 Task: Find connections with filter location Barra Mansa with filter topic #Jobalertwith filter profile language Spanish with filter current company Grab with filter school Uttrakhand Technical University, Dehradun with filter industry Political Organizations with filter service category Interior Design with filter keywords title Animal Shelter Worker
Action: Mouse scrolled (717, 673) with delta (0, 0)
Screenshot: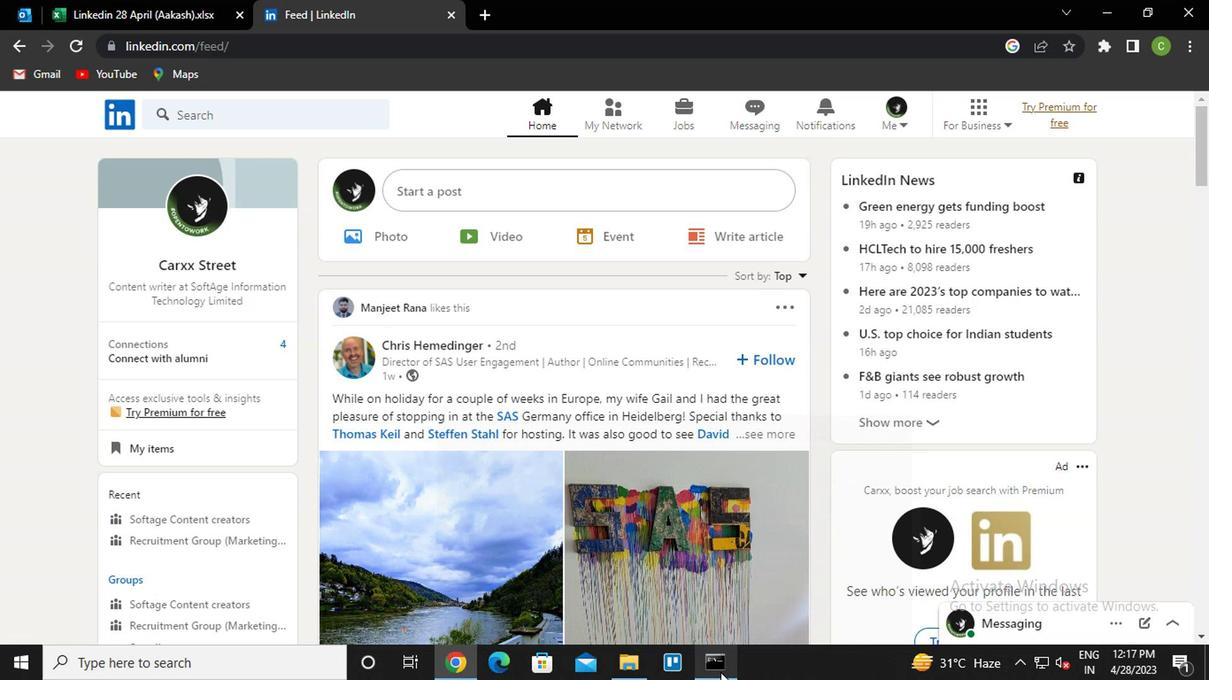 
Action: Mouse moved to (618, 130)
Screenshot: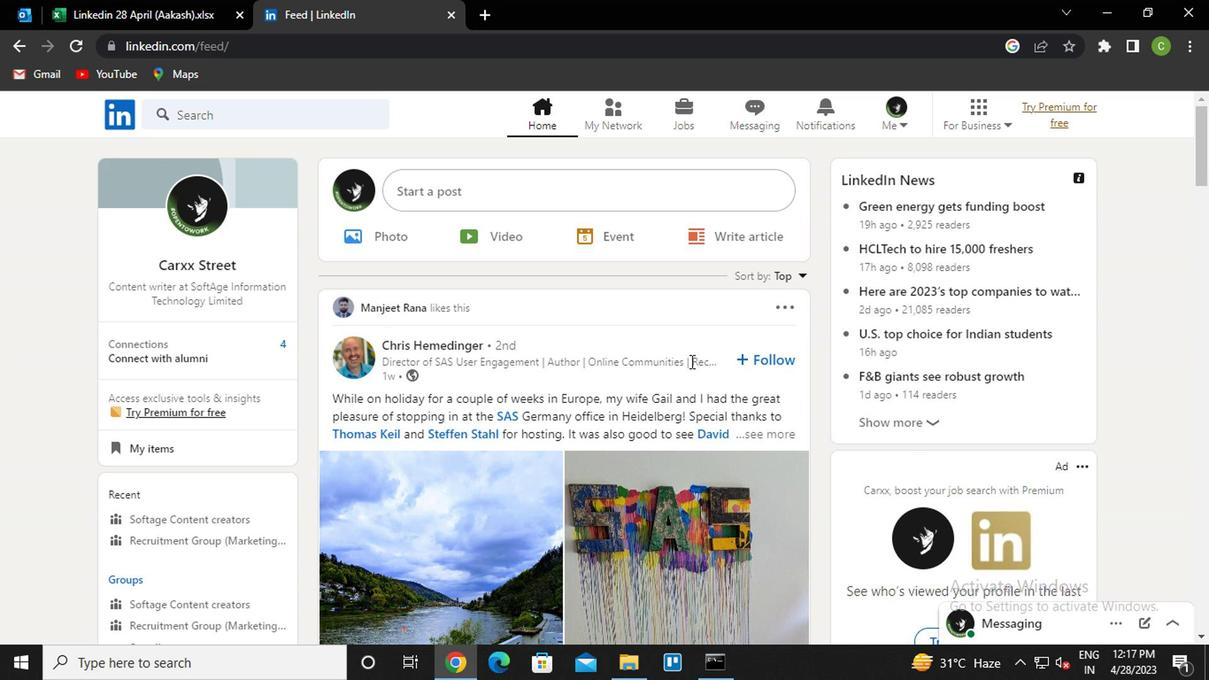 
Action: Mouse pressed left at (618, 130)
Screenshot: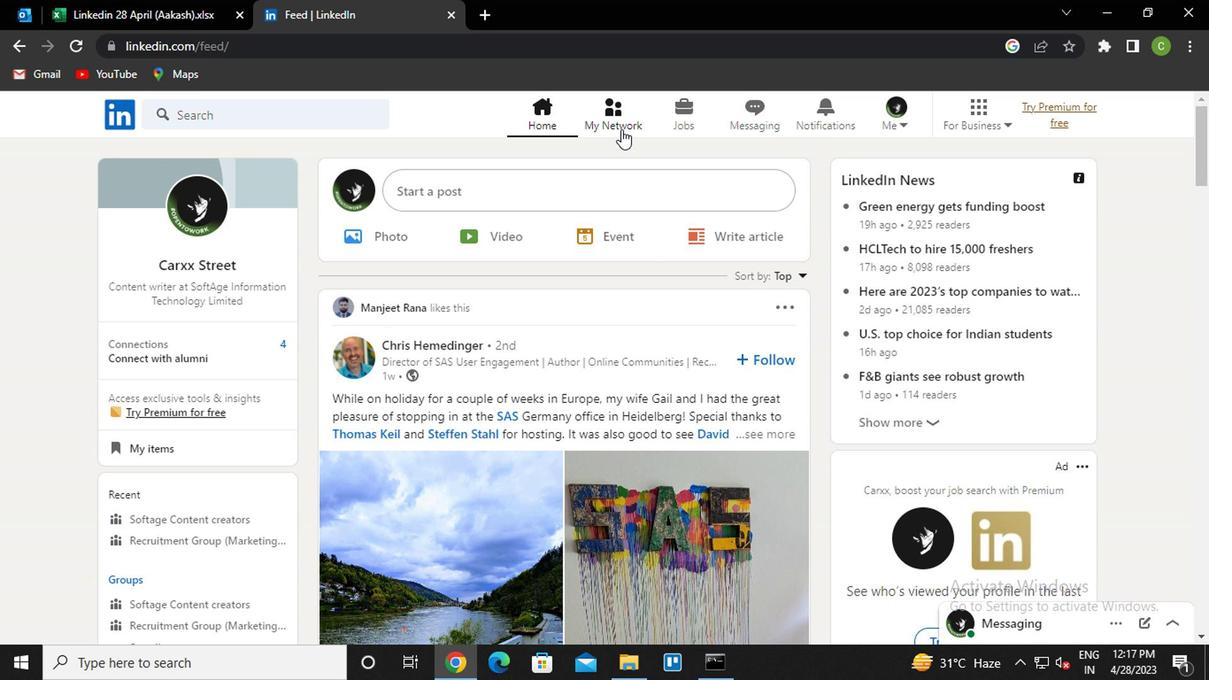 
Action: Mouse moved to (236, 217)
Screenshot: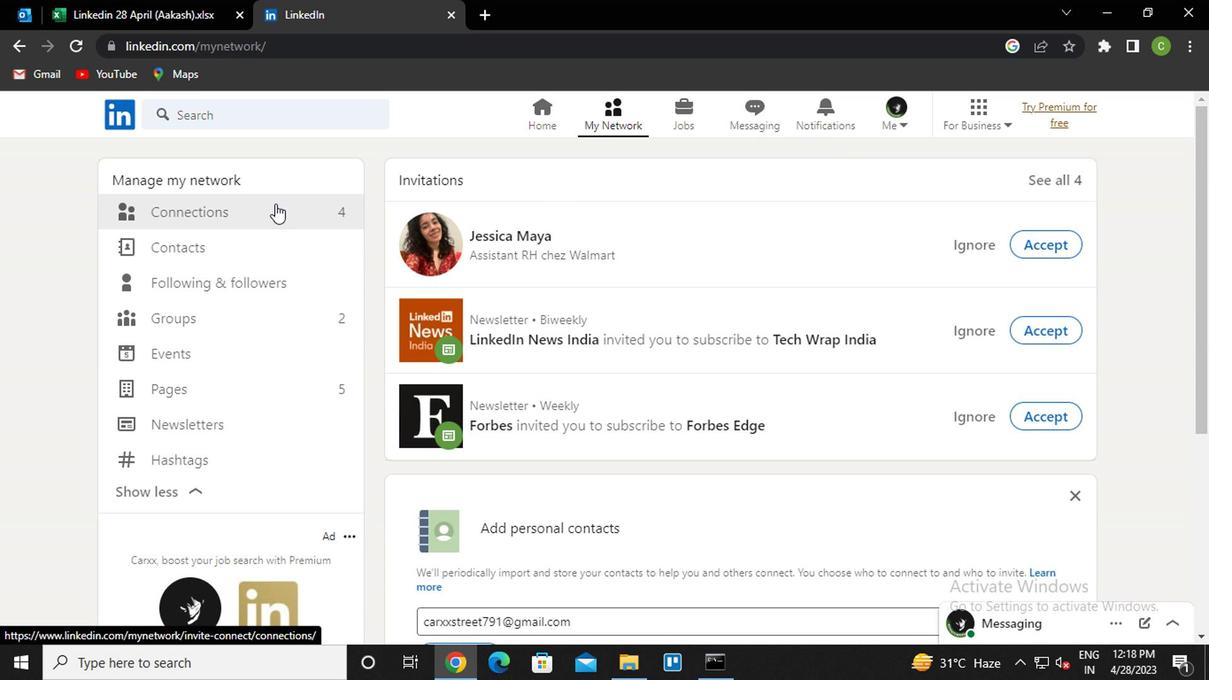 
Action: Mouse pressed left at (236, 217)
Screenshot: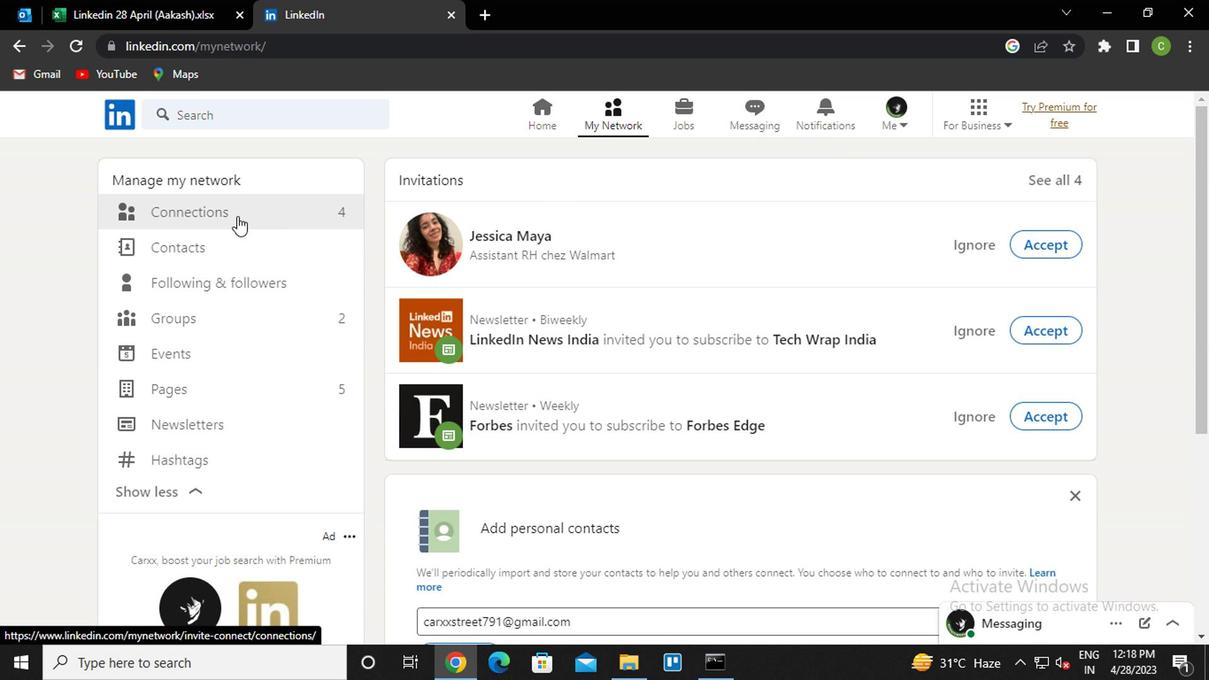 
Action: Mouse moved to (746, 219)
Screenshot: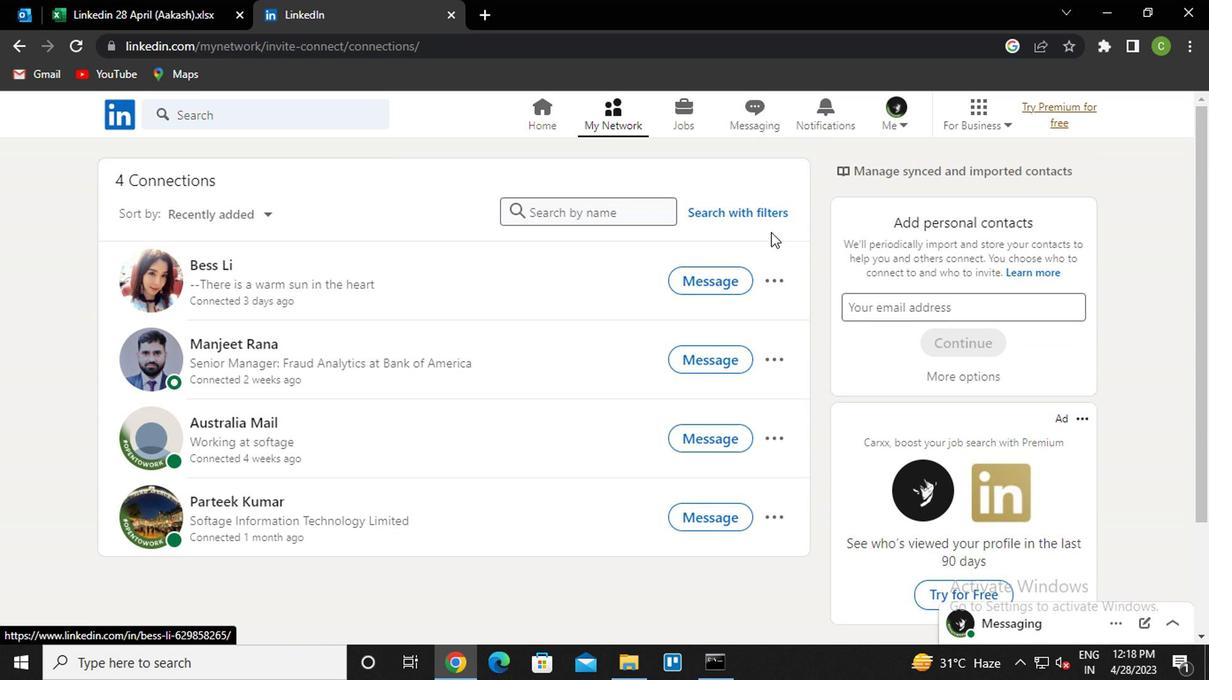
Action: Mouse pressed left at (746, 219)
Screenshot: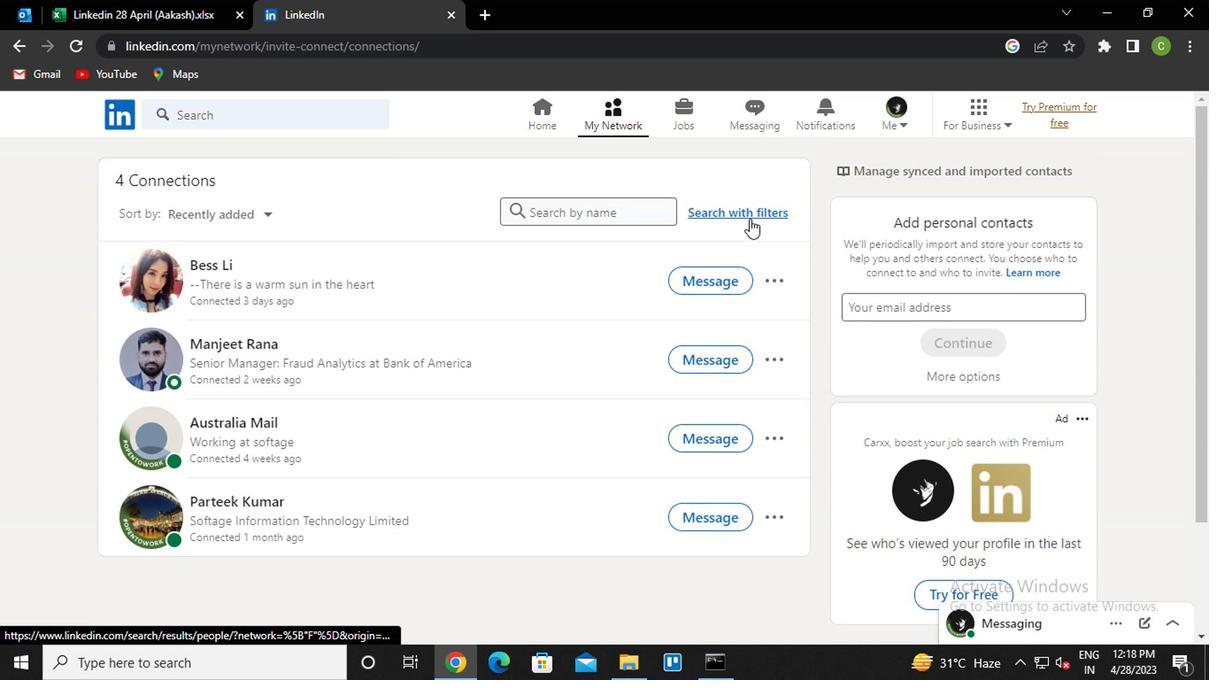 
Action: Mouse moved to (658, 166)
Screenshot: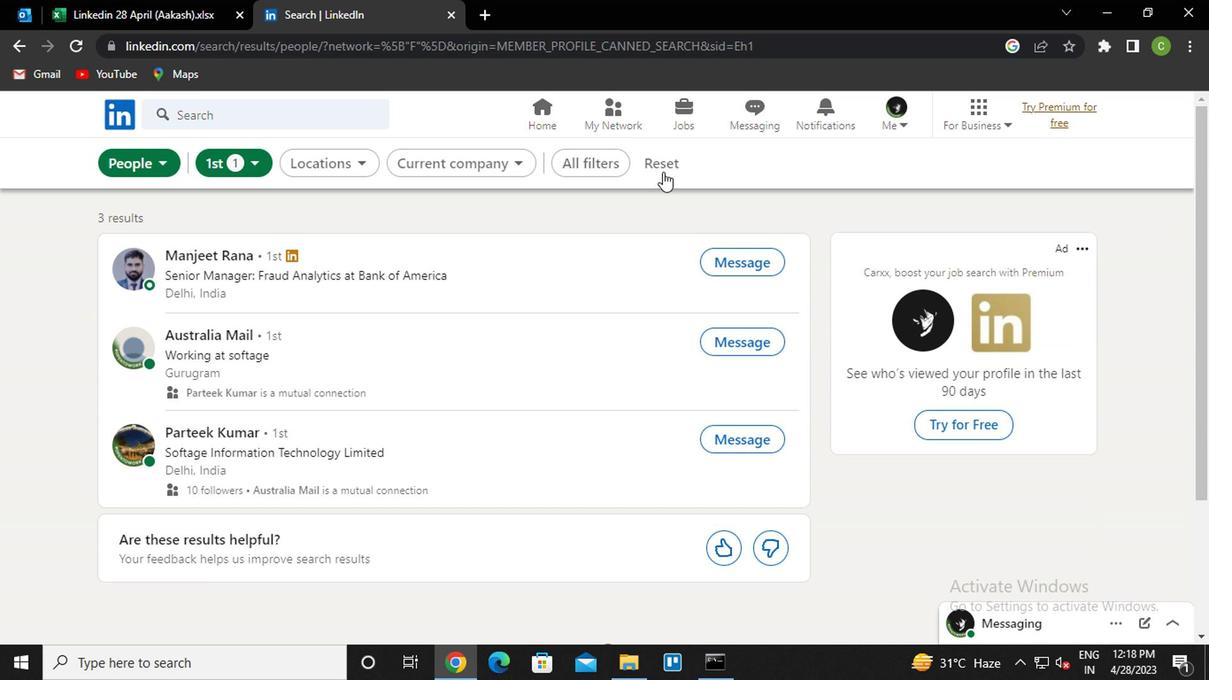
Action: Mouse pressed left at (658, 166)
Screenshot: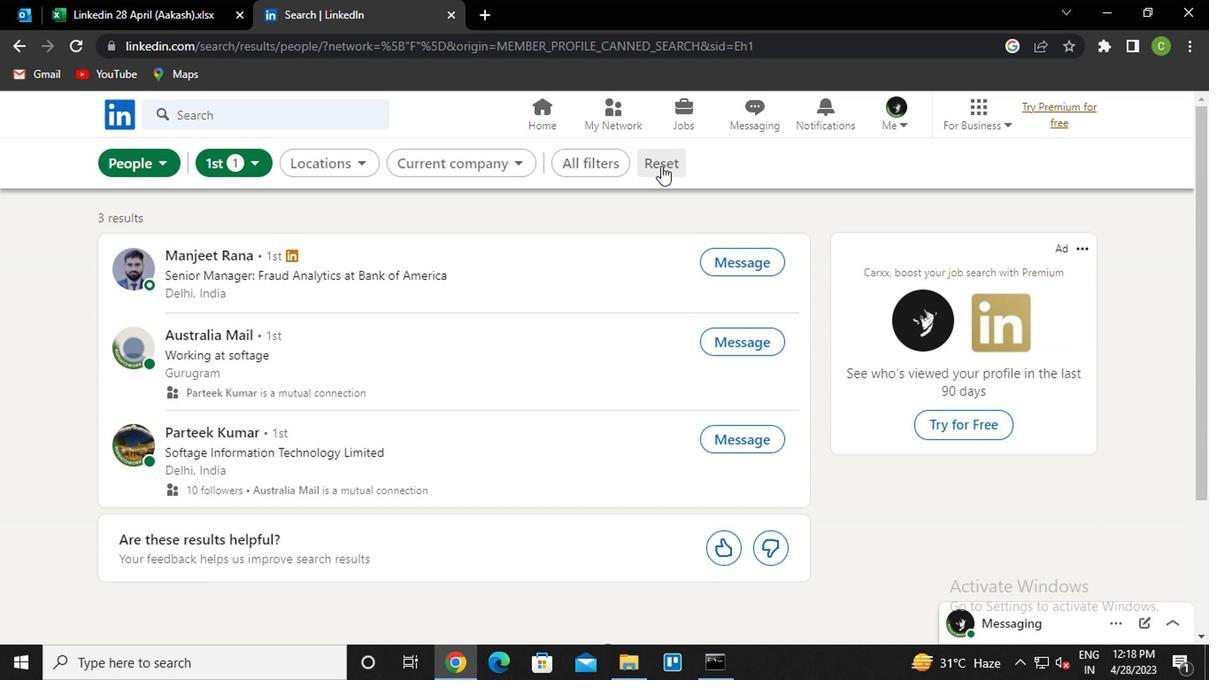 
Action: Mouse moved to (638, 161)
Screenshot: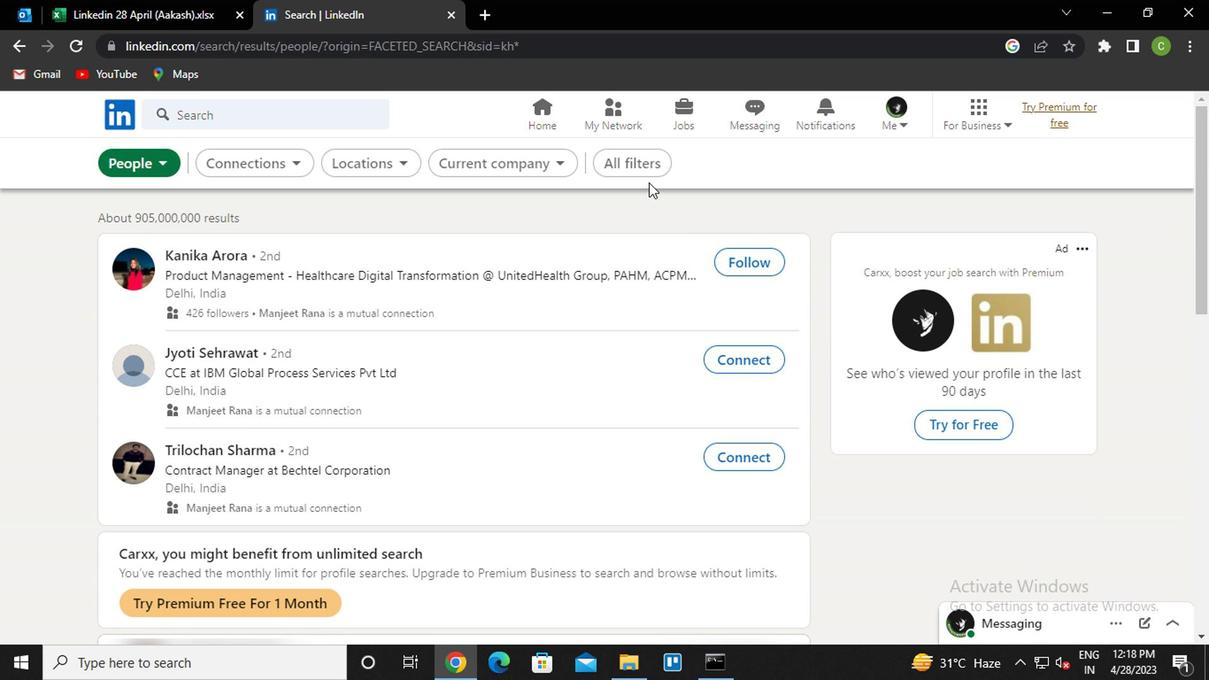 
Action: Mouse pressed left at (638, 161)
Screenshot: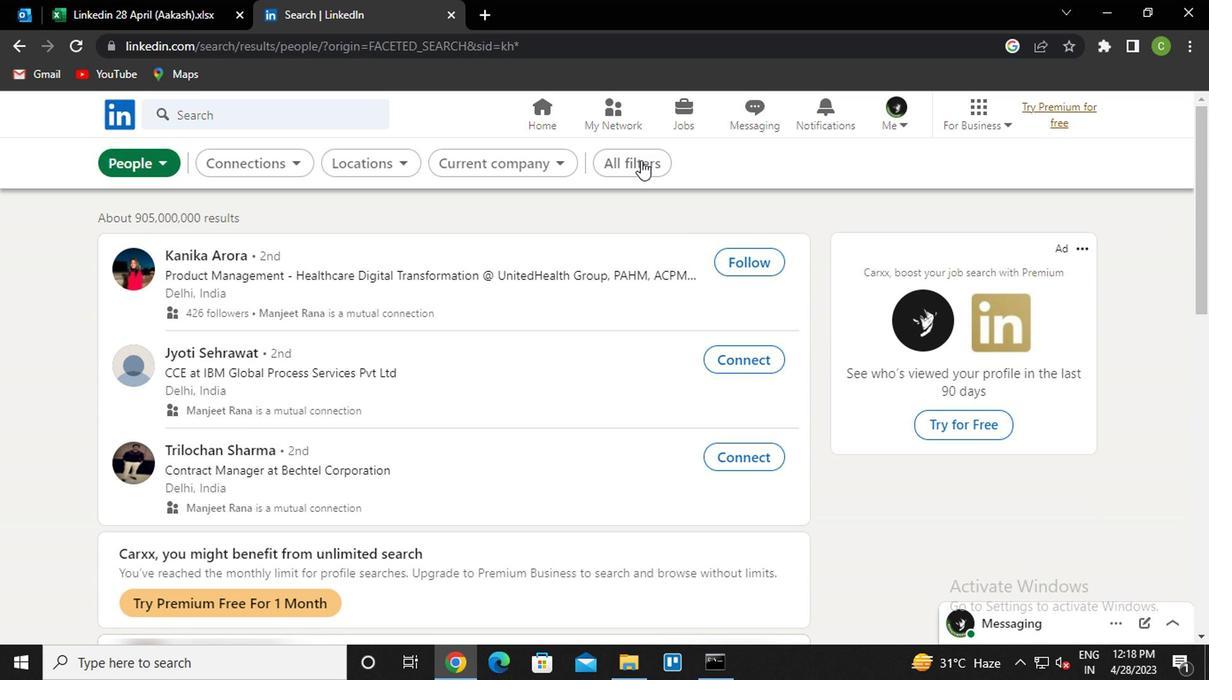 
Action: Mouse moved to (1027, 389)
Screenshot: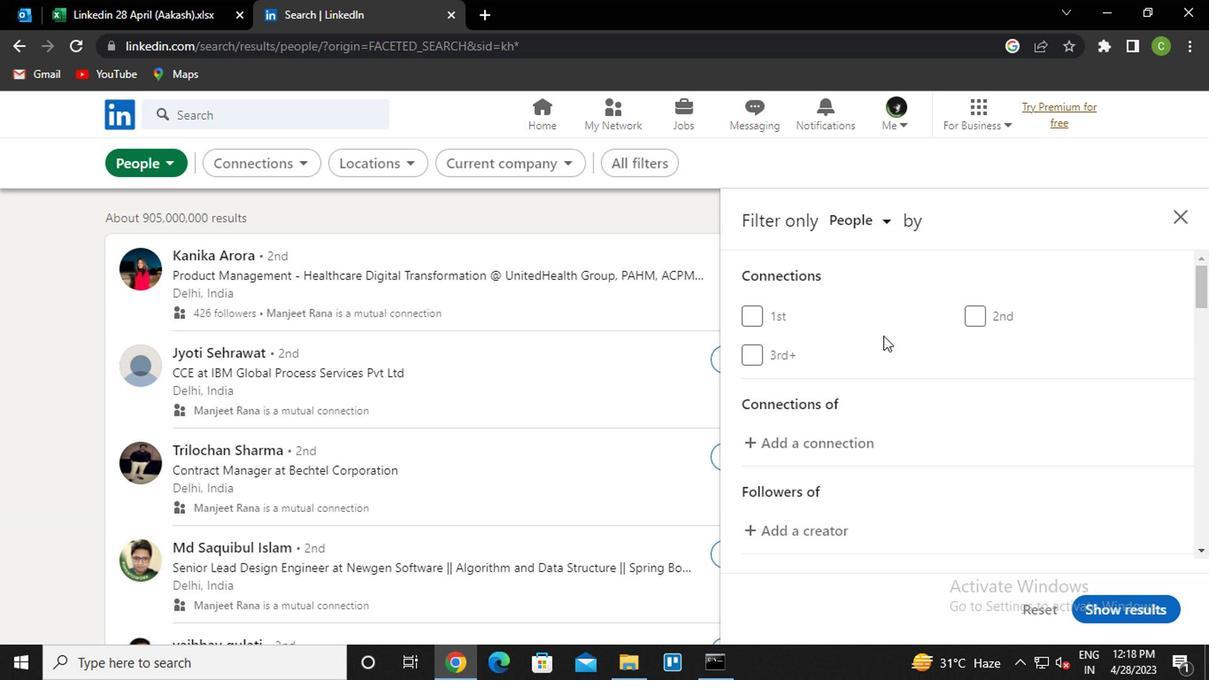 
Action: Mouse scrolled (1027, 388) with delta (0, 0)
Screenshot: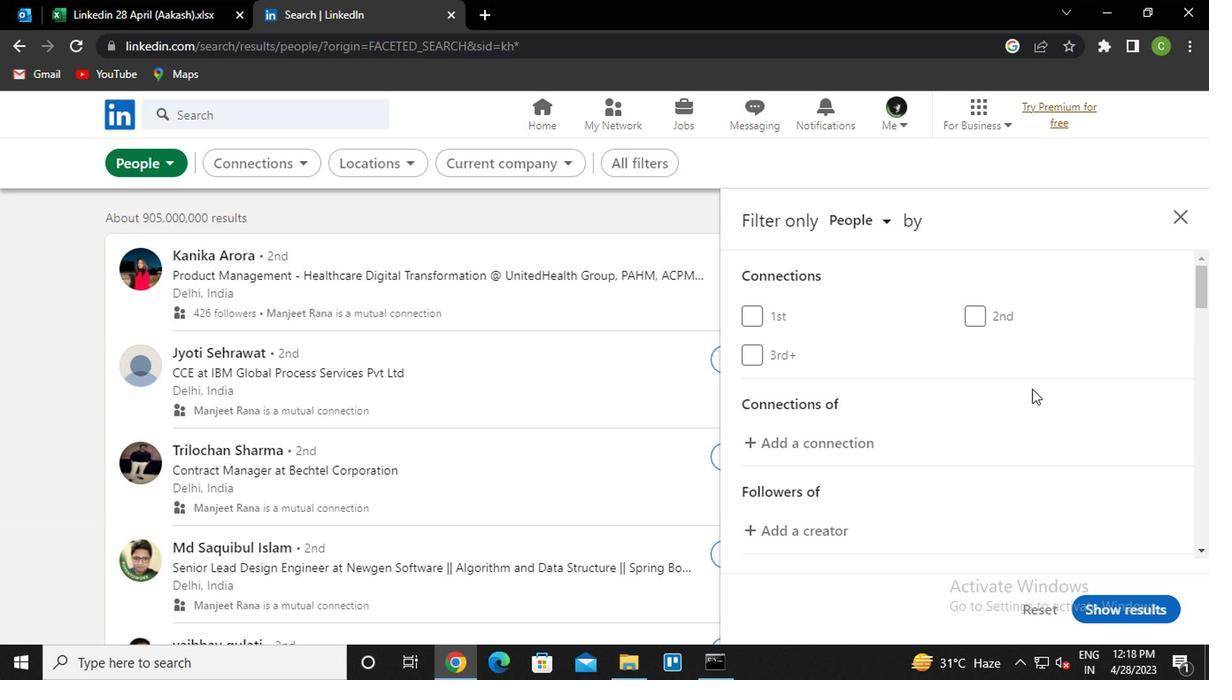 
Action: Mouse moved to (1024, 393)
Screenshot: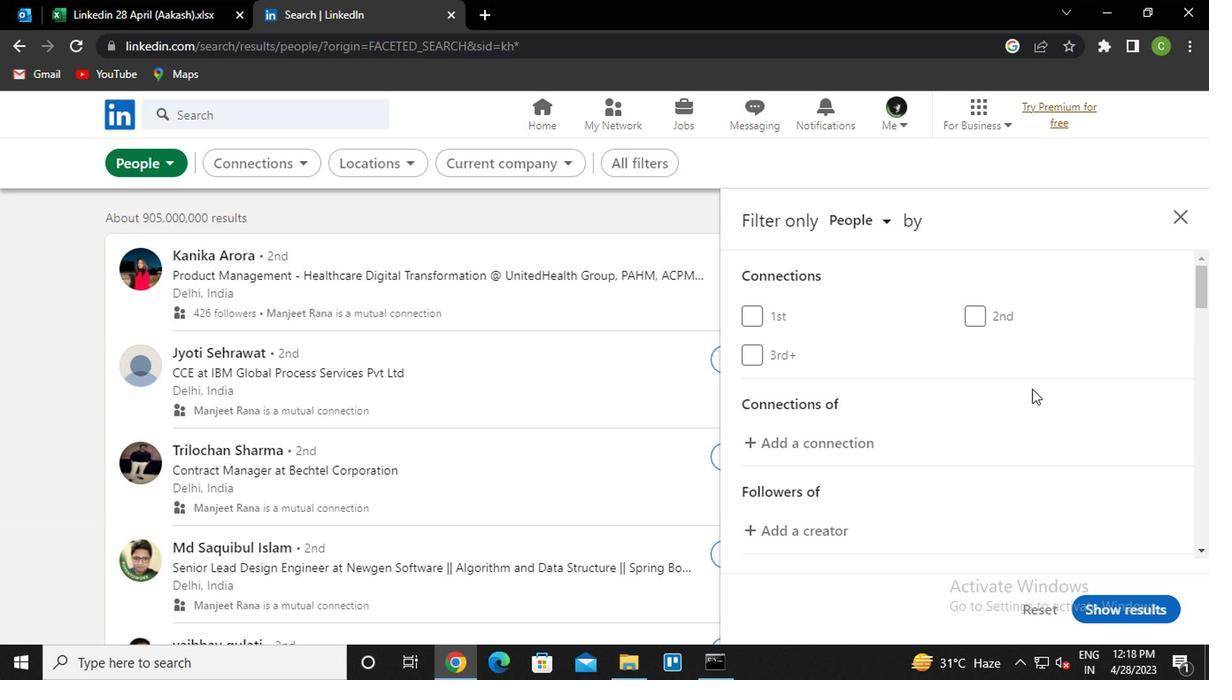 
Action: Mouse scrolled (1024, 392) with delta (0, 0)
Screenshot: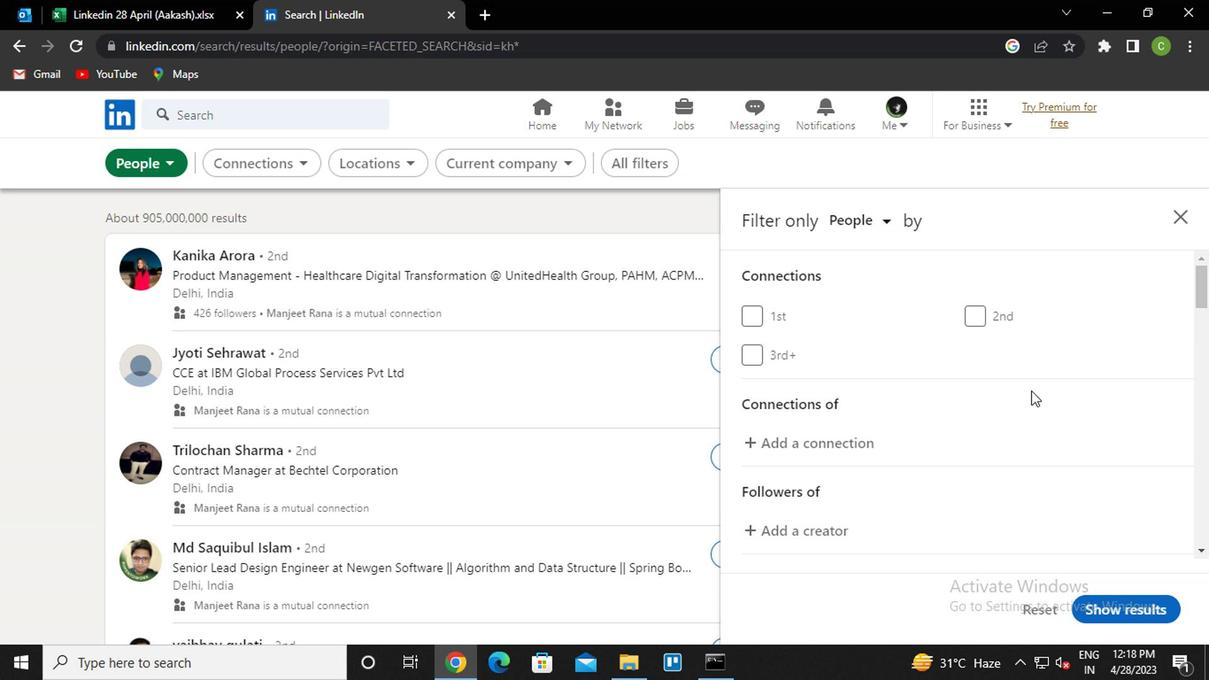 
Action: Mouse moved to (1016, 397)
Screenshot: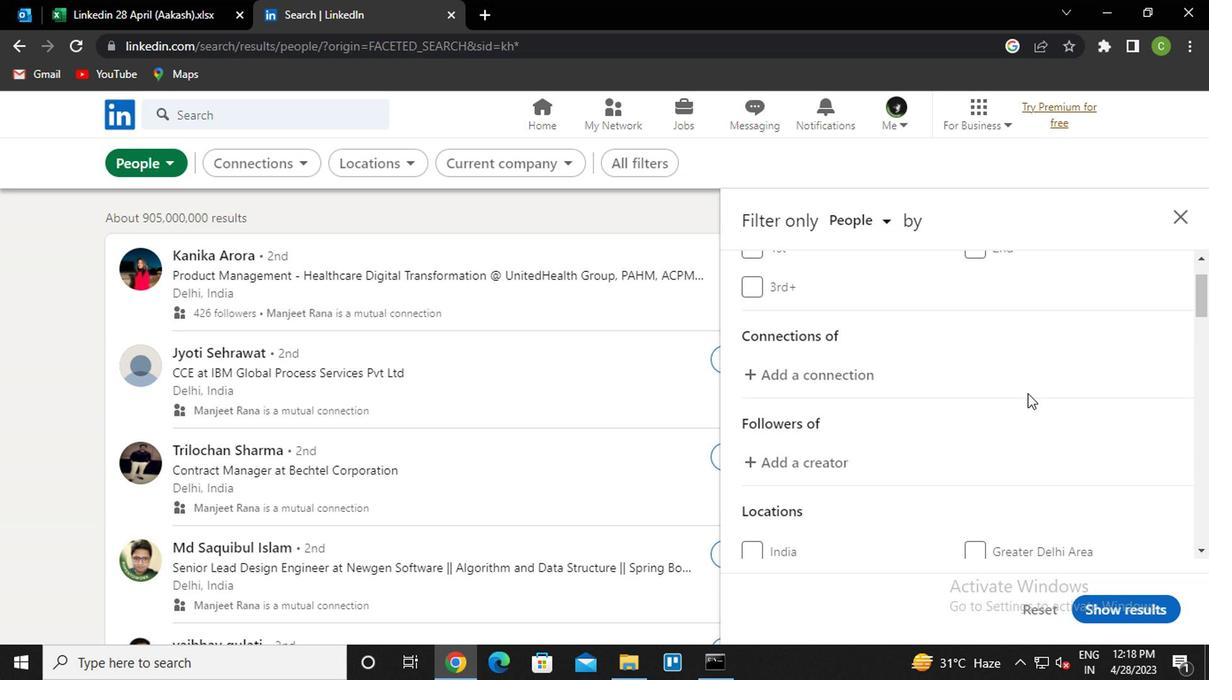 
Action: Mouse scrolled (1016, 396) with delta (0, 0)
Screenshot: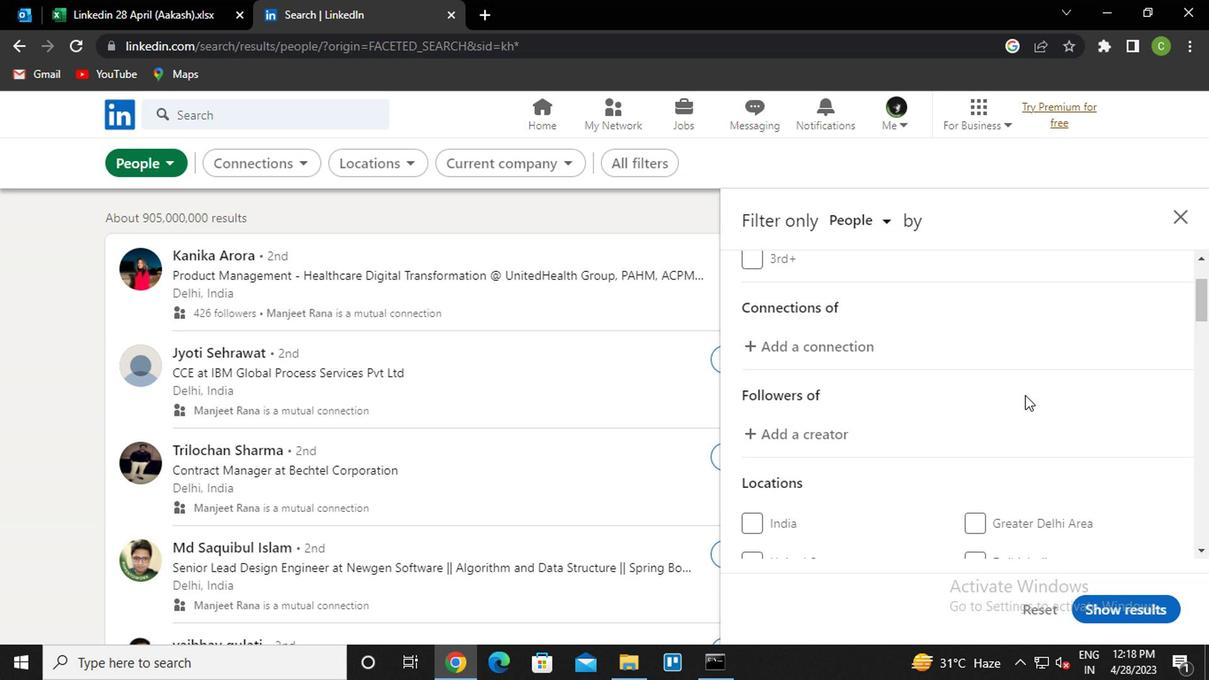 
Action: Mouse moved to (1011, 401)
Screenshot: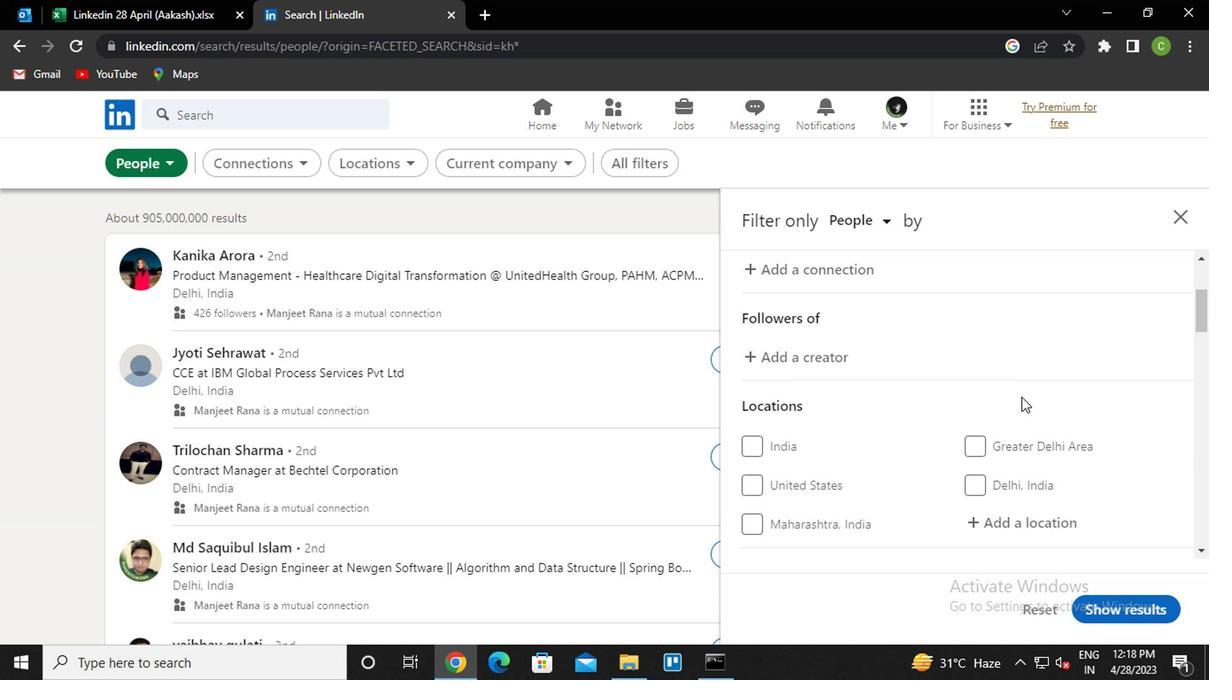 
Action: Mouse scrolled (1011, 401) with delta (0, 0)
Screenshot: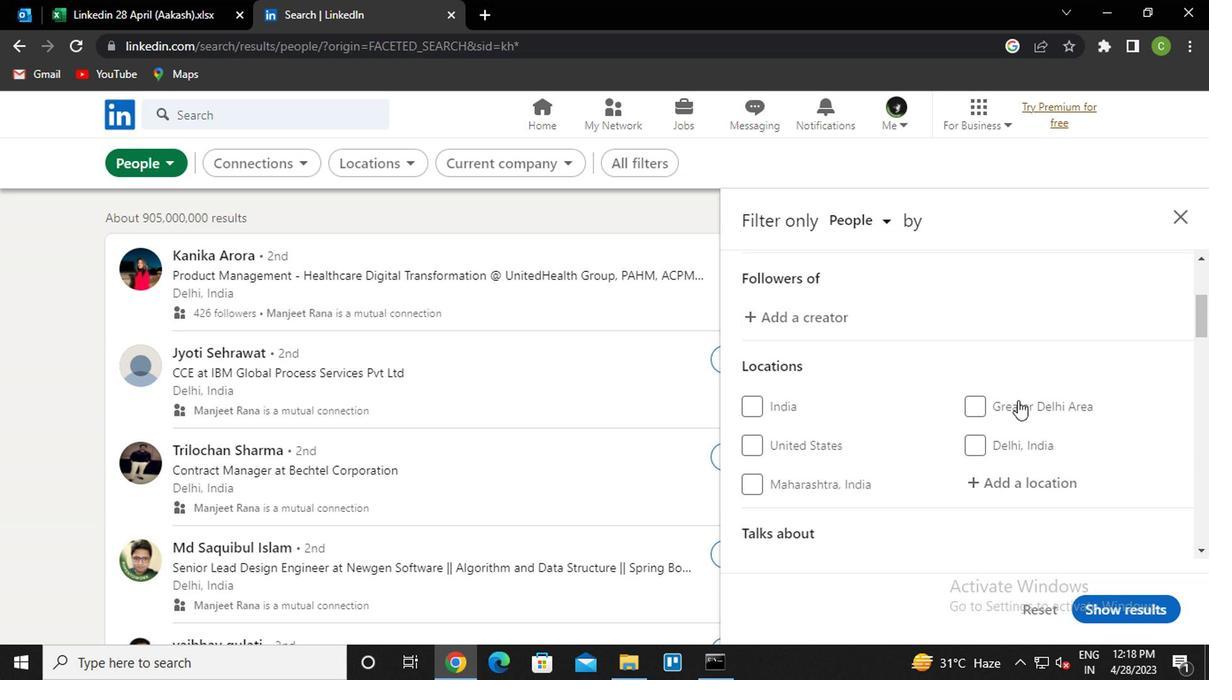
Action: Mouse moved to (1017, 353)
Screenshot: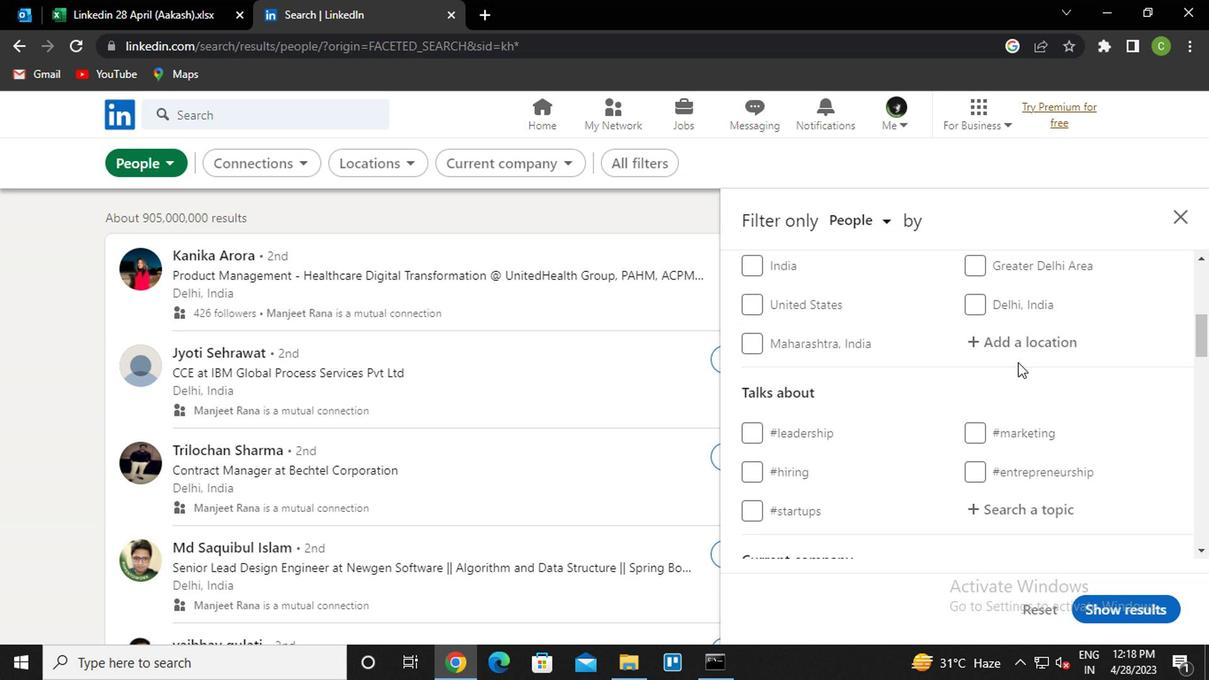
Action: Mouse pressed left at (1017, 353)
Screenshot: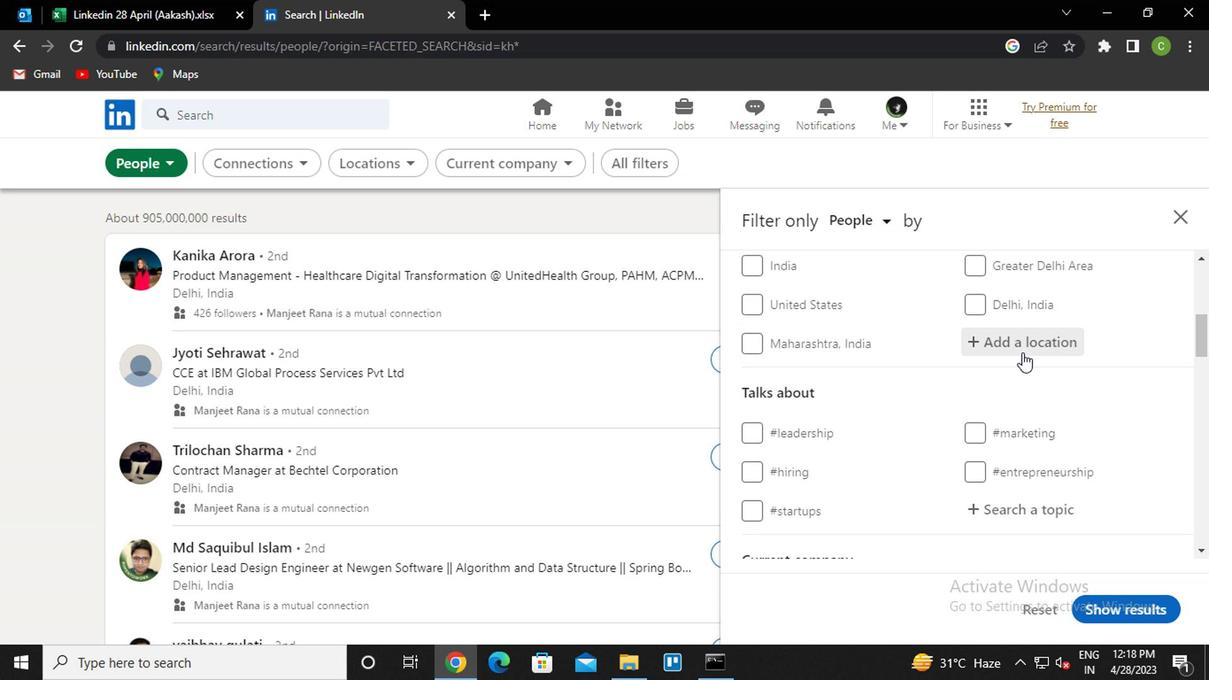 
Action: Key pressed <Key.caps_lock>b<Key.caps_lock>arra<Key.space><Key.caps_lock>m<Key.caps_lock>ansa<Key.down><Key.enter>
Screenshot: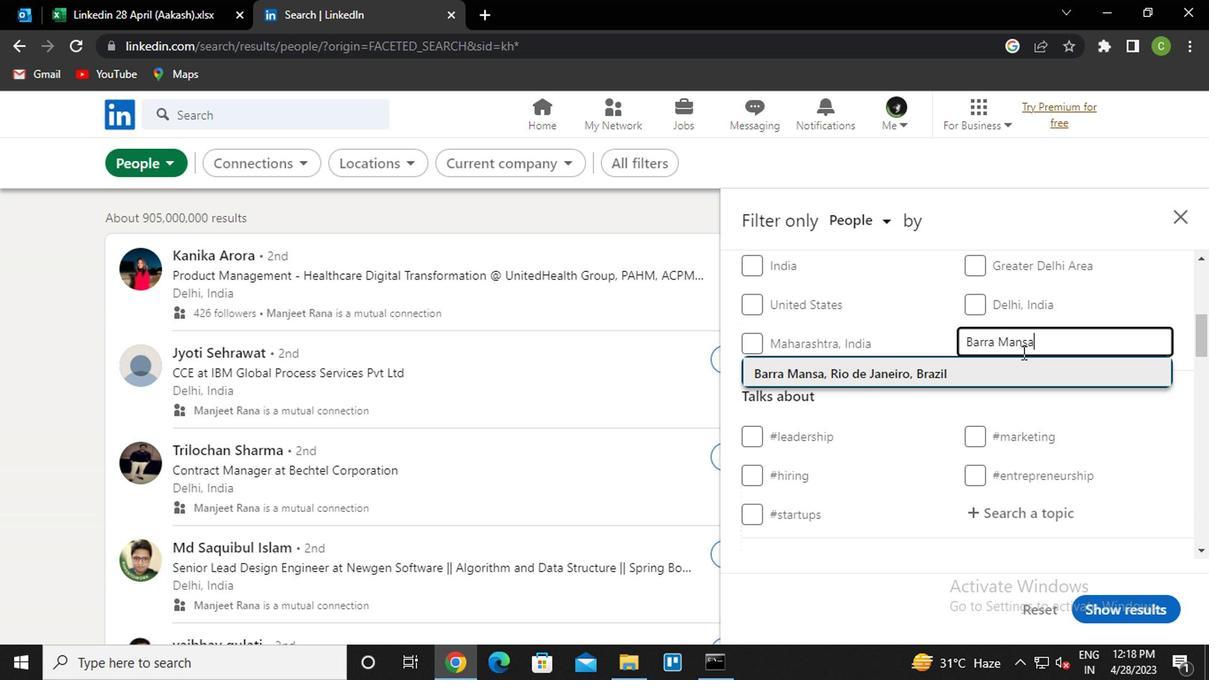 
Action: Mouse moved to (1060, 338)
Screenshot: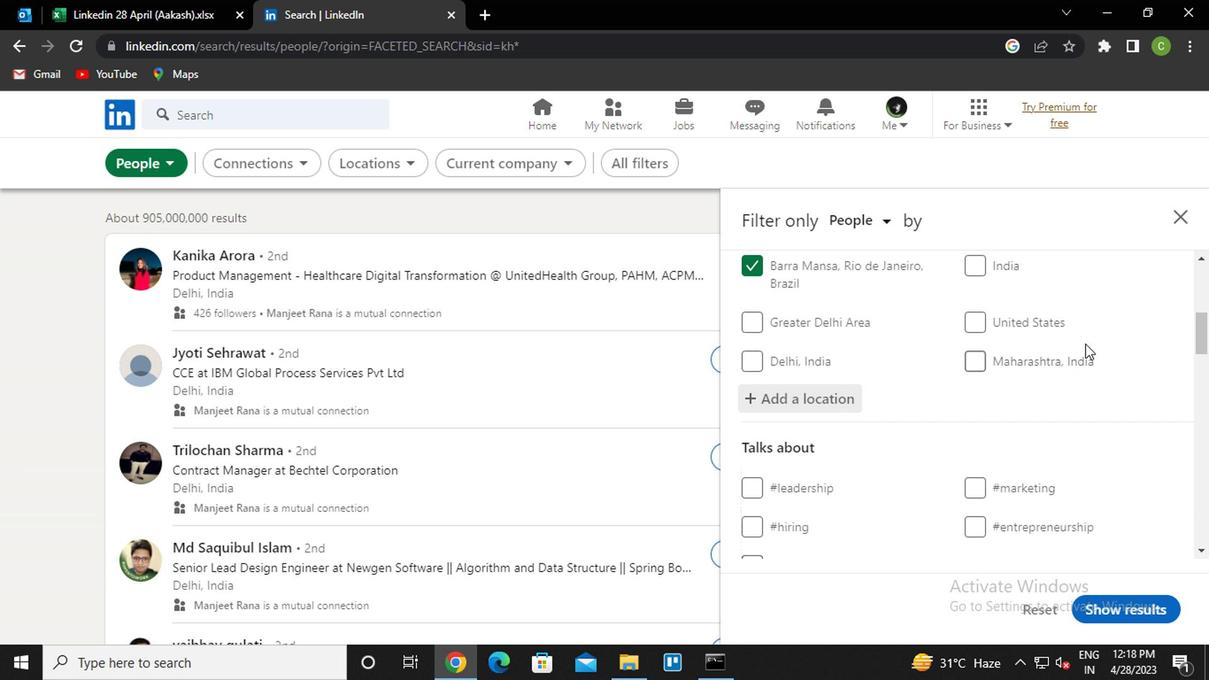 
Action: Mouse scrolled (1060, 338) with delta (0, 0)
Screenshot: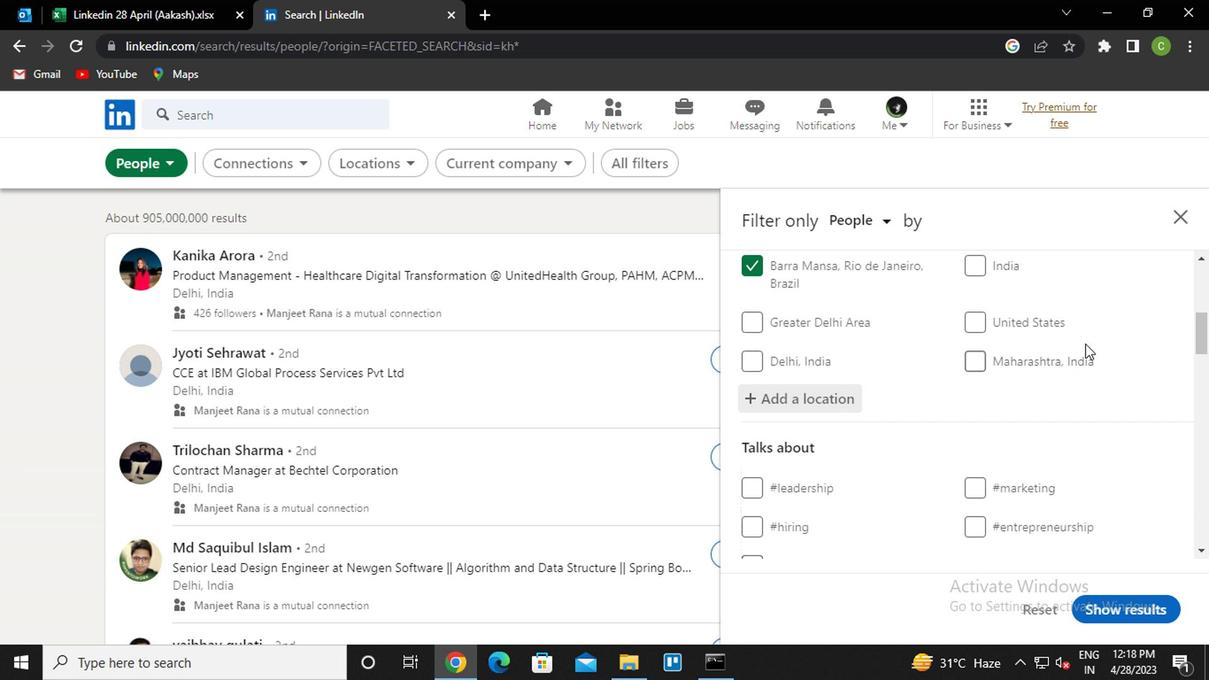 
Action: Mouse moved to (1053, 344)
Screenshot: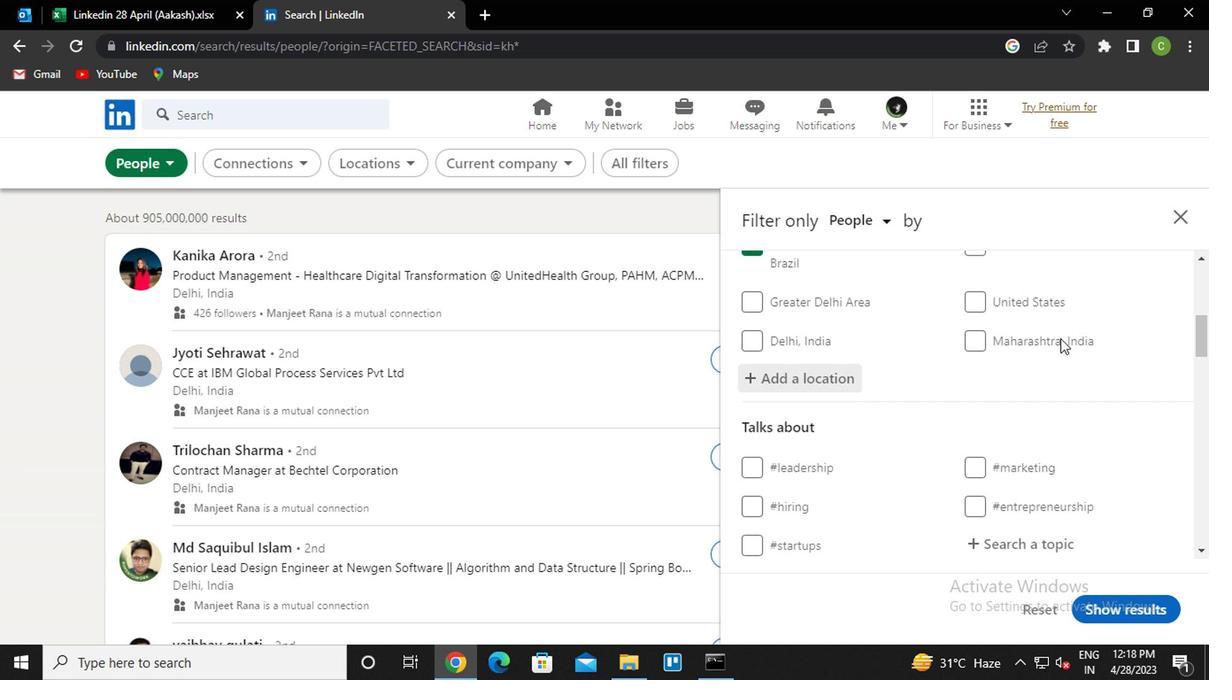 
Action: Mouse scrolled (1053, 343) with delta (0, -1)
Screenshot: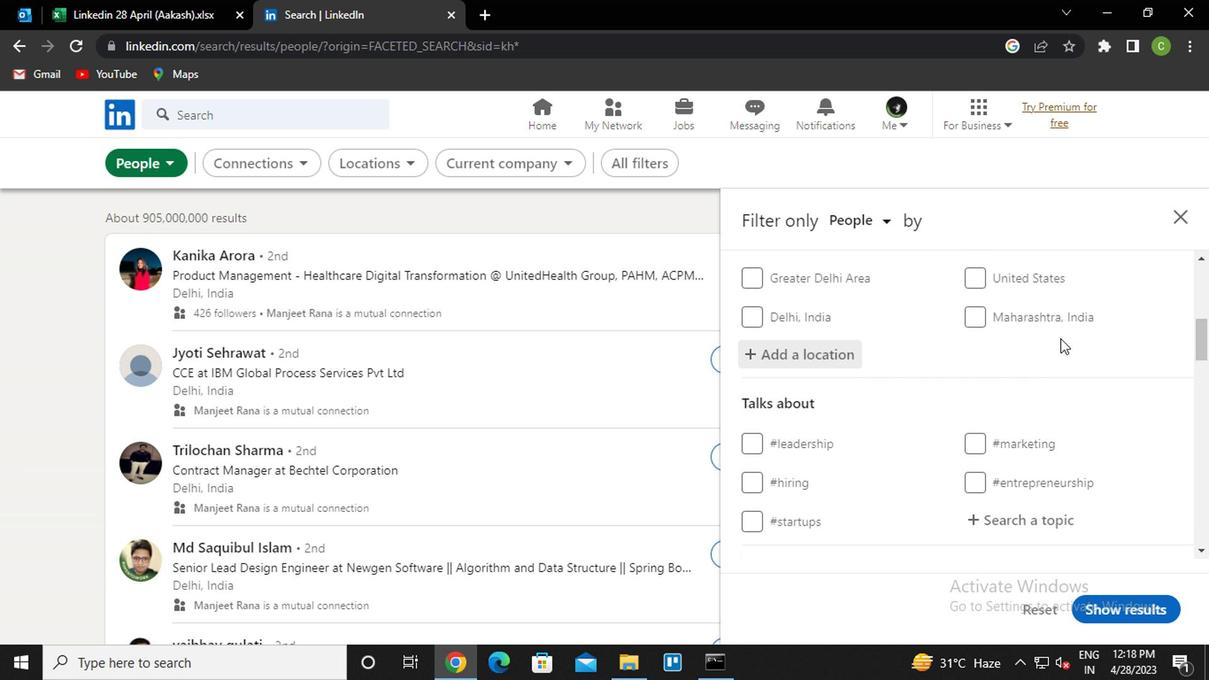 
Action: Mouse scrolled (1053, 343) with delta (0, -1)
Screenshot: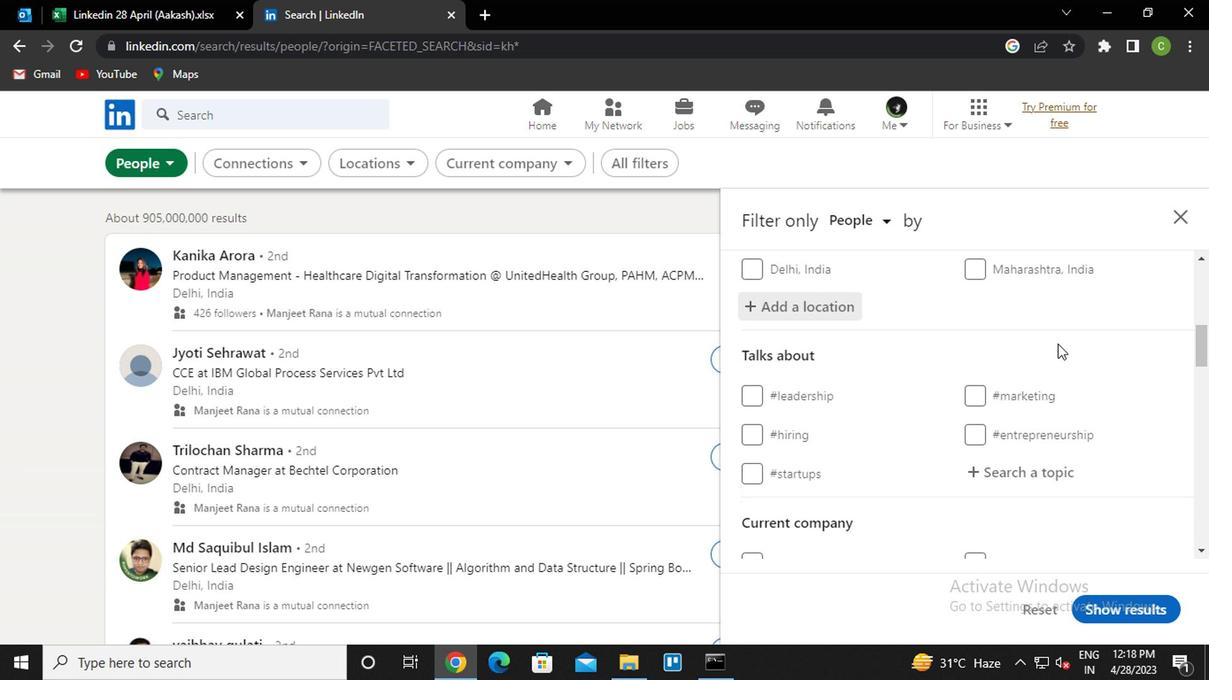 
Action: Mouse moved to (1014, 304)
Screenshot: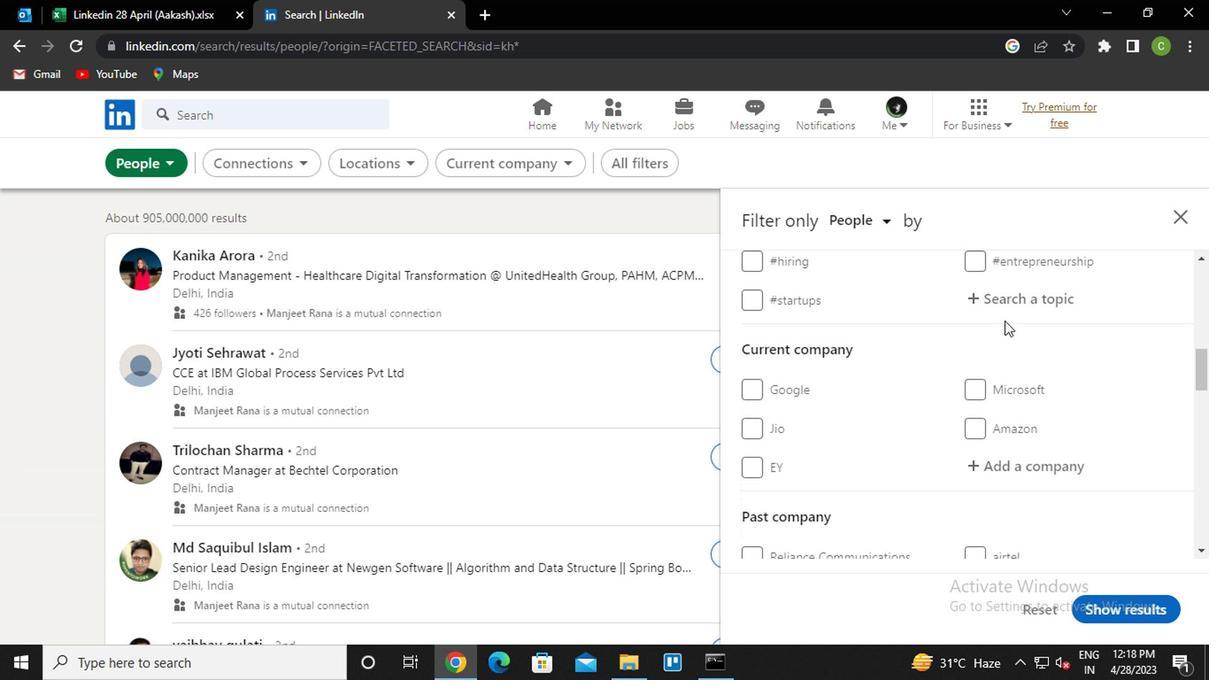 
Action: Mouse pressed left at (1014, 304)
Screenshot: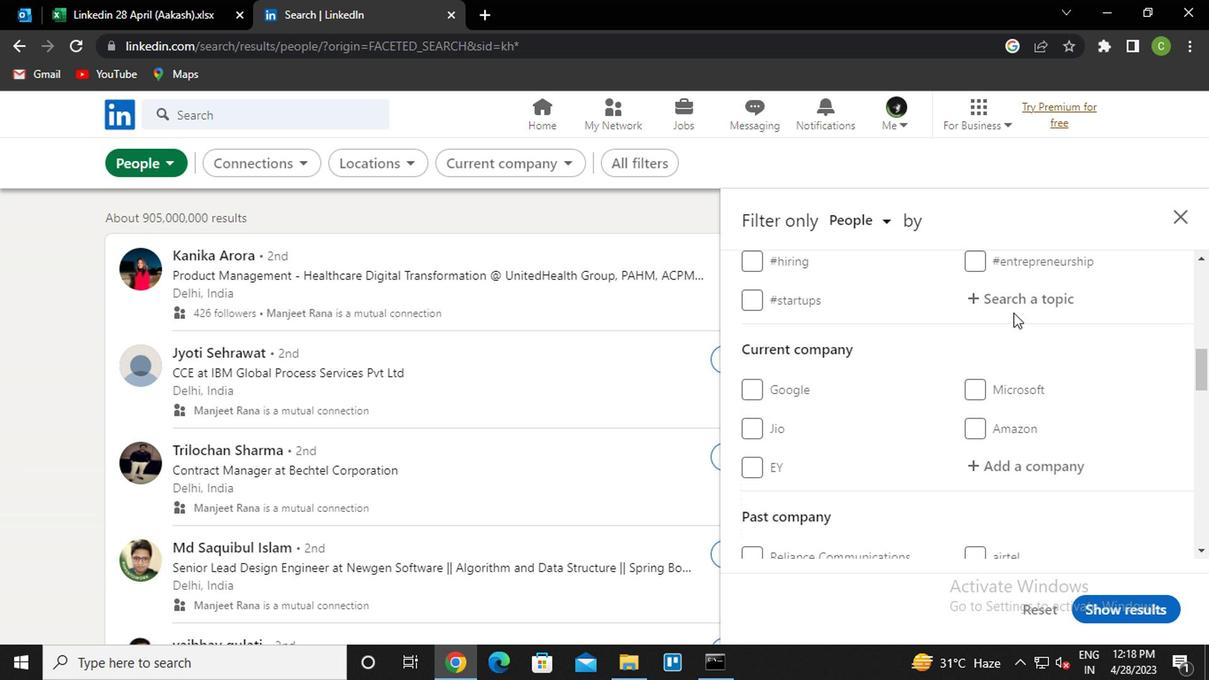 
Action: Key pressed jobalert<Key.down><Key.enter>
Screenshot: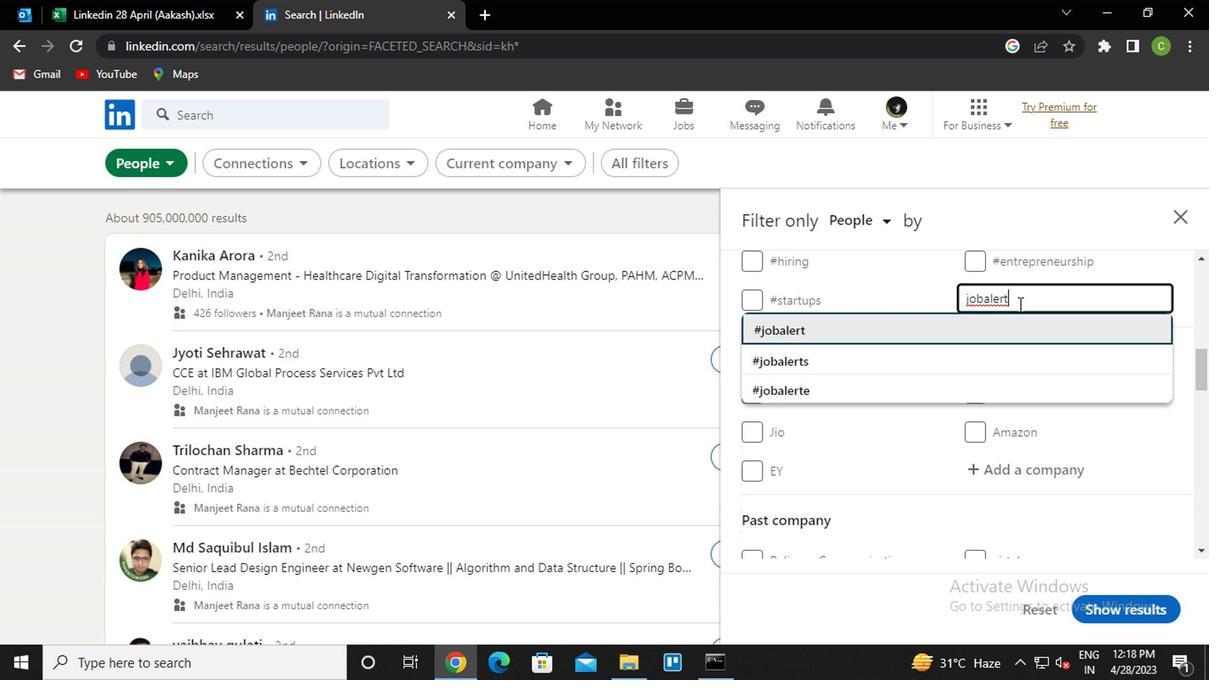 
Action: Mouse scrolled (1014, 303) with delta (0, -1)
Screenshot: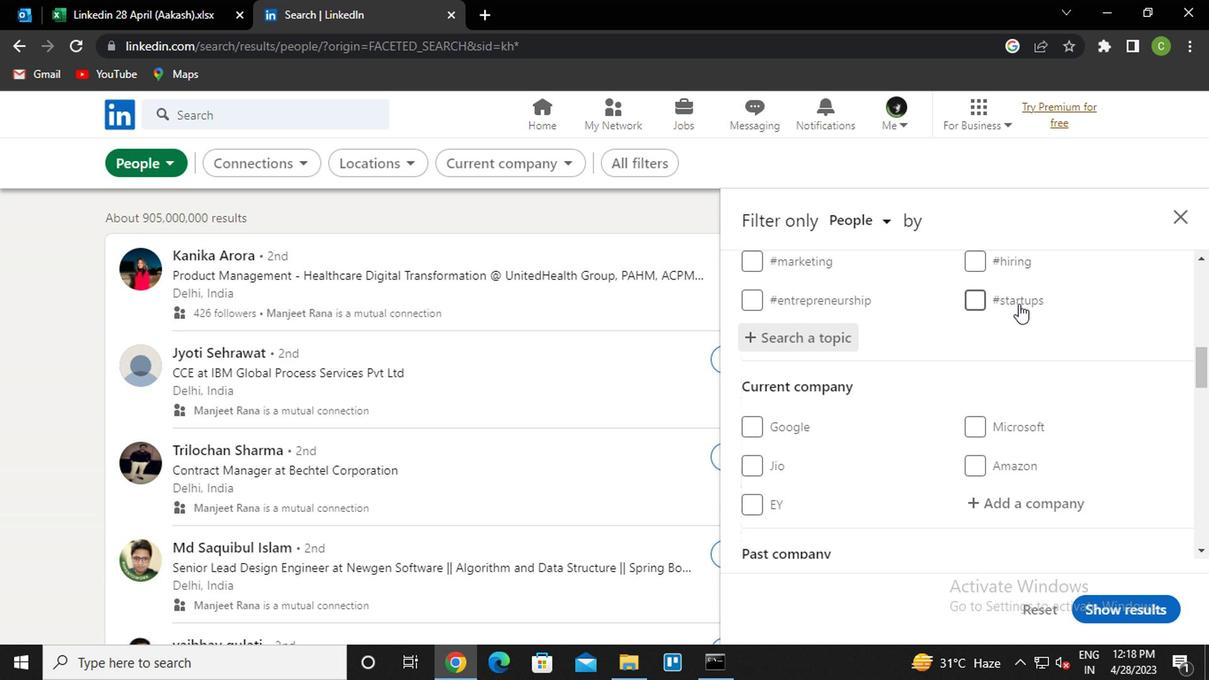 
Action: Mouse scrolled (1014, 303) with delta (0, -1)
Screenshot: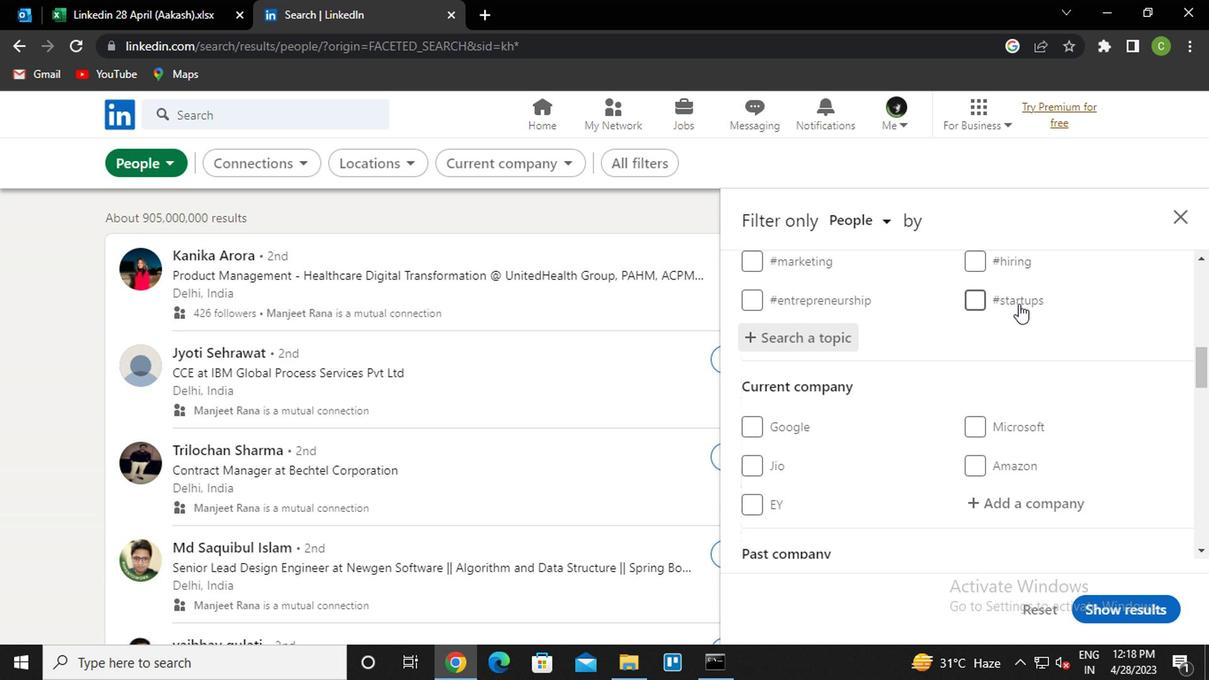 
Action: Mouse scrolled (1014, 303) with delta (0, -1)
Screenshot: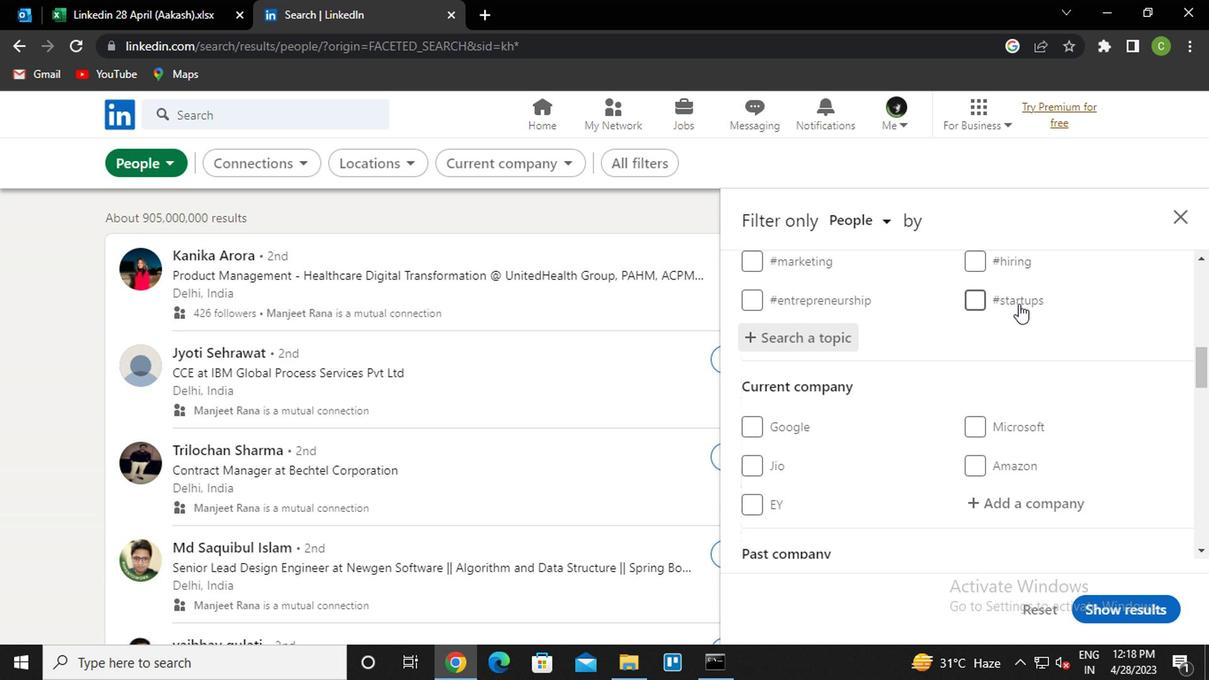 
Action: Mouse scrolled (1014, 303) with delta (0, -1)
Screenshot: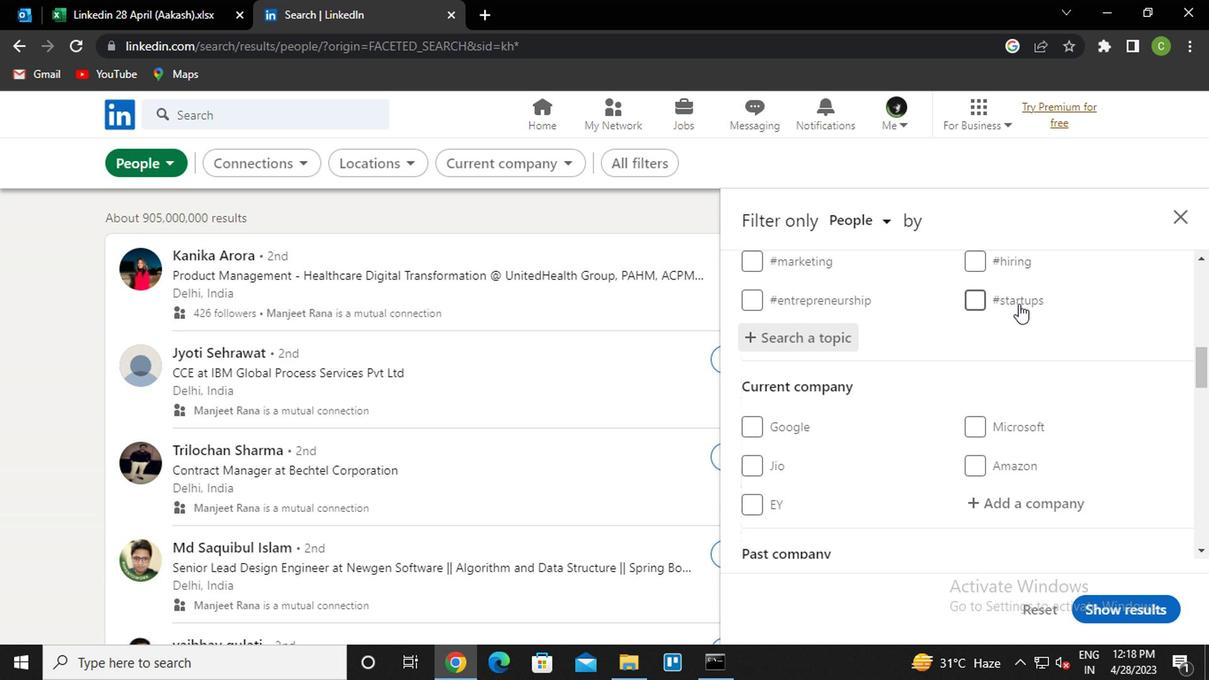 
Action: Mouse scrolled (1014, 303) with delta (0, -1)
Screenshot: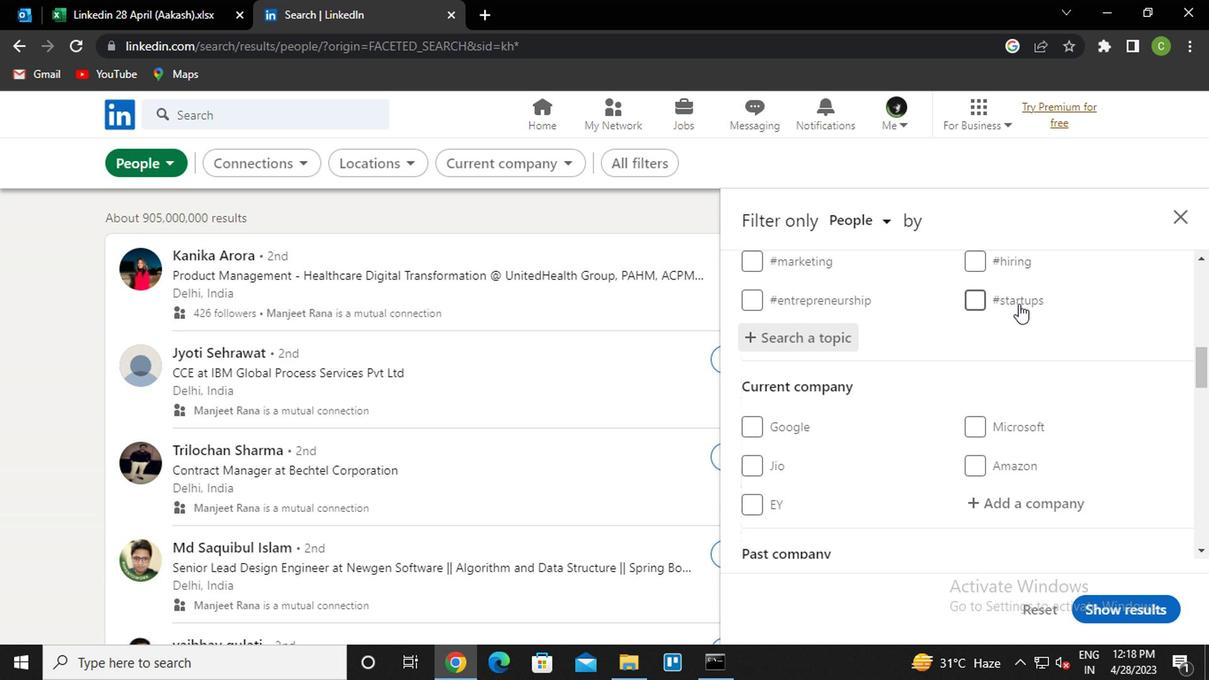 
Action: Mouse scrolled (1014, 303) with delta (0, -1)
Screenshot: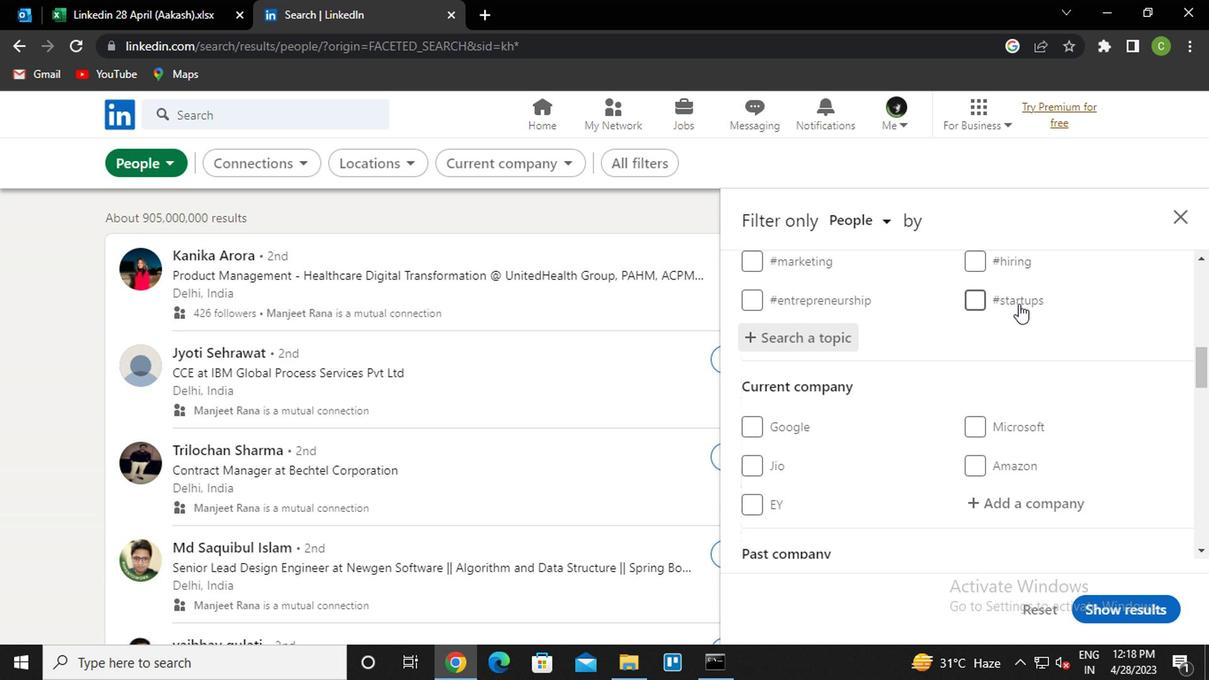 
Action: Mouse scrolled (1014, 303) with delta (0, -1)
Screenshot: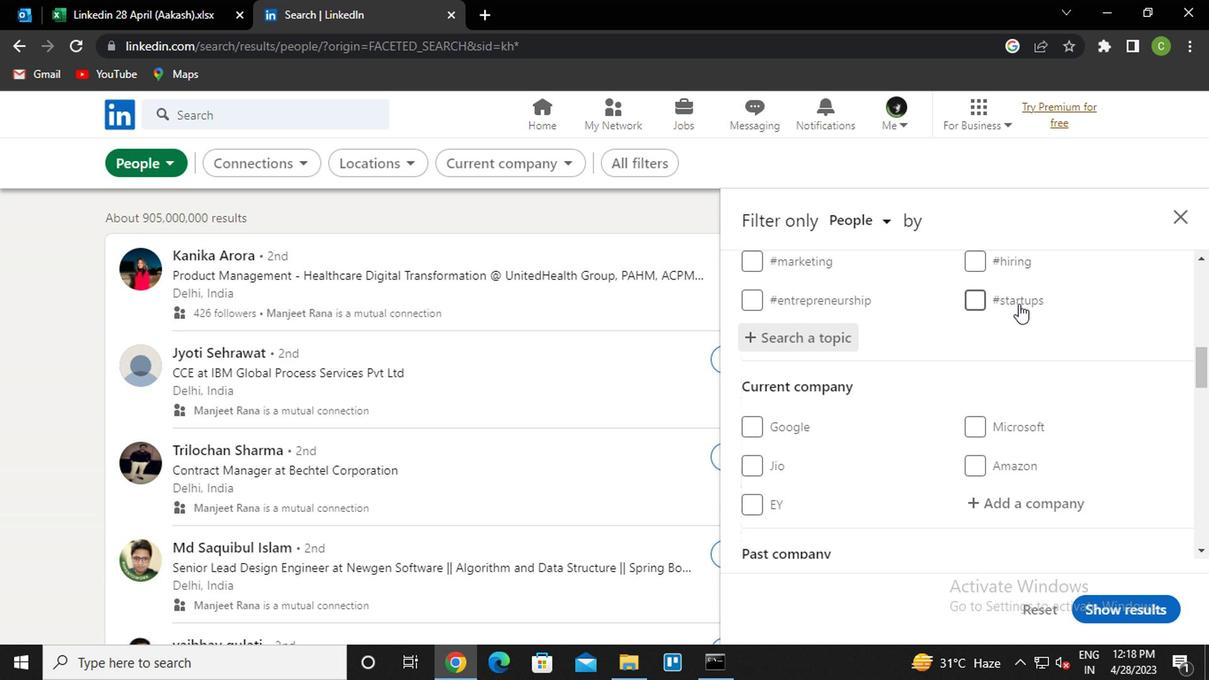 
Action: Mouse scrolled (1014, 303) with delta (0, -1)
Screenshot: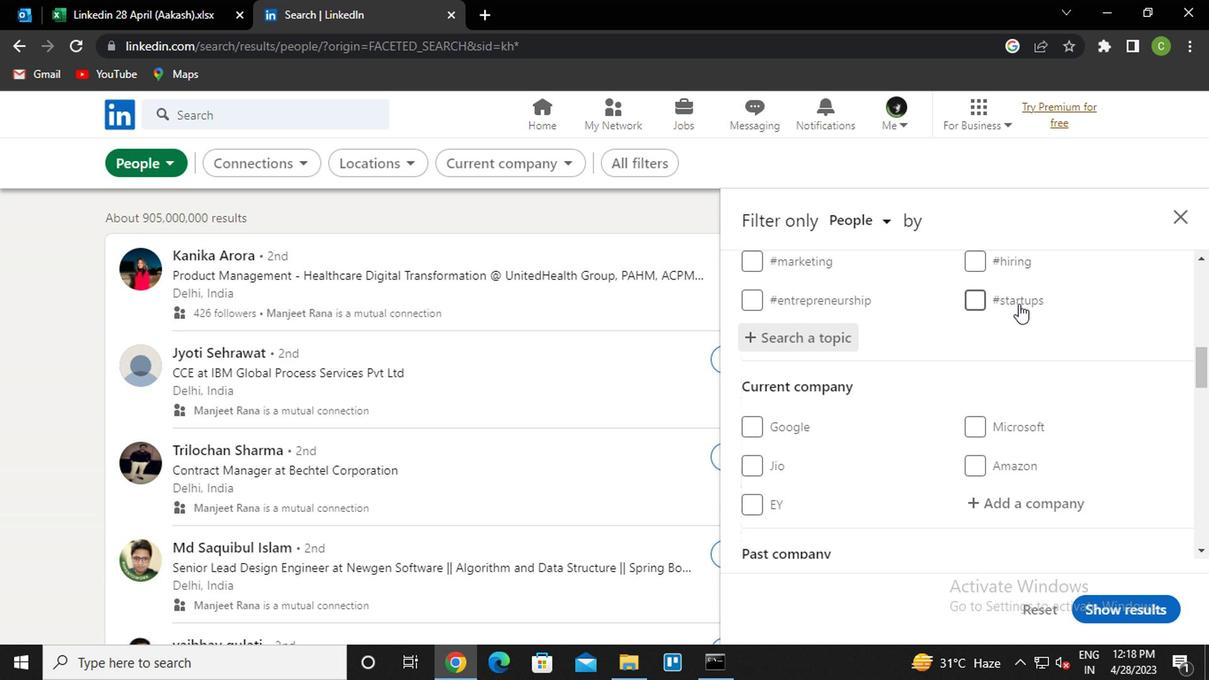 
Action: Mouse moved to (758, 463)
Screenshot: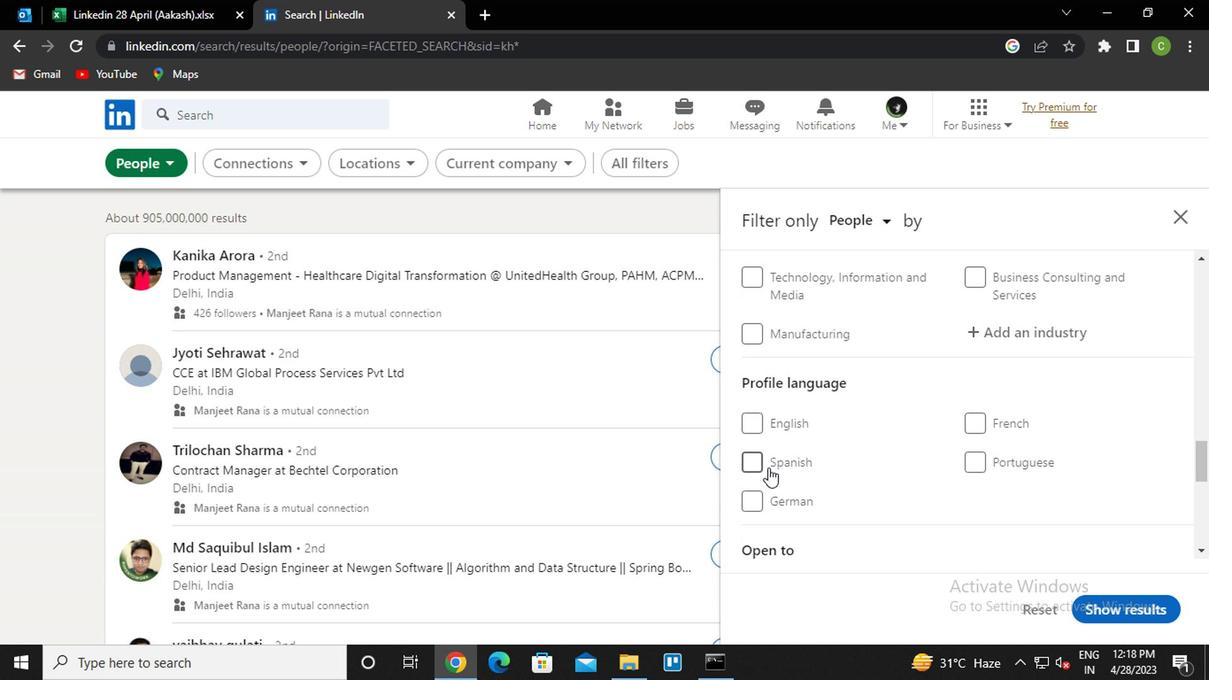 
Action: Mouse pressed left at (758, 463)
Screenshot: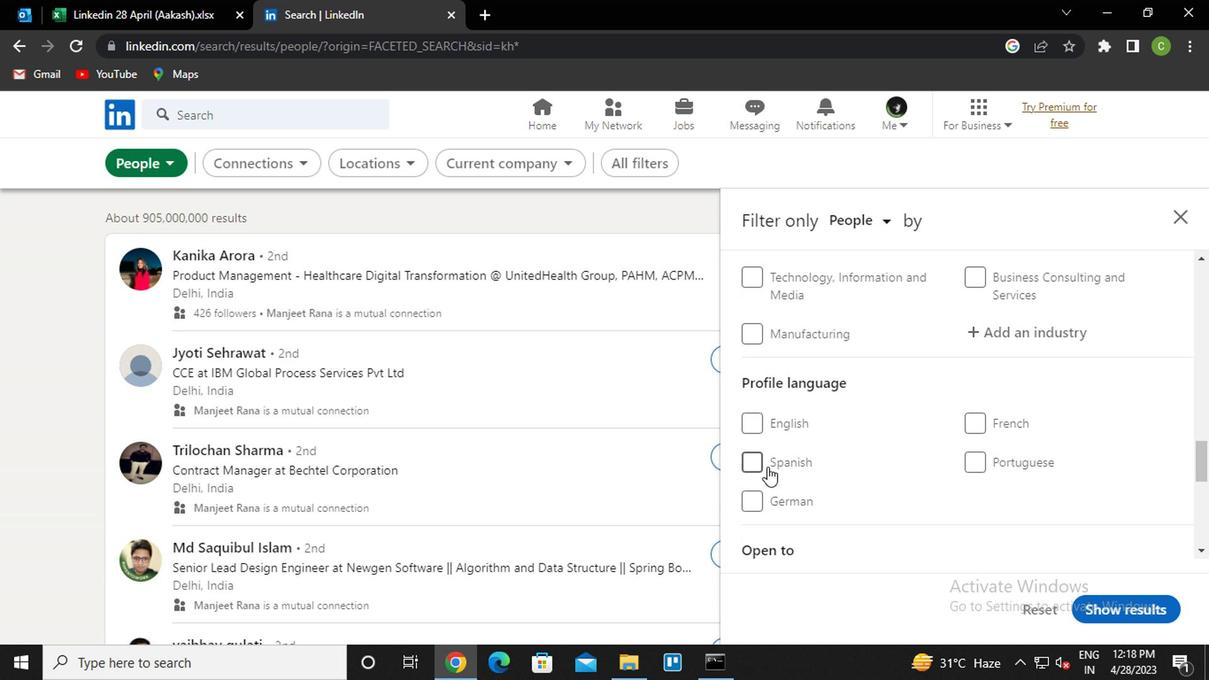 
Action: Mouse moved to (892, 454)
Screenshot: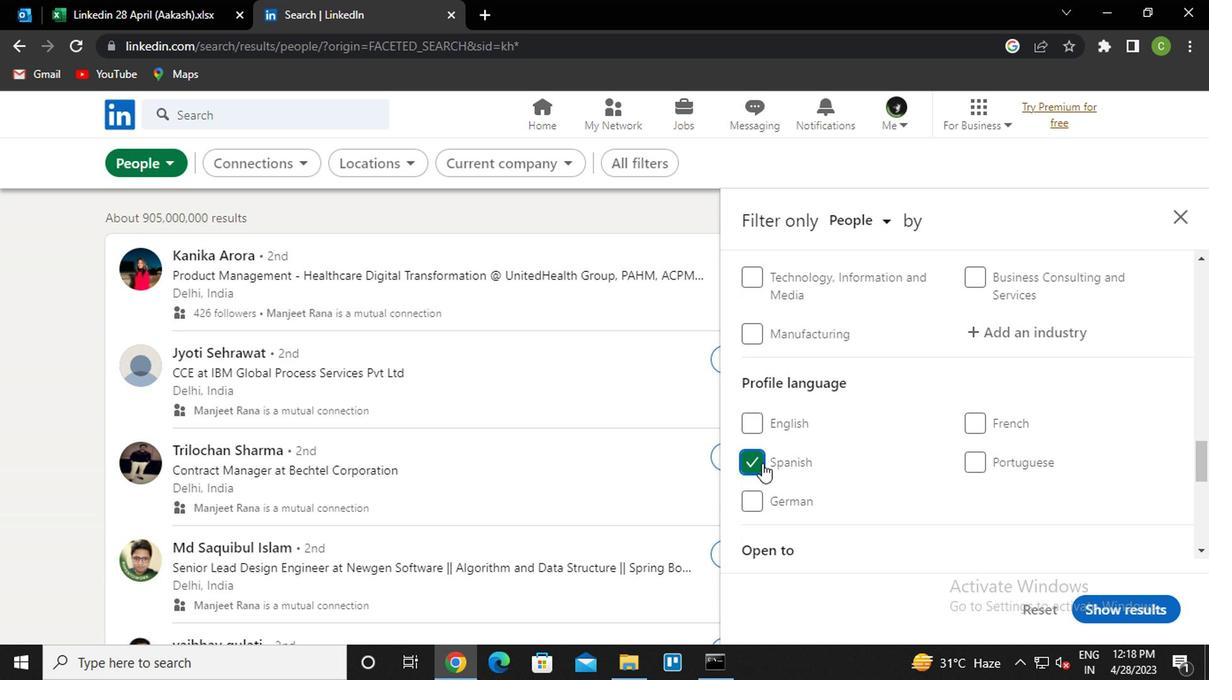 
Action: Mouse scrolled (892, 456) with delta (0, 1)
Screenshot: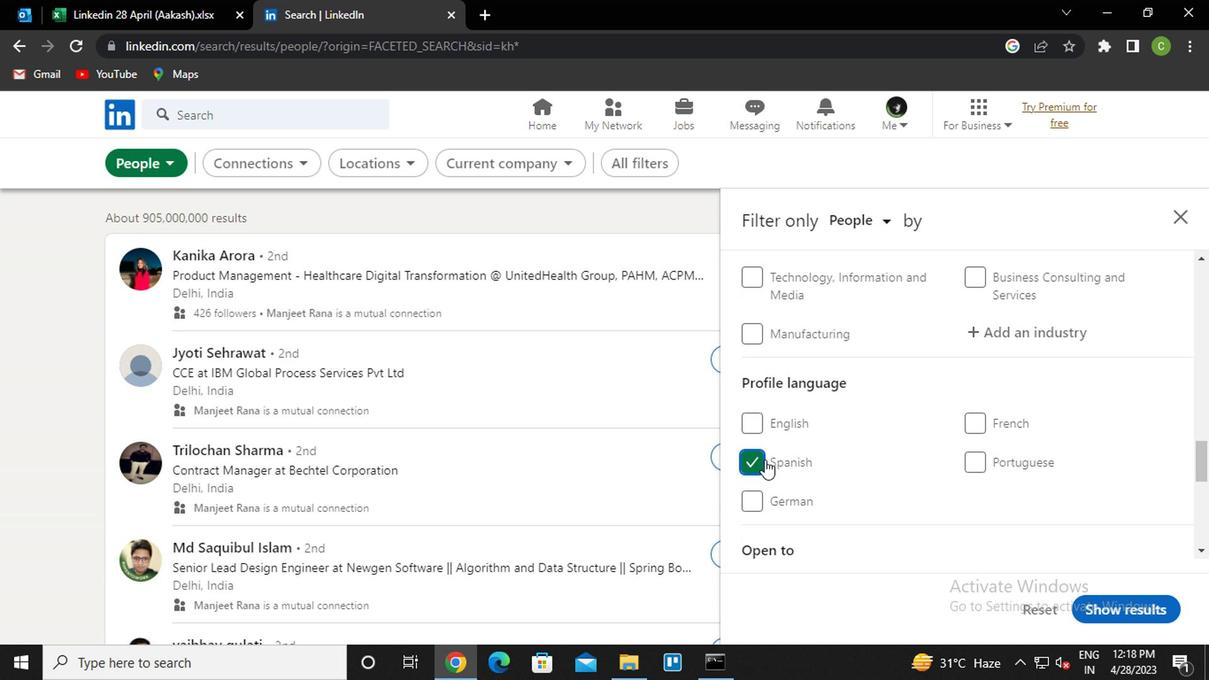 
Action: Mouse scrolled (892, 456) with delta (0, 1)
Screenshot: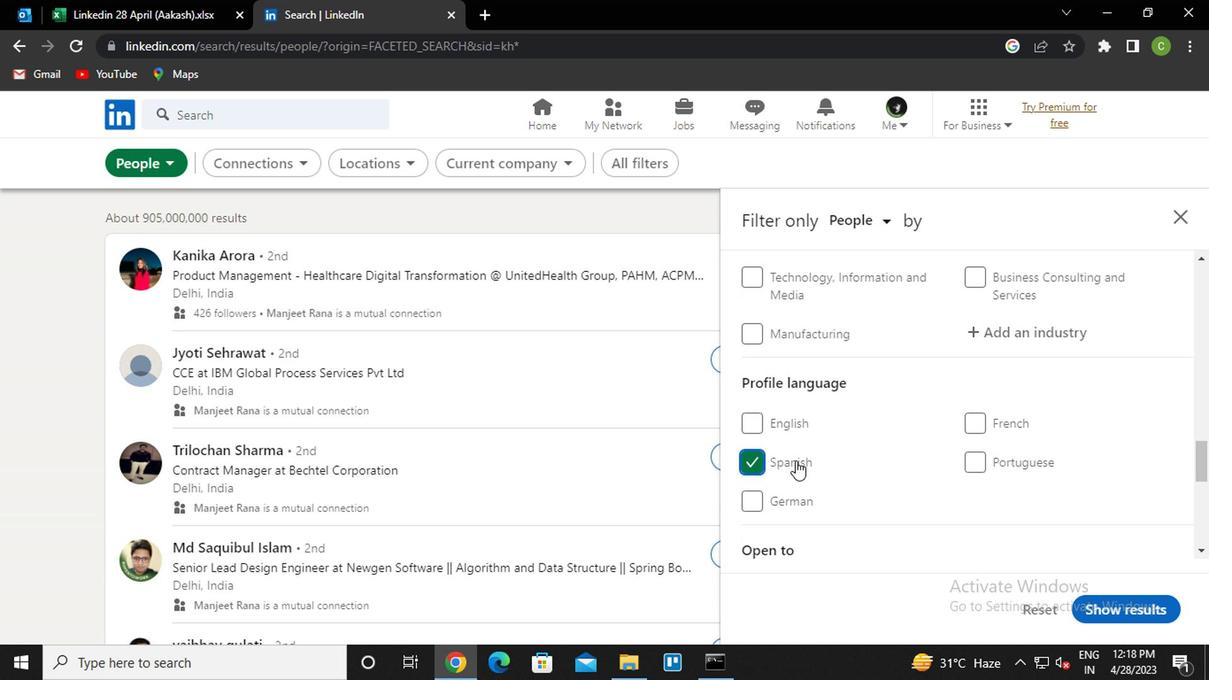 
Action: Mouse scrolled (892, 456) with delta (0, 1)
Screenshot: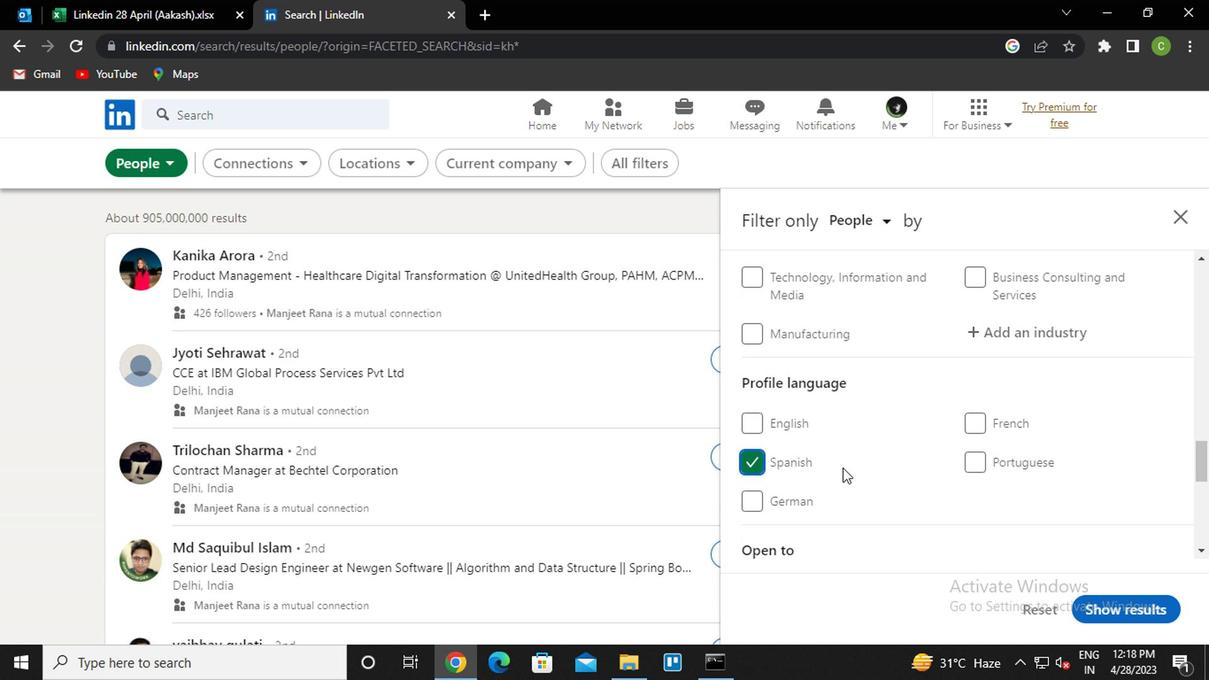 
Action: Mouse scrolled (892, 456) with delta (0, 1)
Screenshot: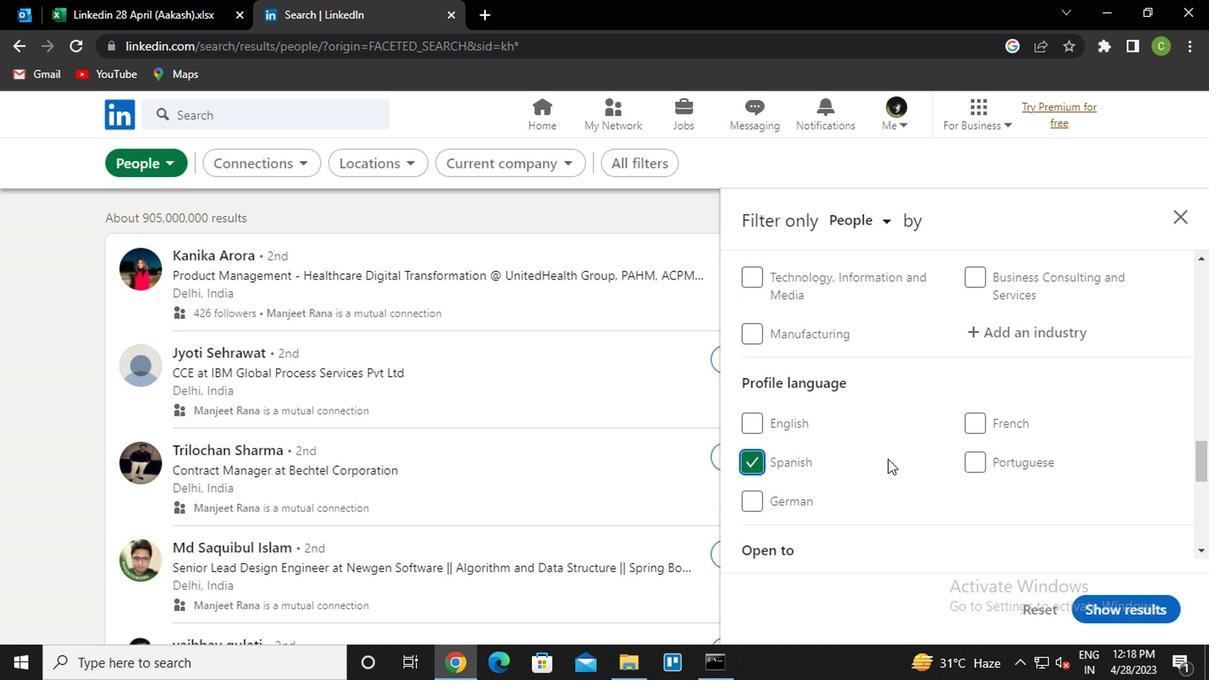 
Action: Mouse scrolled (892, 456) with delta (0, 1)
Screenshot: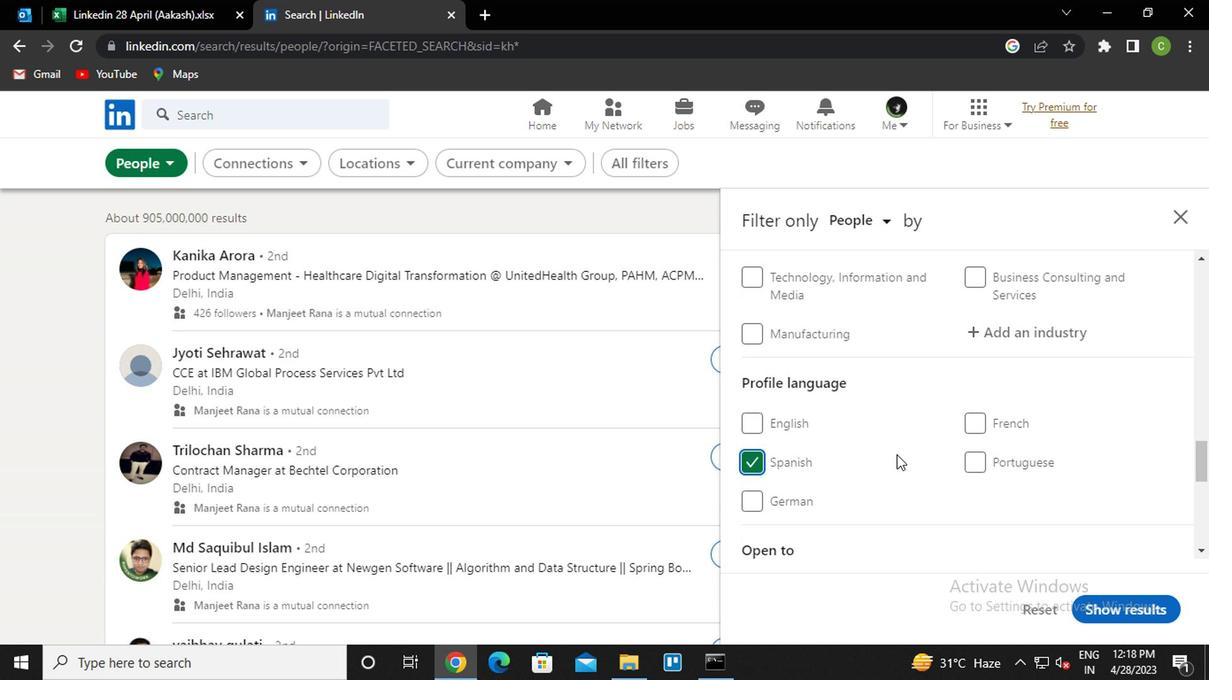 
Action: Mouse scrolled (892, 456) with delta (0, 1)
Screenshot: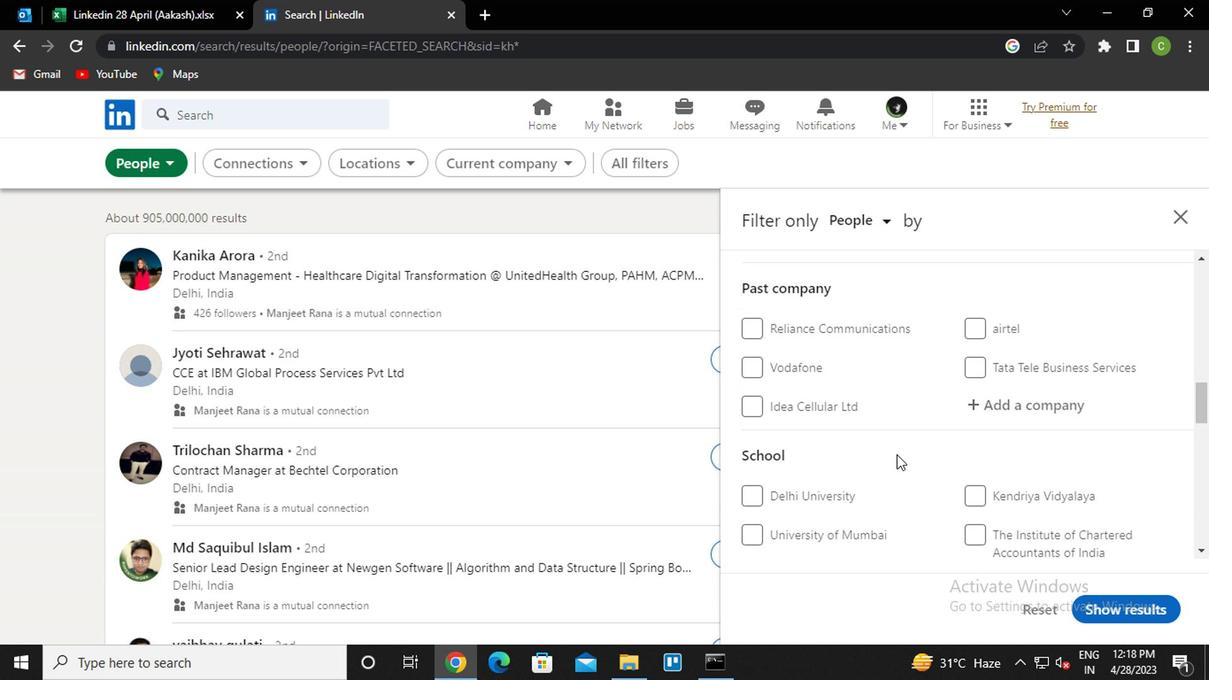 
Action: Mouse moved to (1060, 333)
Screenshot: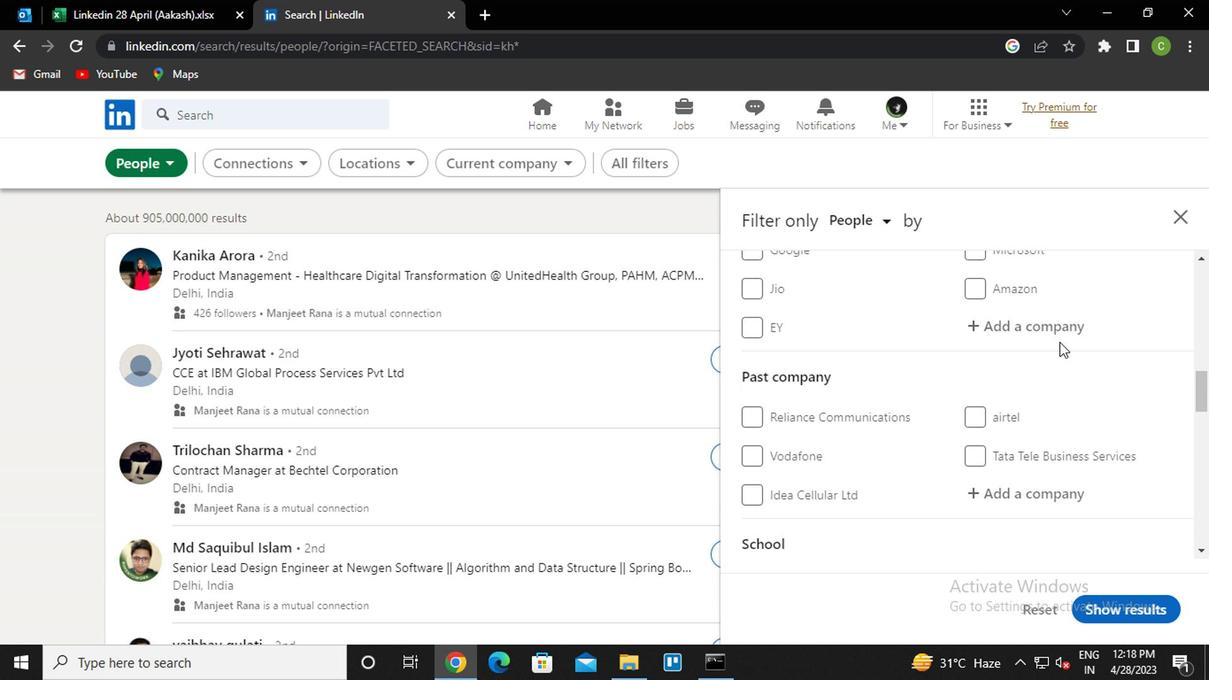 
Action: Mouse pressed left at (1060, 333)
Screenshot: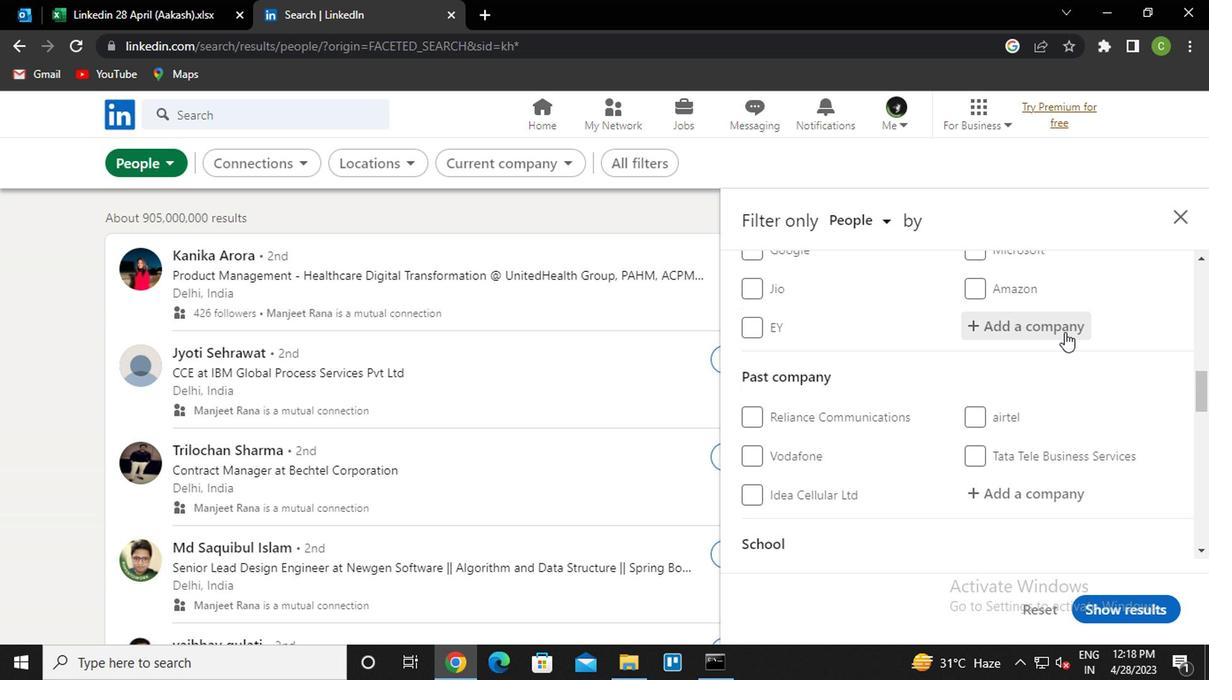 
Action: Key pressed <Key.caps_lock>g<Key.caps_lock>rab<Key.down><Key.enter>
Screenshot: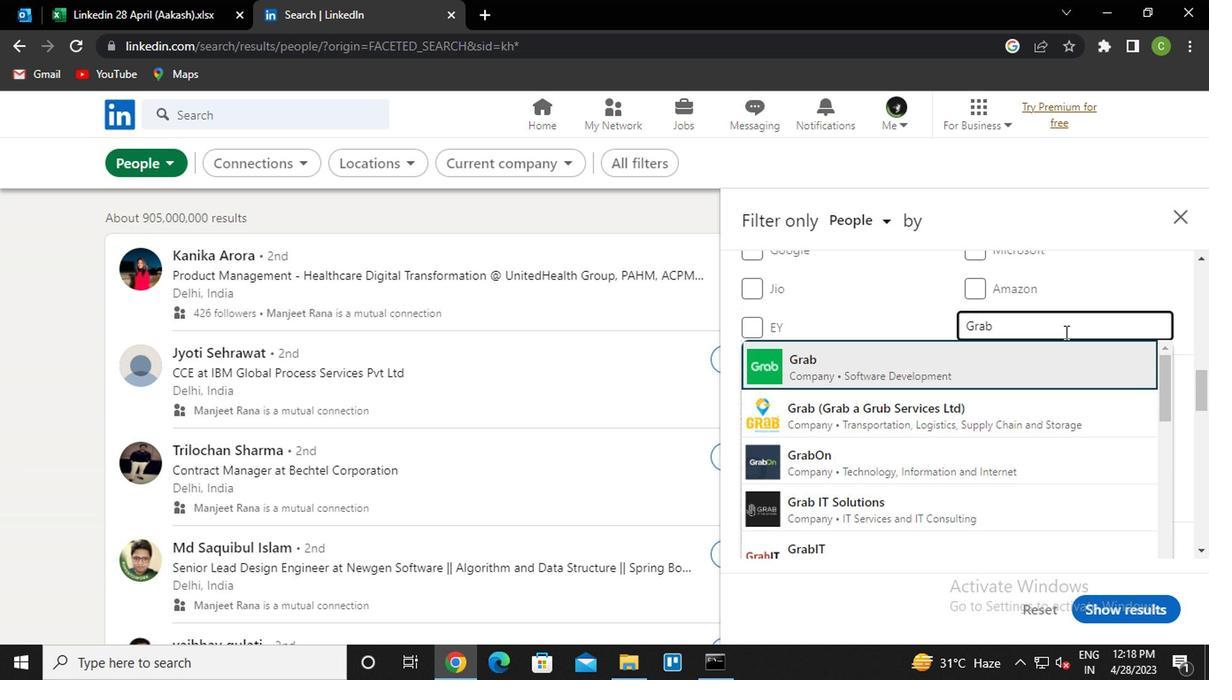 
Action: Mouse moved to (976, 368)
Screenshot: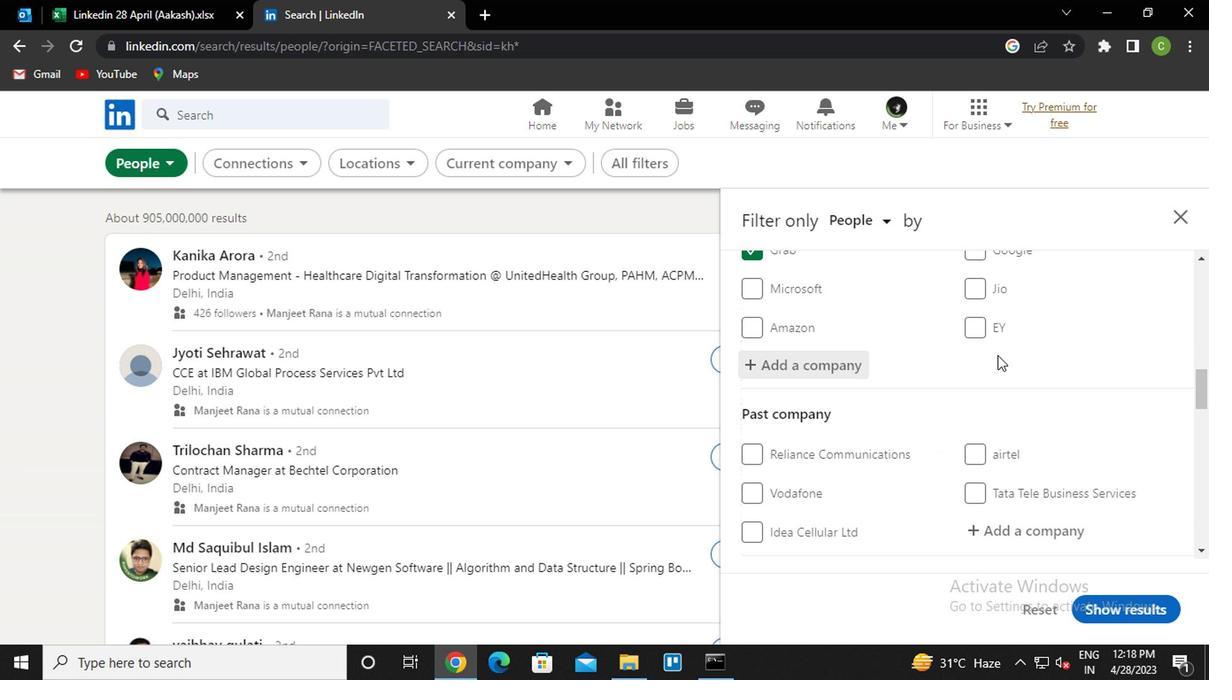 
Action: Mouse scrolled (976, 367) with delta (0, -1)
Screenshot: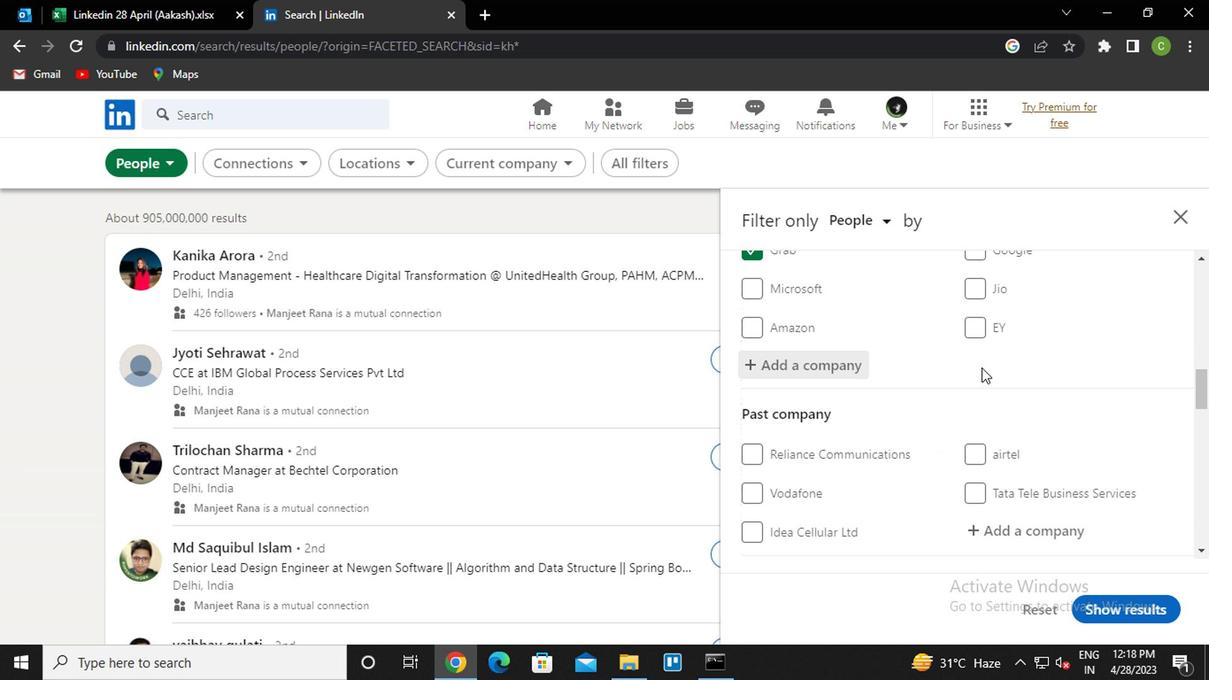 
Action: Mouse moved to (976, 368)
Screenshot: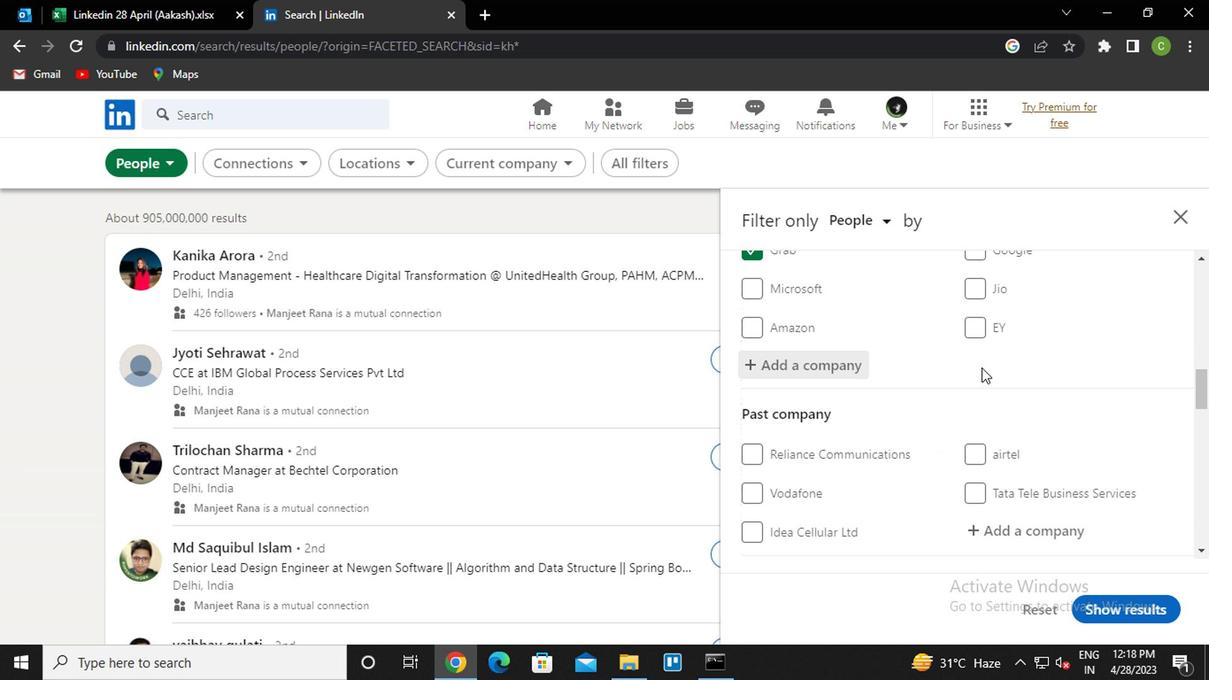 
Action: Mouse scrolled (976, 367) with delta (0, -1)
Screenshot: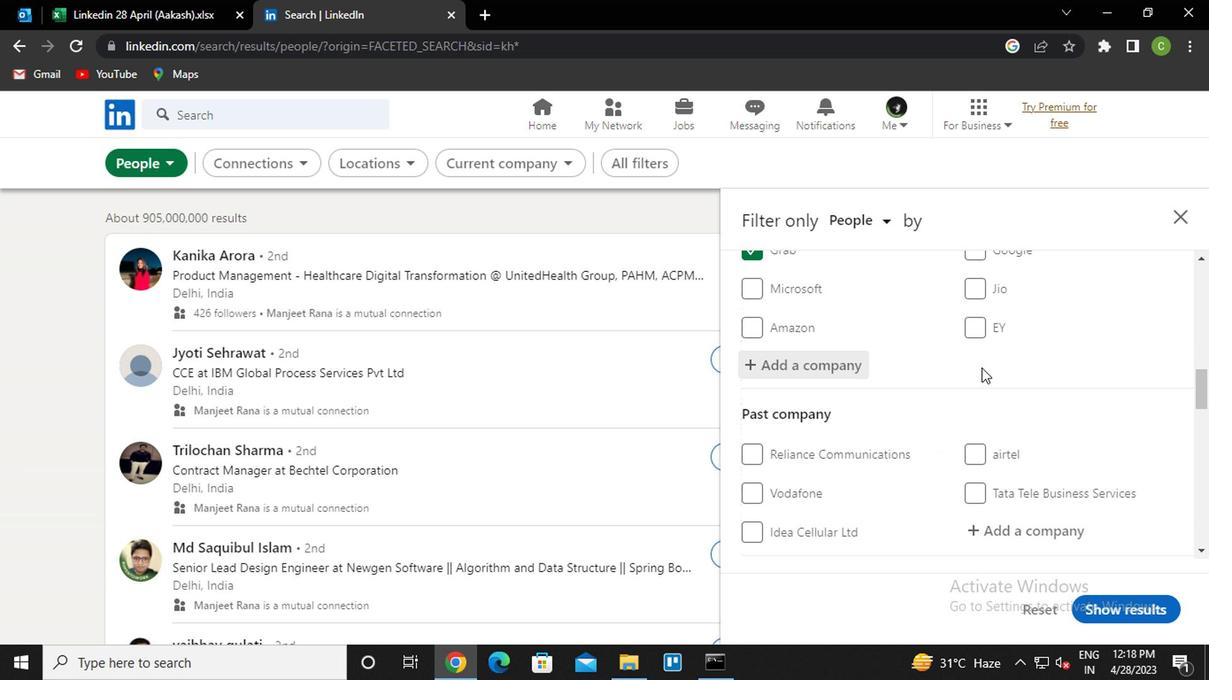 
Action: Mouse moved to (972, 367)
Screenshot: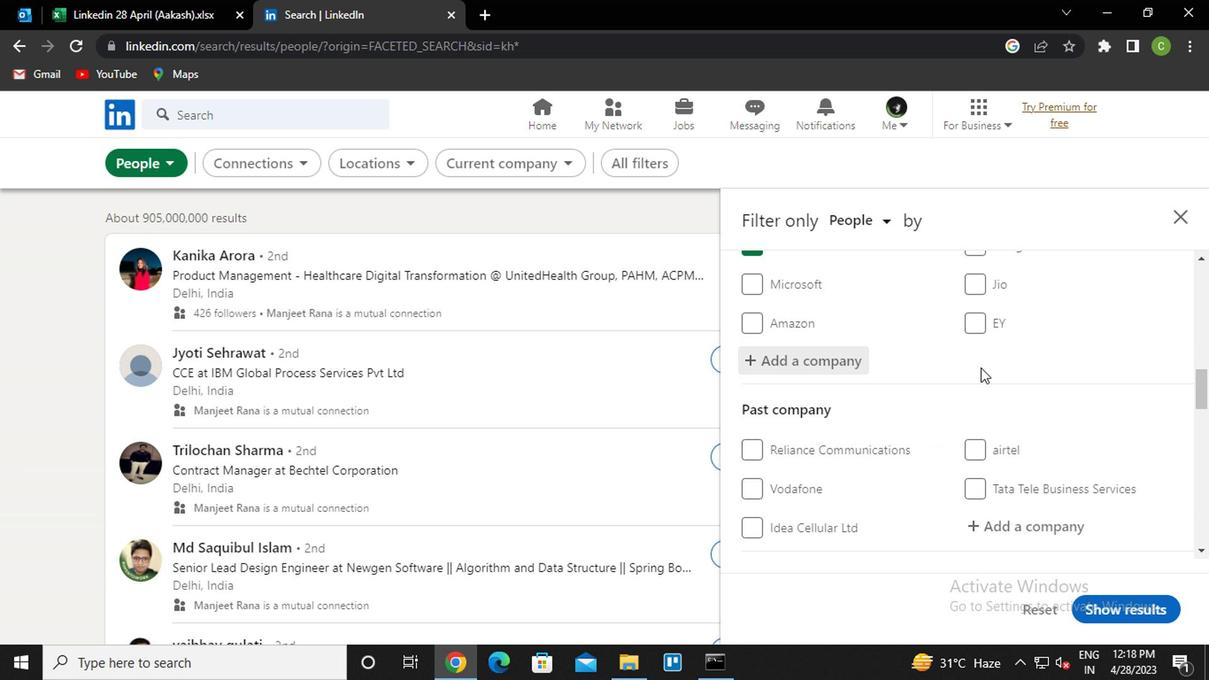 
Action: Mouse scrolled (972, 366) with delta (0, 0)
Screenshot: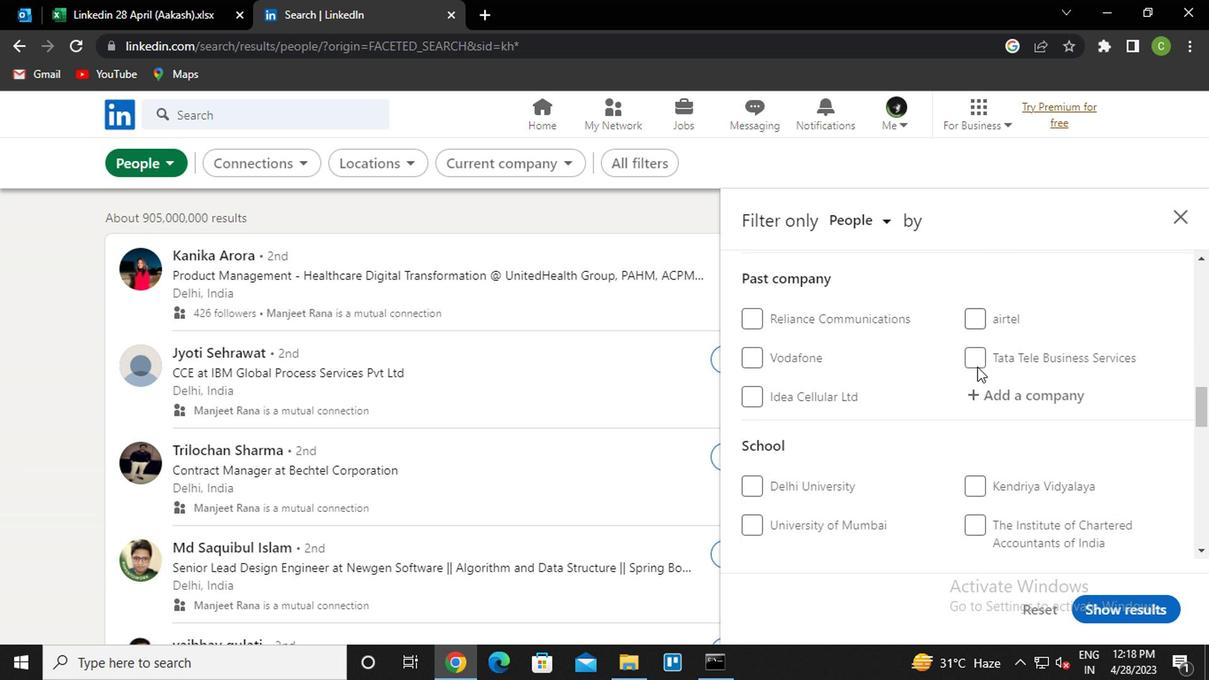 
Action: Mouse scrolled (972, 366) with delta (0, 0)
Screenshot: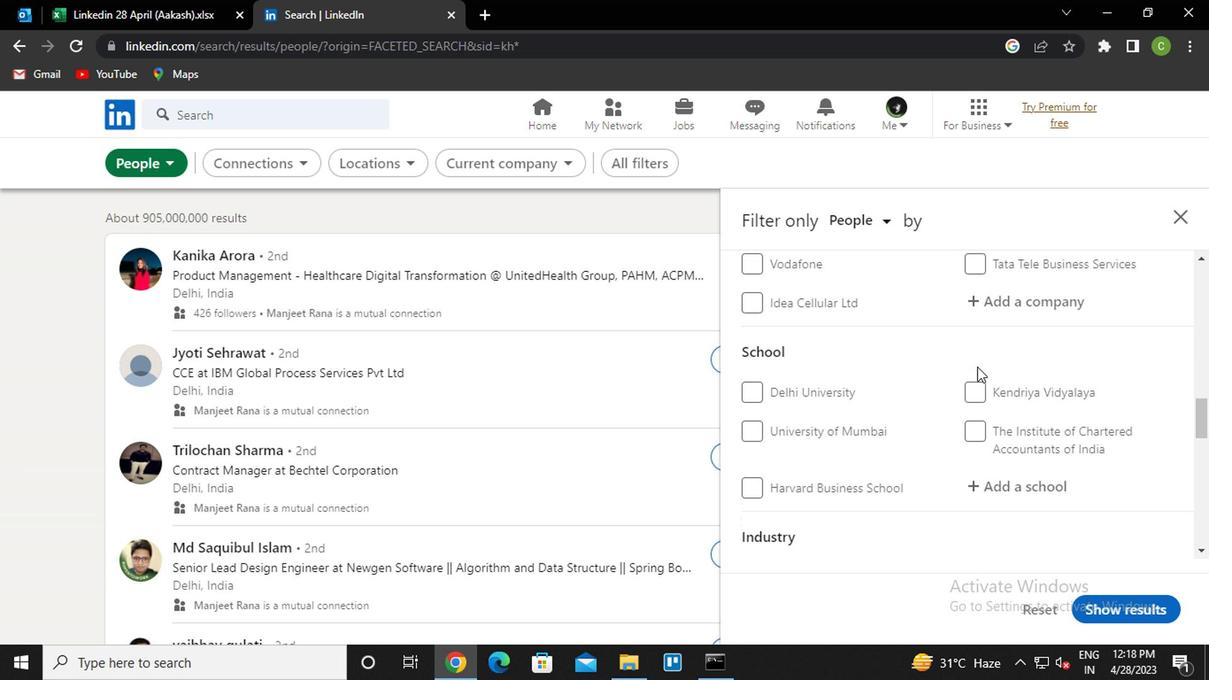 
Action: Mouse moved to (992, 359)
Screenshot: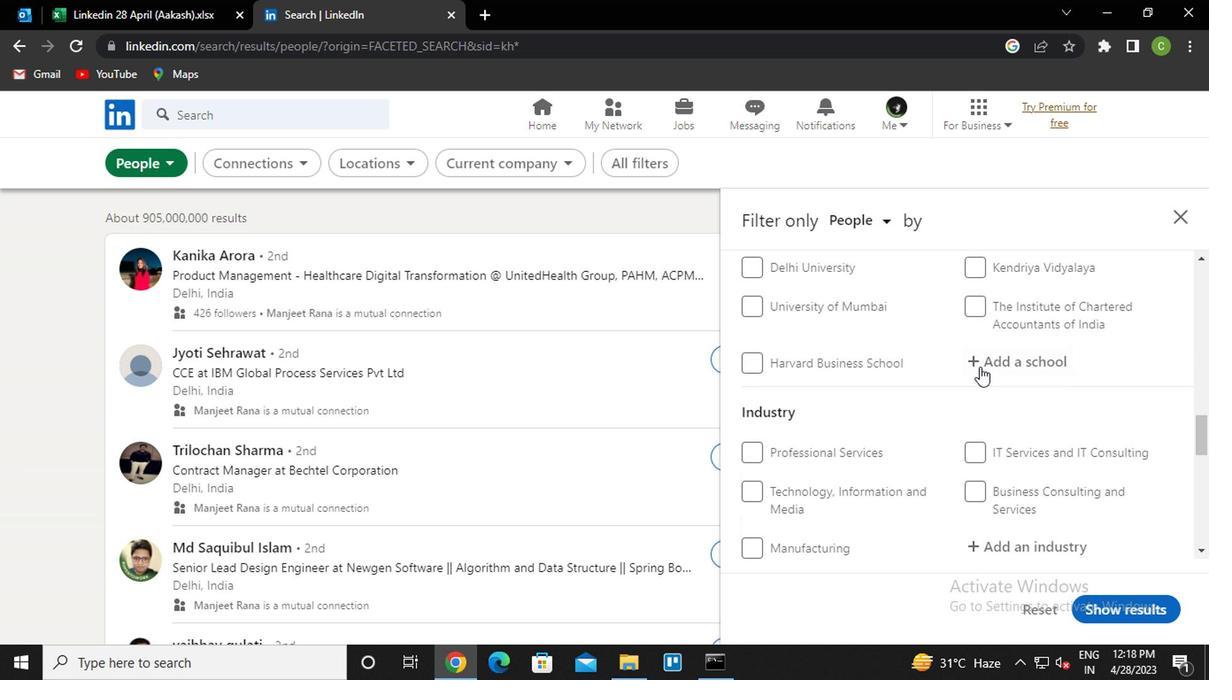 
Action: Mouse pressed left at (992, 359)
Screenshot: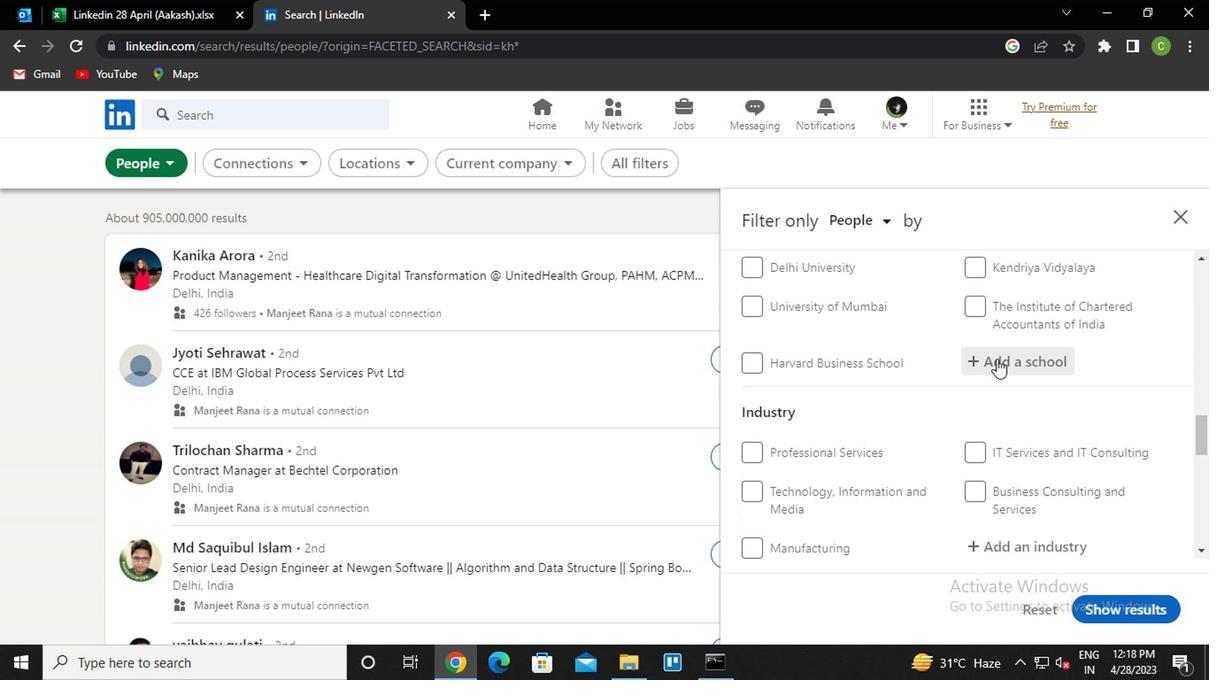 
Action: Key pressed <Key.caps_lock>u<Key.caps_lock>ttrakhand<Key.down><Key.down><Key.enter>
Screenshot: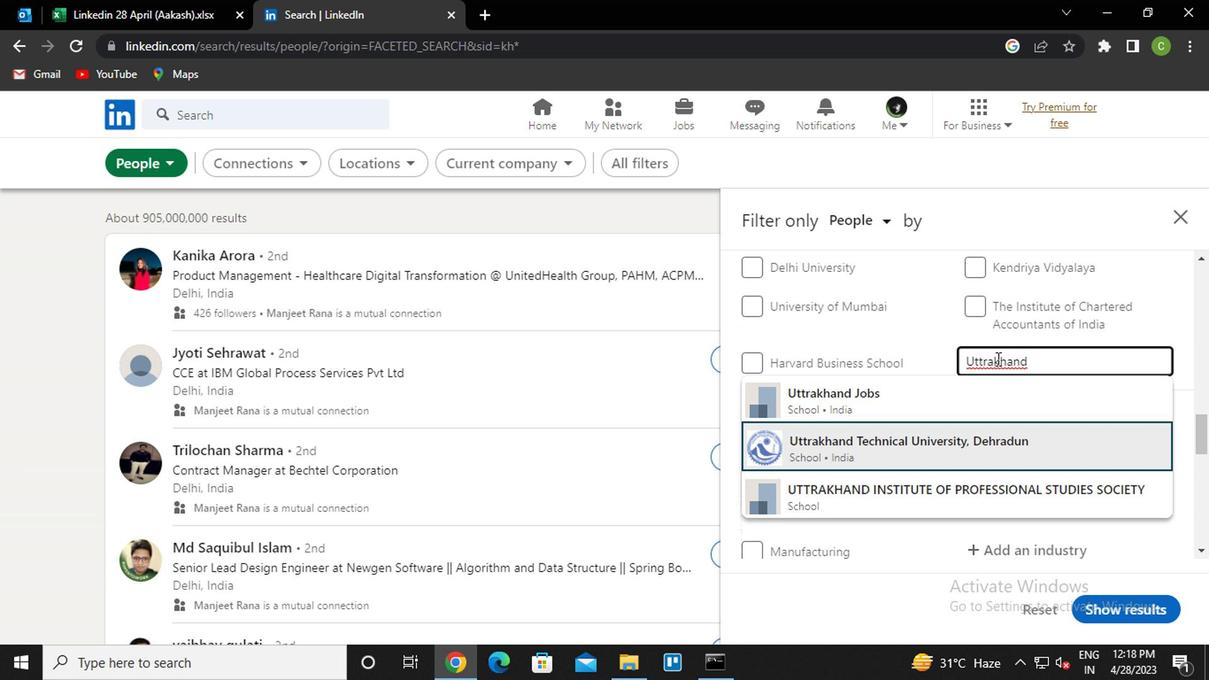 
Action: Mouse moved to (1004, 374)
Screenshot: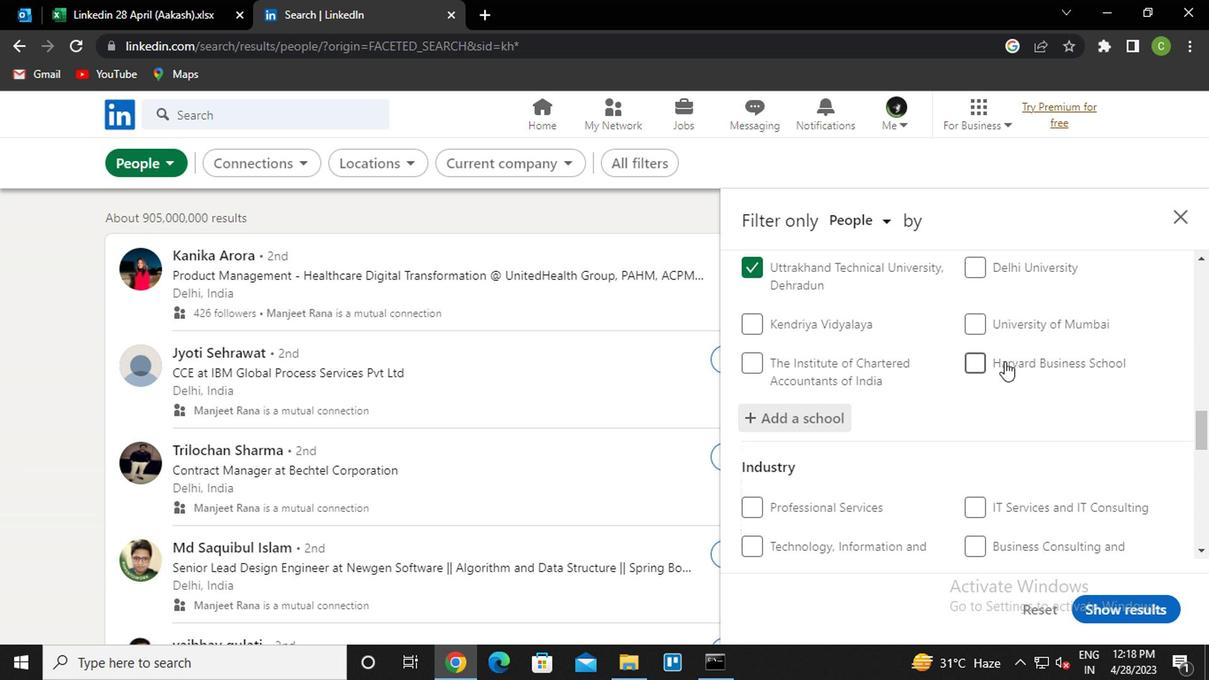 
Action: Mouse scrolled (1004, 373) with delta (0, -1)
Screenshot: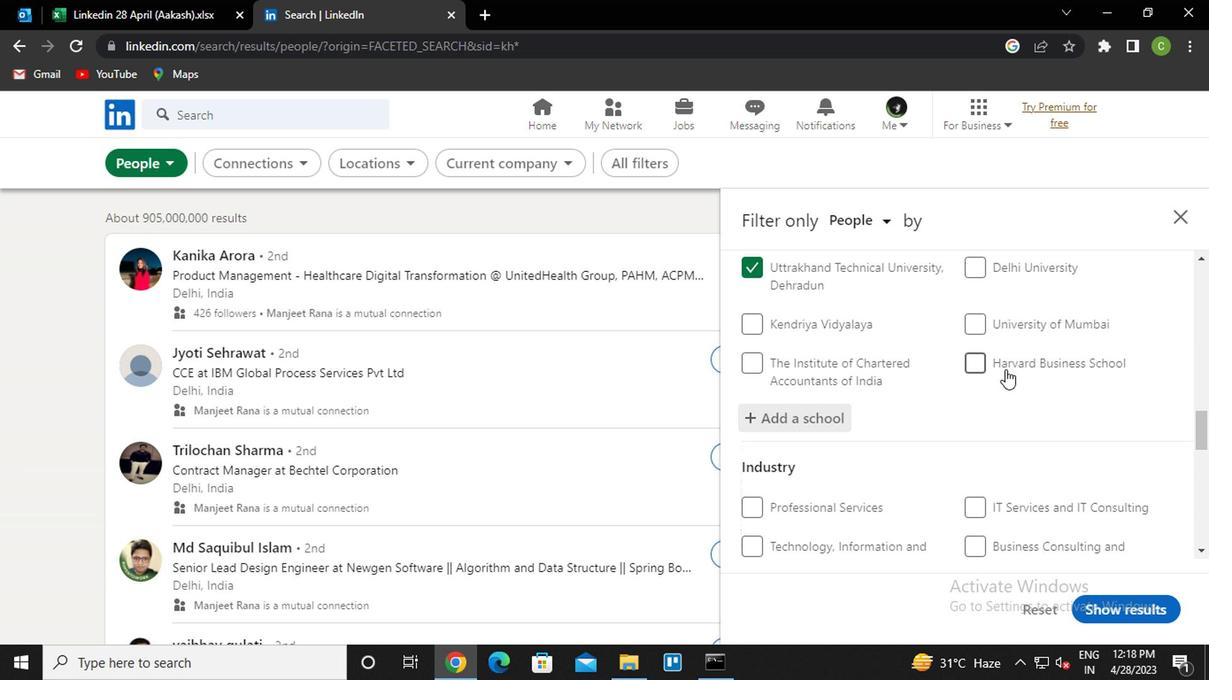 
Action: Mouse scrolled (1004, 373) with delta (0, -1)
Screenshot: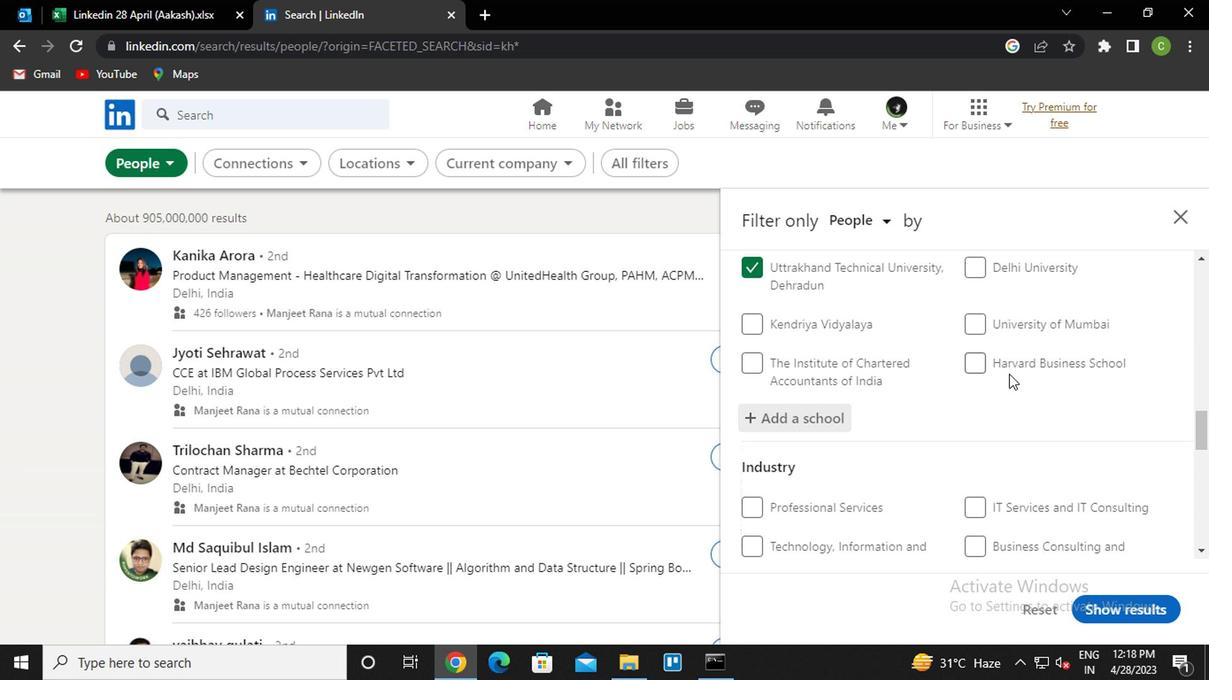
Action: Mouse scrolled (1004, 373) with delta (0, -1)
Screenshot: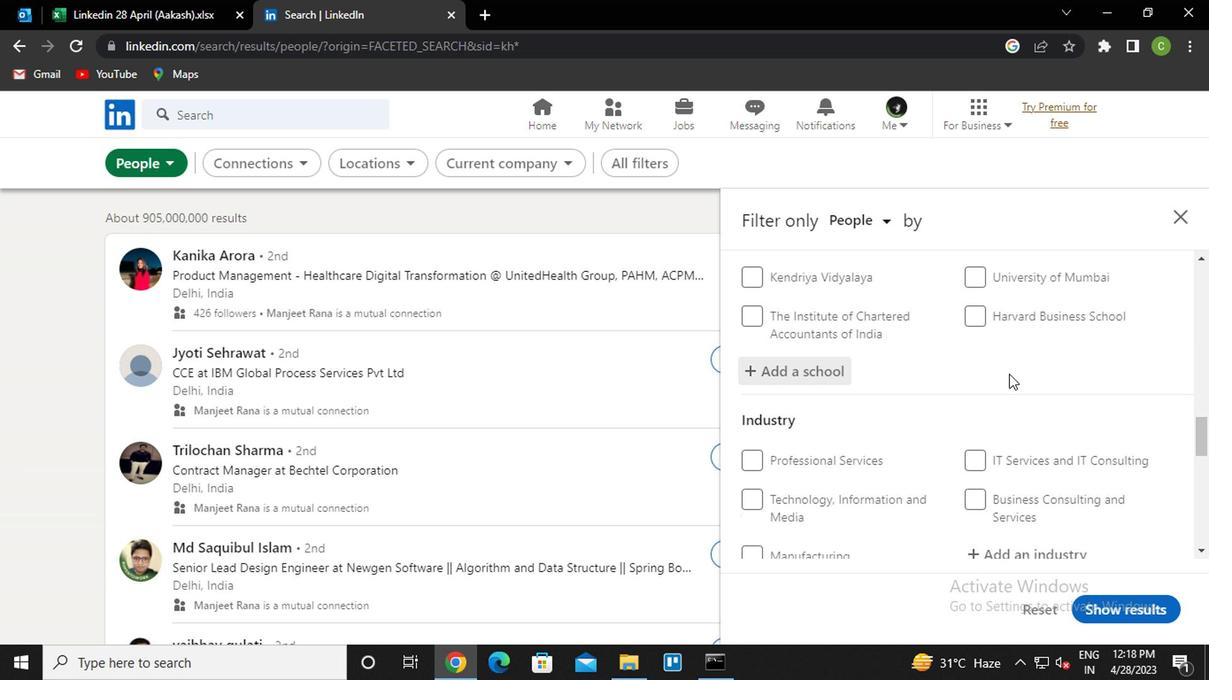 
Action: Mouse moved to (1014, 345)
Screenshot: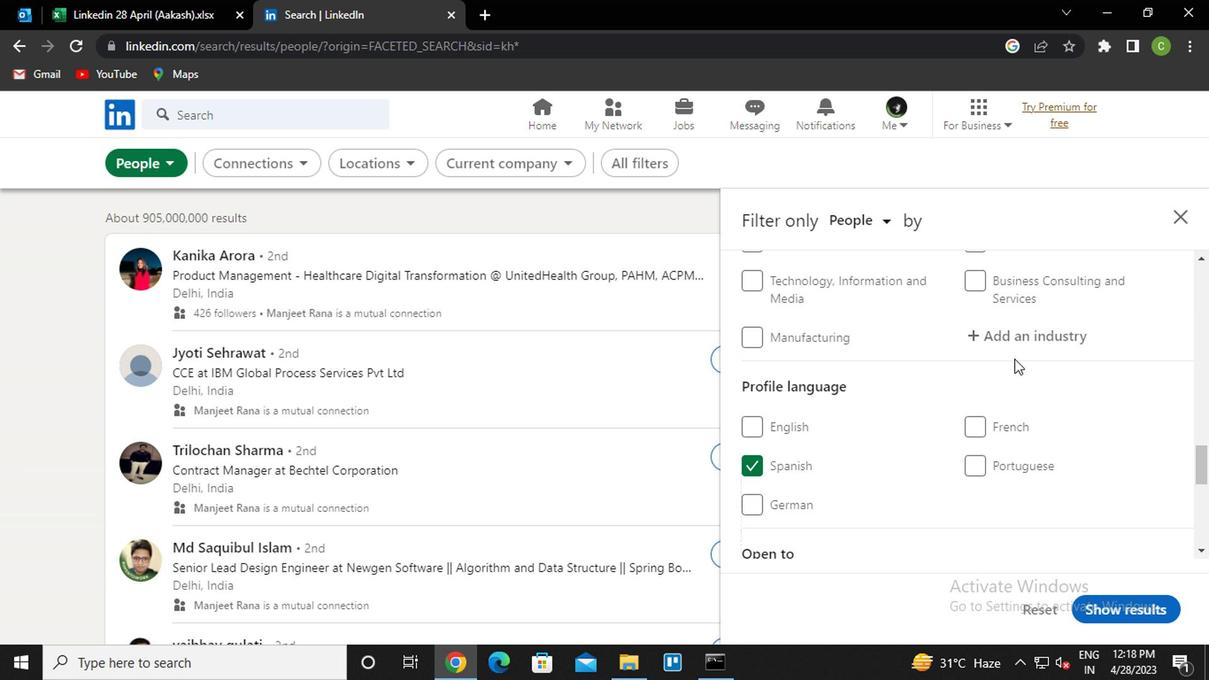 
Action: Mouse pressed left at (1014, 345)
Screenshot: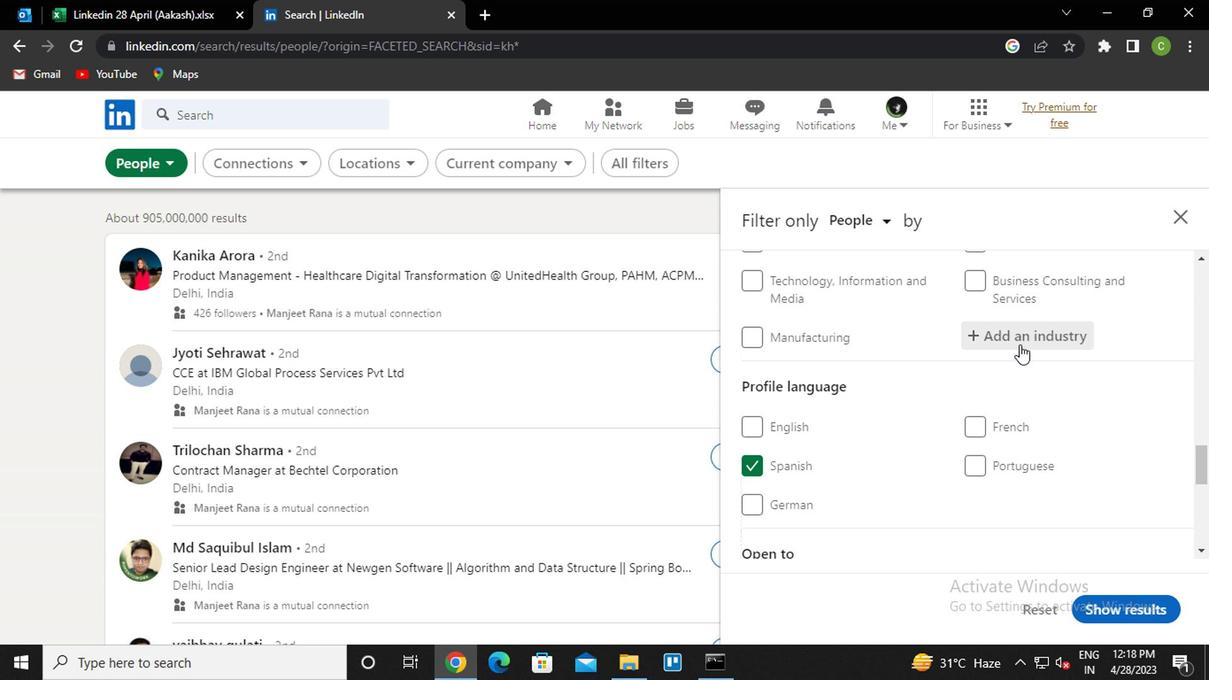 
Action: Key pressed <Key.caps_lock>p<Key.caps_lock>oli<Key.down><Key.down><Key.enter>
Screenshot: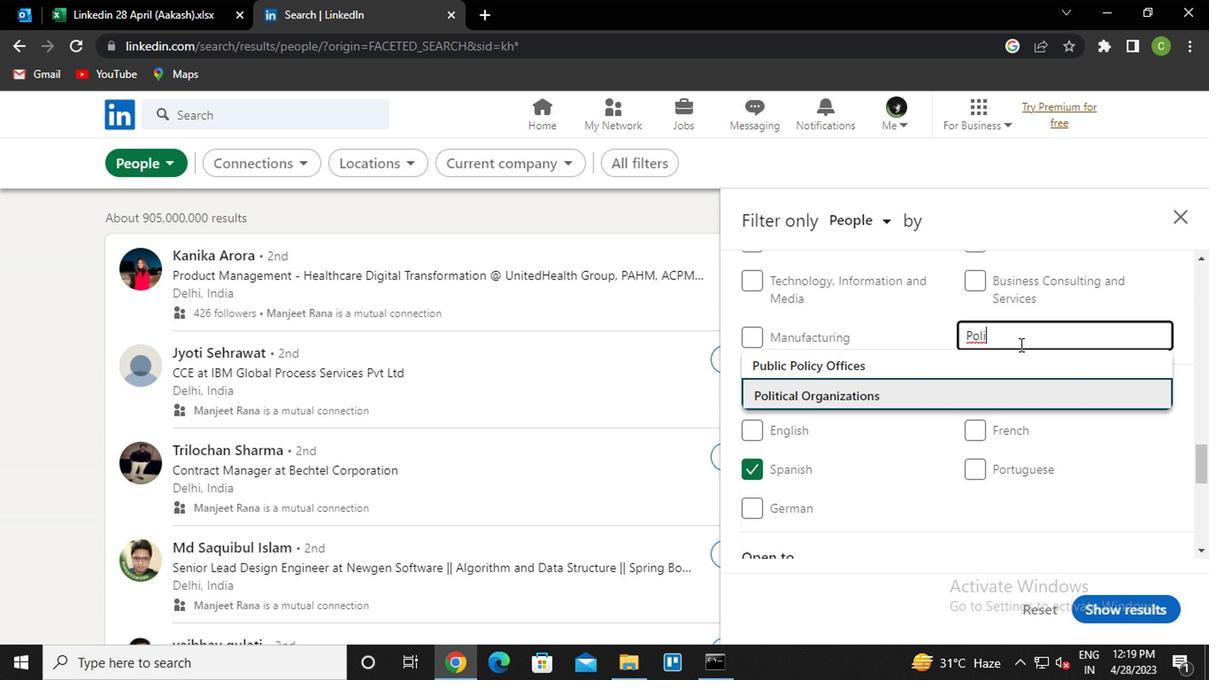 
Action: Mouse moved to (1015, 344)
Screenshot: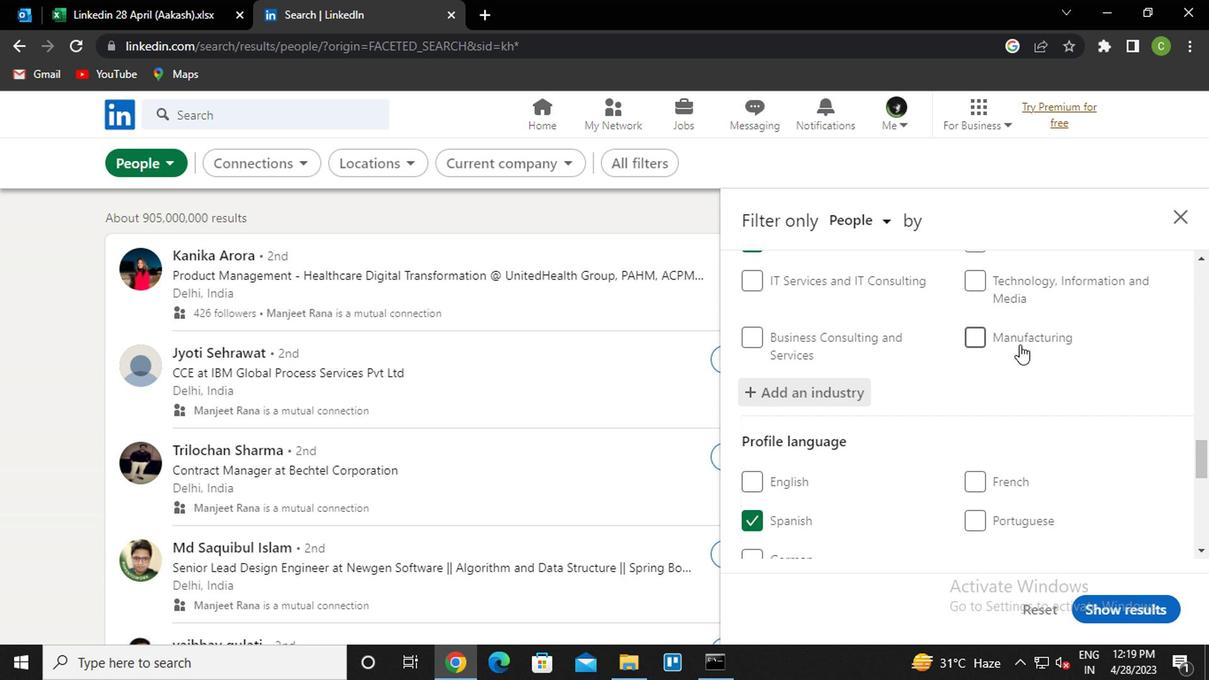 
Action: Mouse scrolled (1015, 343) with delta (0, -1)
Screenshot: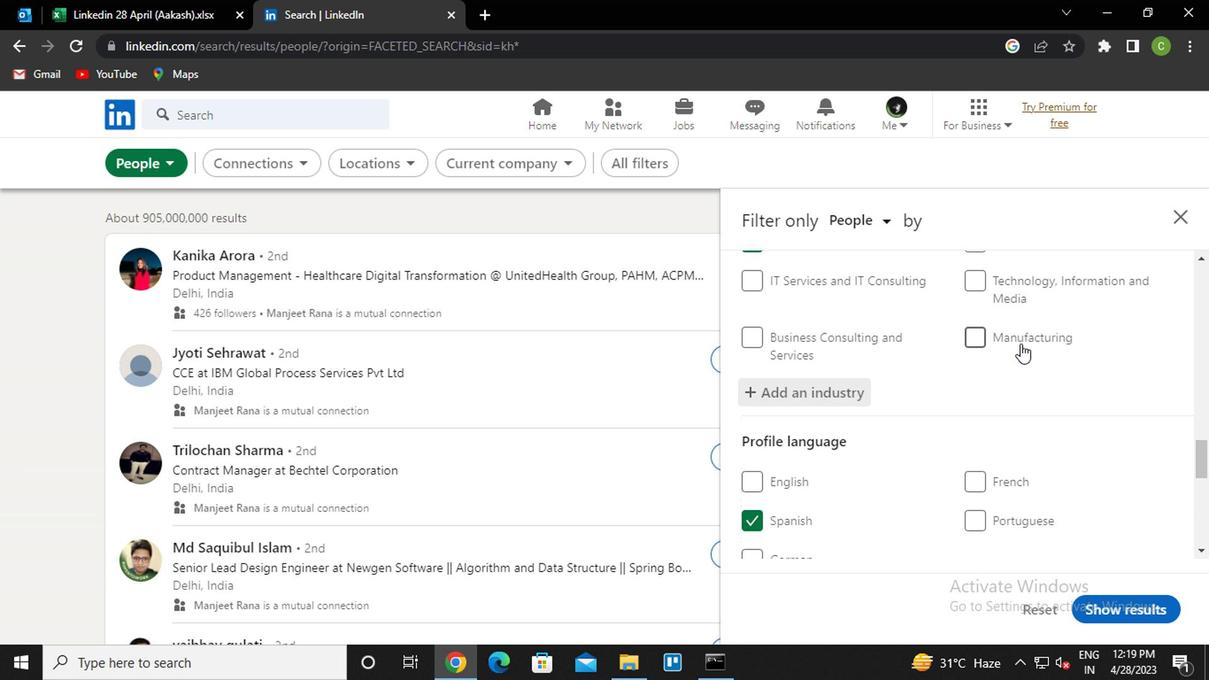 
Action: Mouse moved to (992, 365)
Screenshot: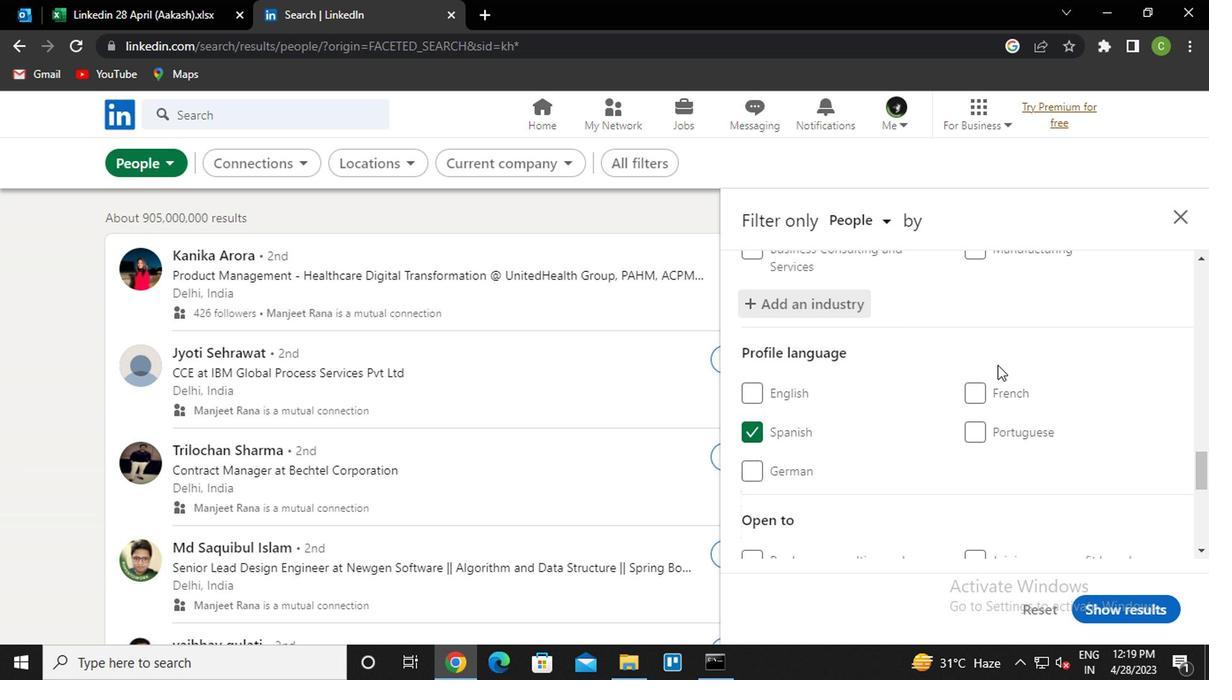 
Action: Mouse scrolled (992, 364) with delta (0, -1)
Screenshot: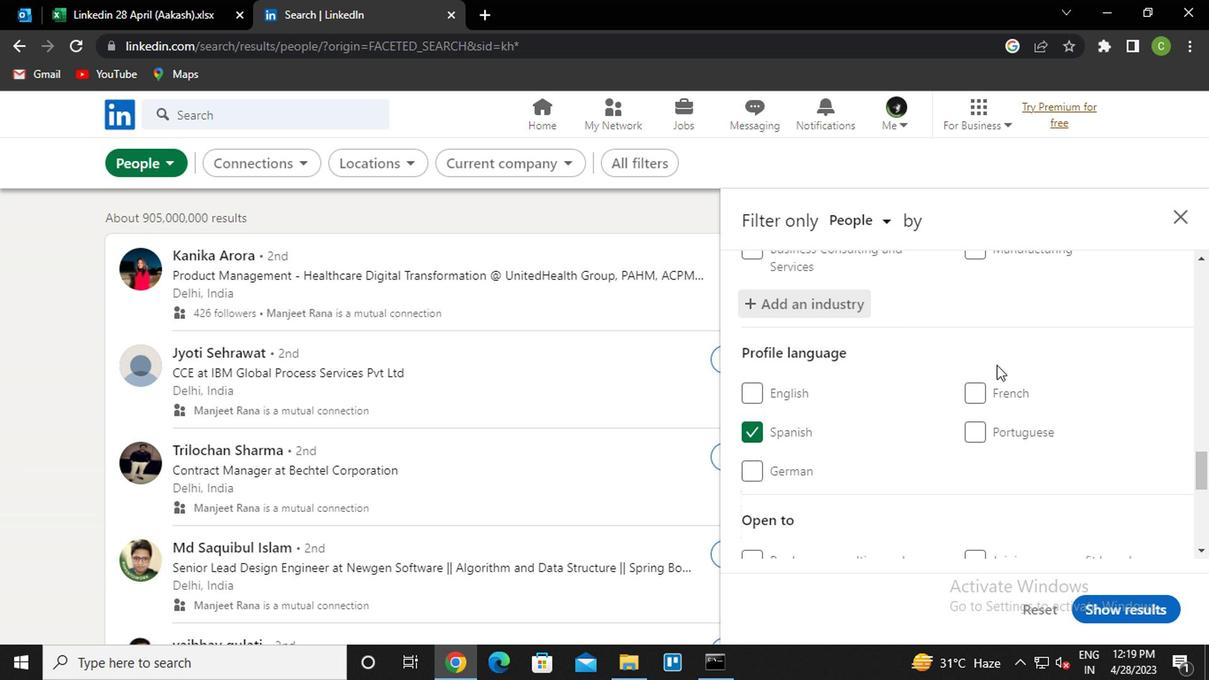 
Action: Mouse scrolled (992, 364) with delta (0, -1)
Screenshot: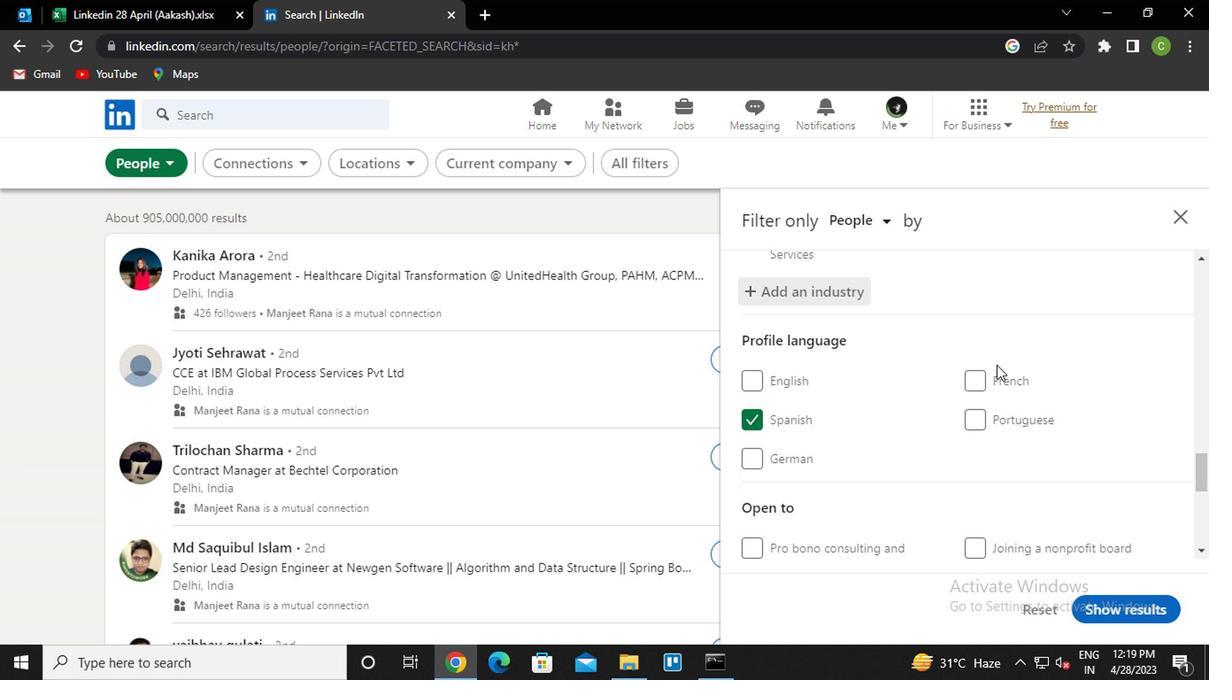 
Action: Mouse moved to (986, 365)
Screenshot: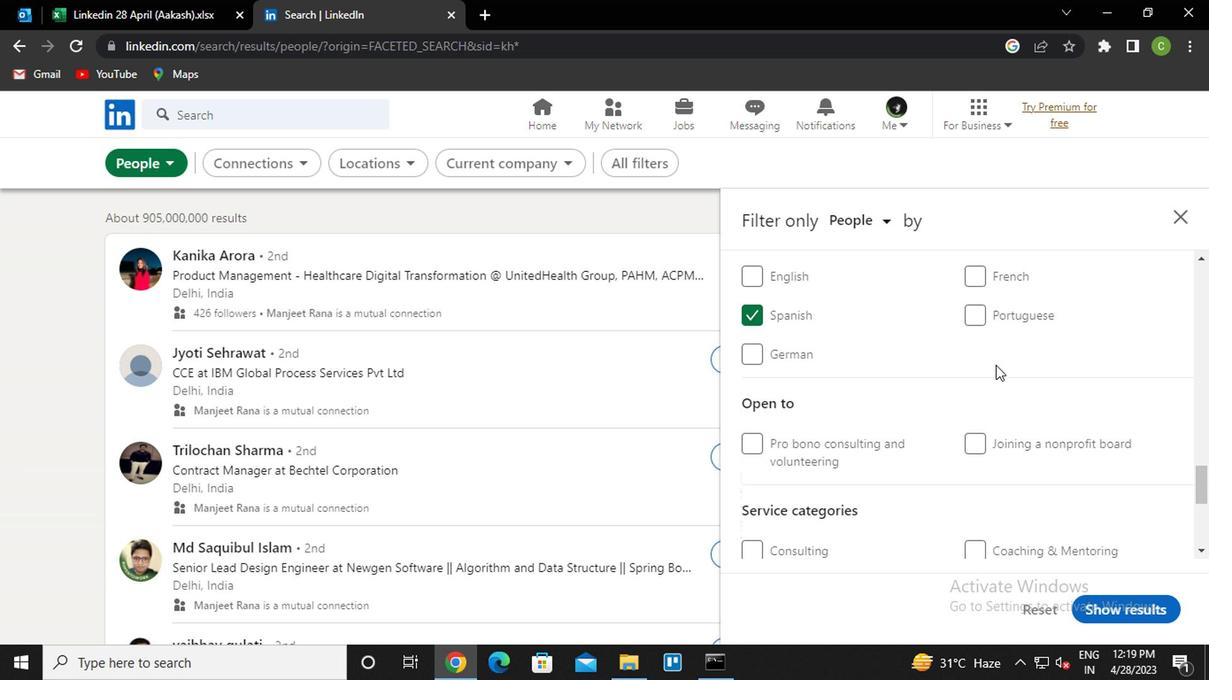 
Action: Mouse scrolled (986, 364) with delta (0, -1)
Screenshot: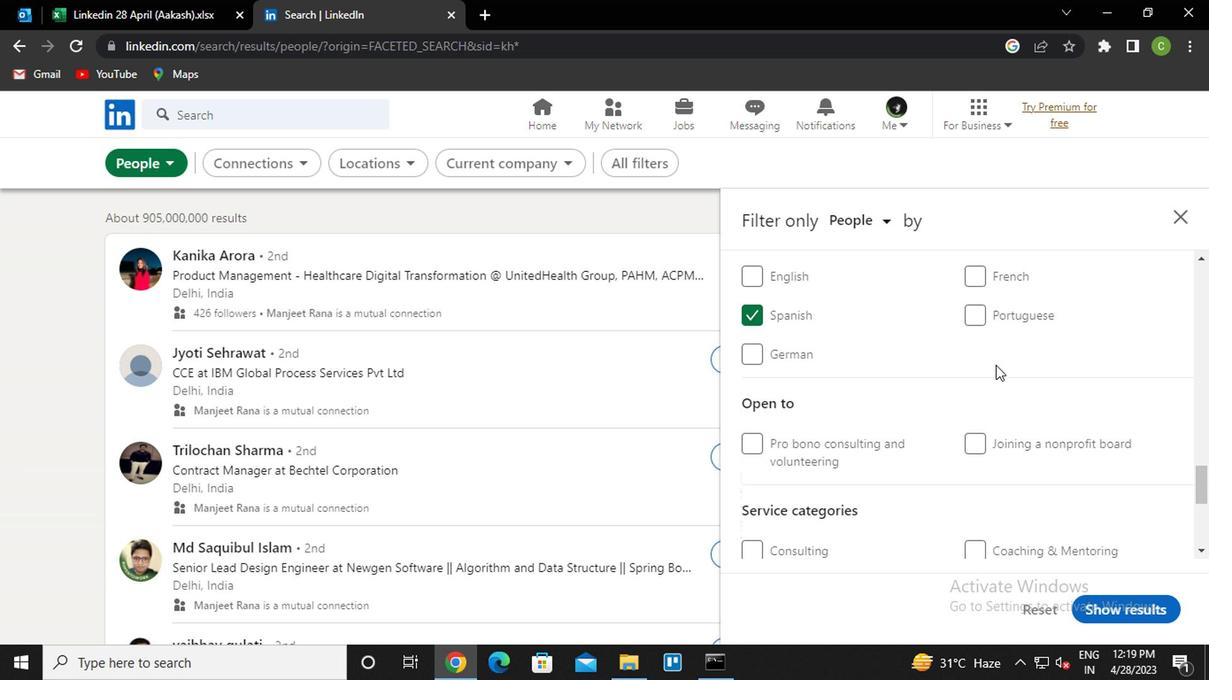 
Action: Mouse moved to (975, 361)
Screenshot: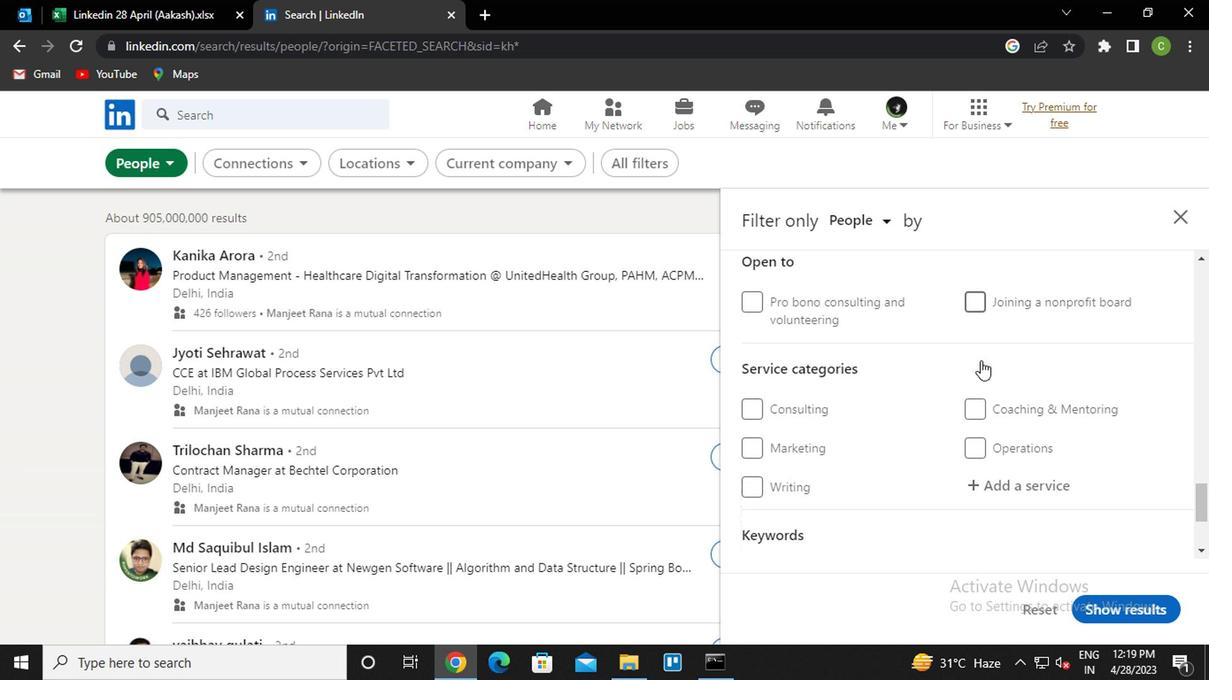 
Action: Mouse scrolled (975, 360) with delta (0, -1)
Screenshot: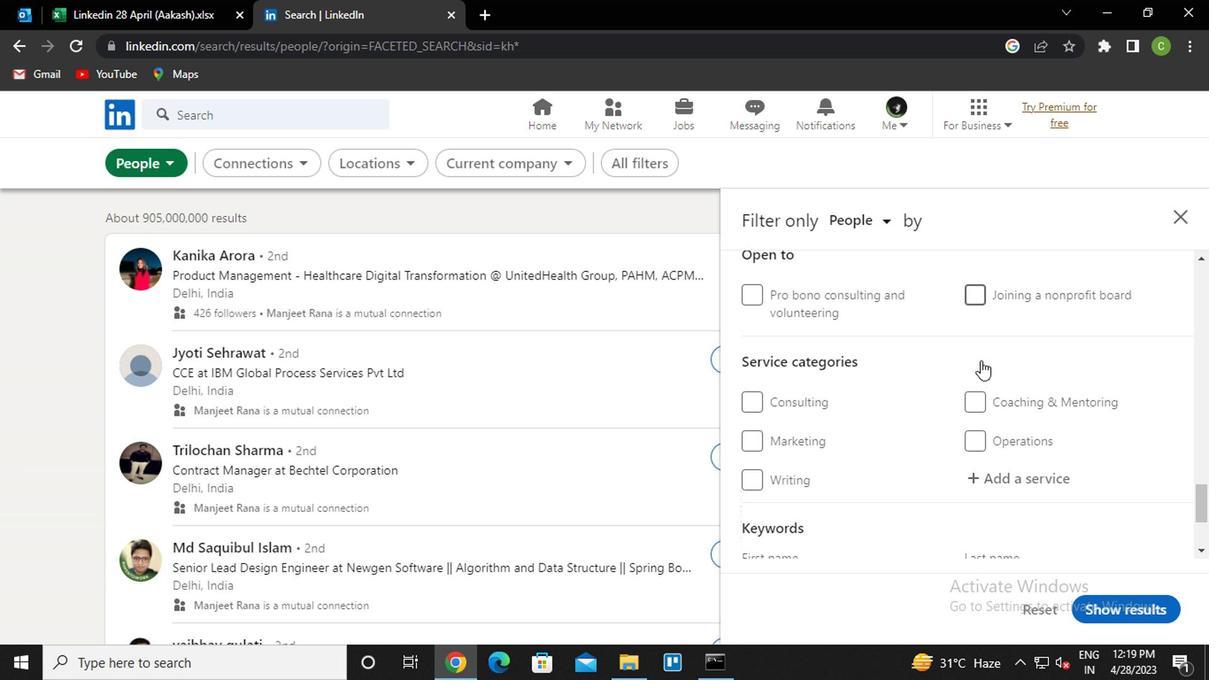 
Action: Mouse moved to (996, 386)
Screenshot: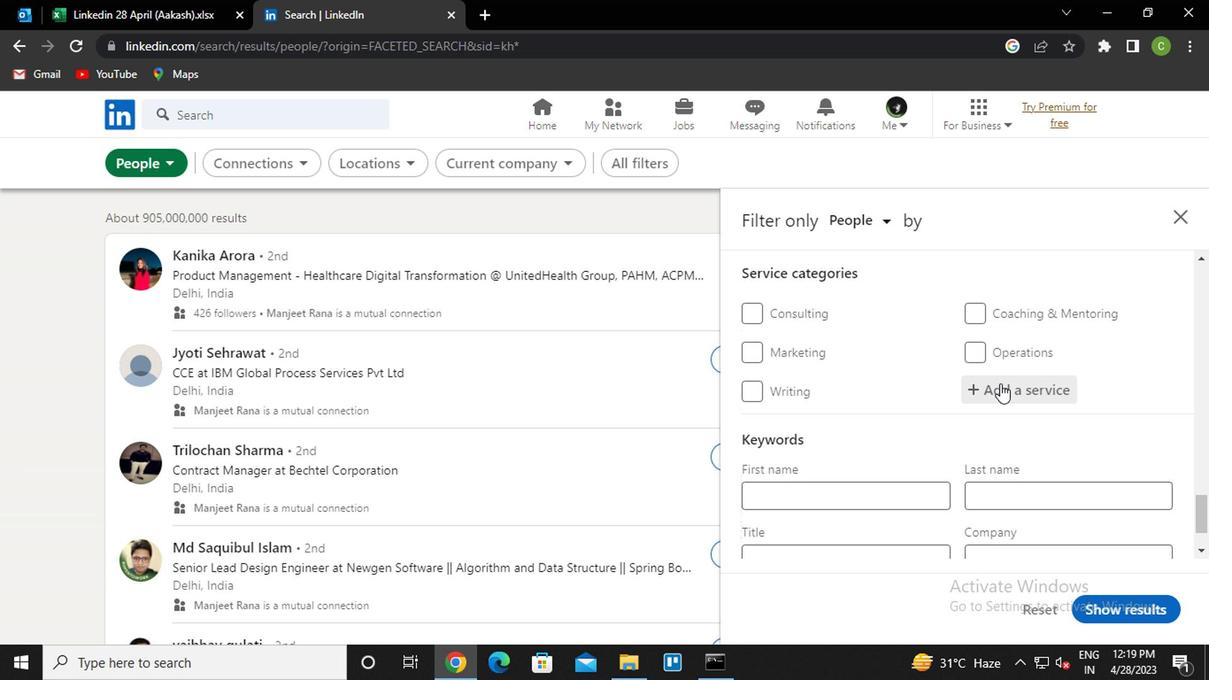 
Action: Mouse pressed left at (996, 386)
Screenshot: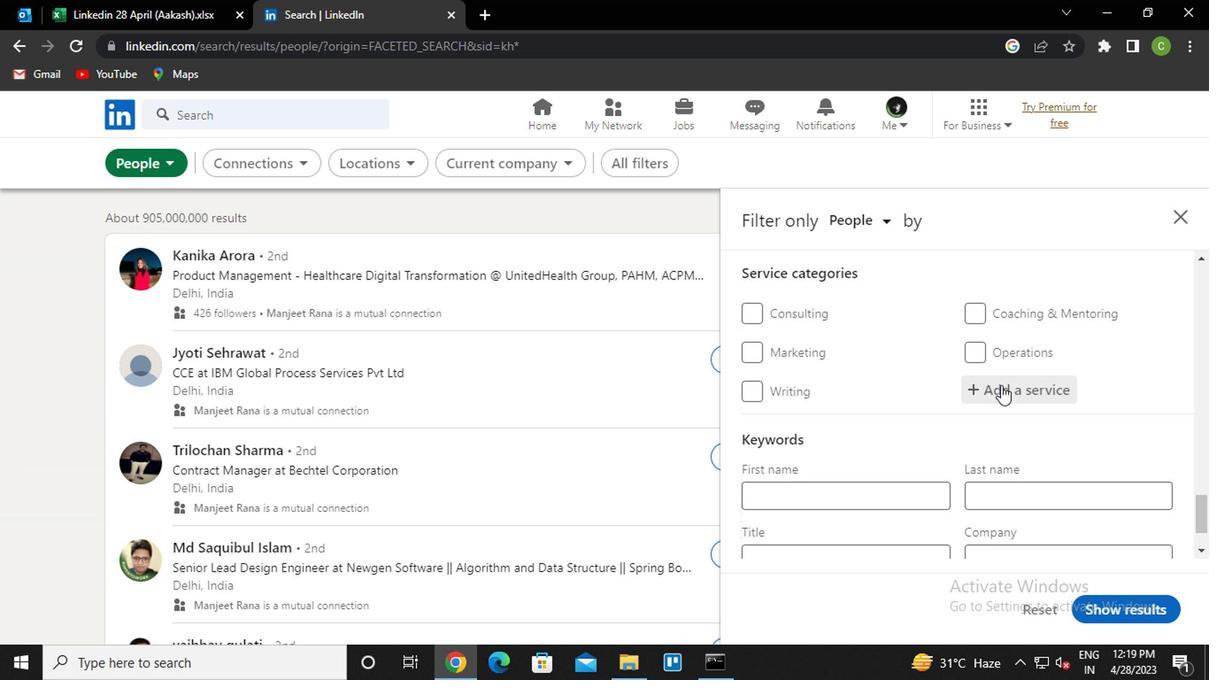 
Action: Key pressed <Key.caps_lock>i<Key.caps_lock>nterior<Key.space><Key.down><Key.enter>
Screenshot: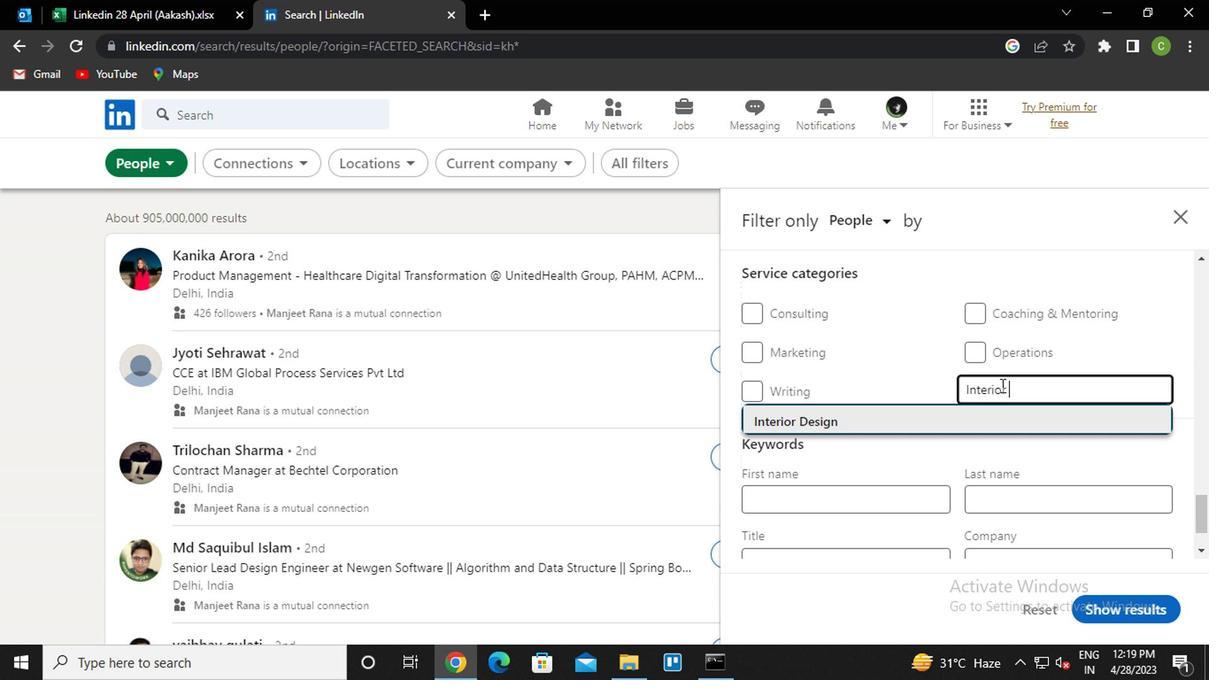 
Action: Mouse moved to (1058, 483)
Screenshot: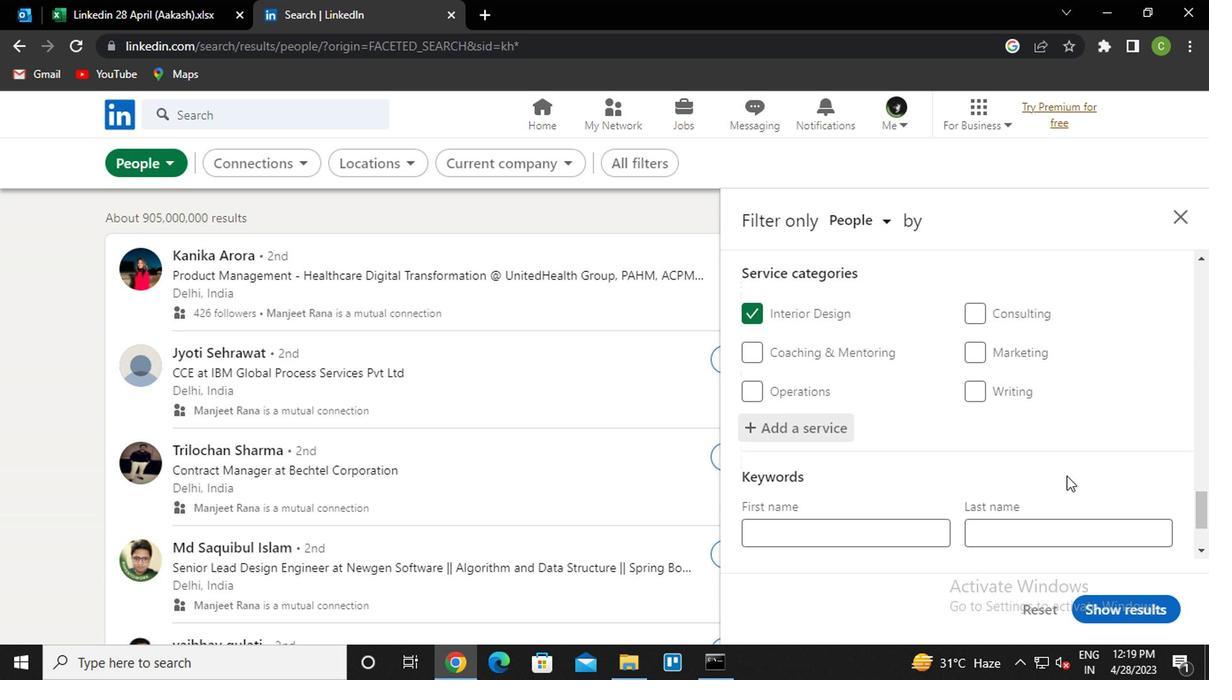 
Action: Mouse scrolled (1058, 482) with delta (0, 0)
Screenshot: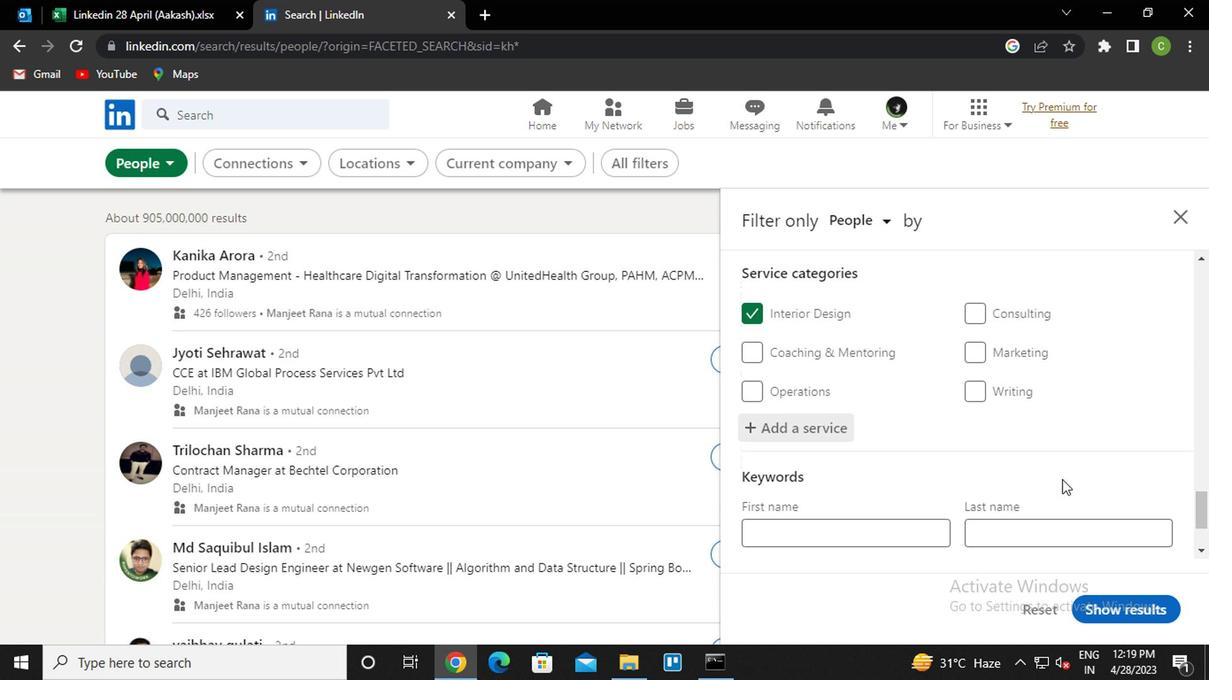 
Action: Mouse scrolled (1058, 482) with delta (0, 0)
Screenshot: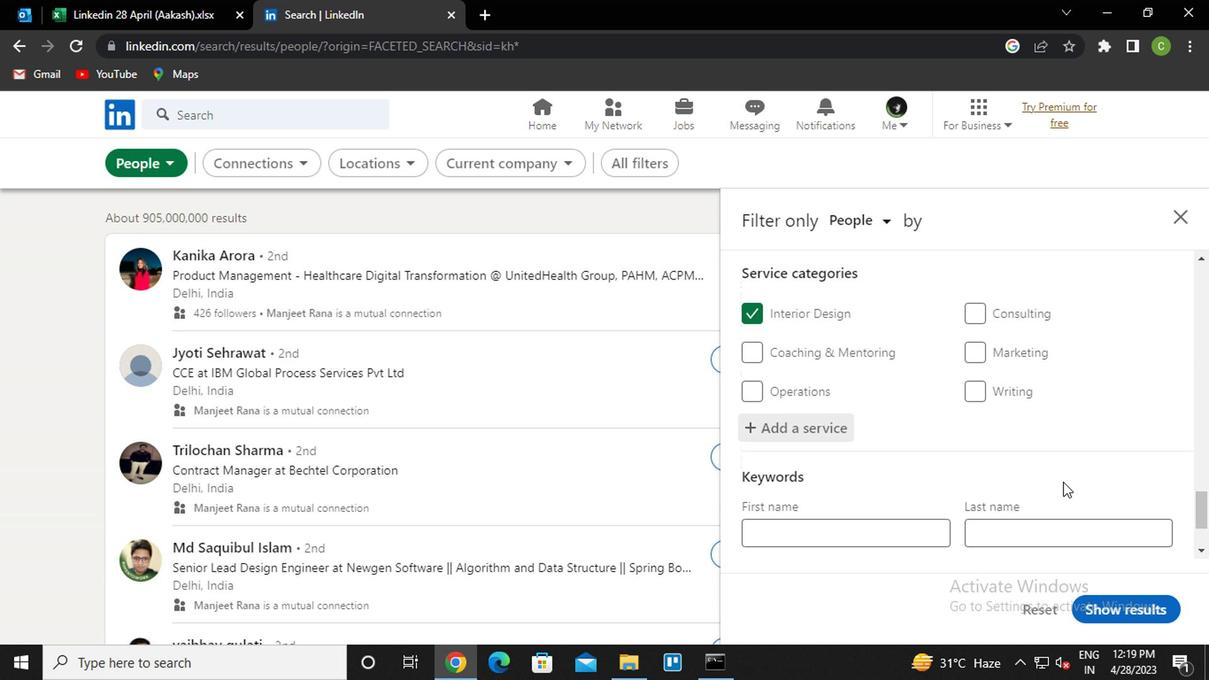 
Action: Mouse scrolled (1058, 482) with delta (0, 0)
Screenshot: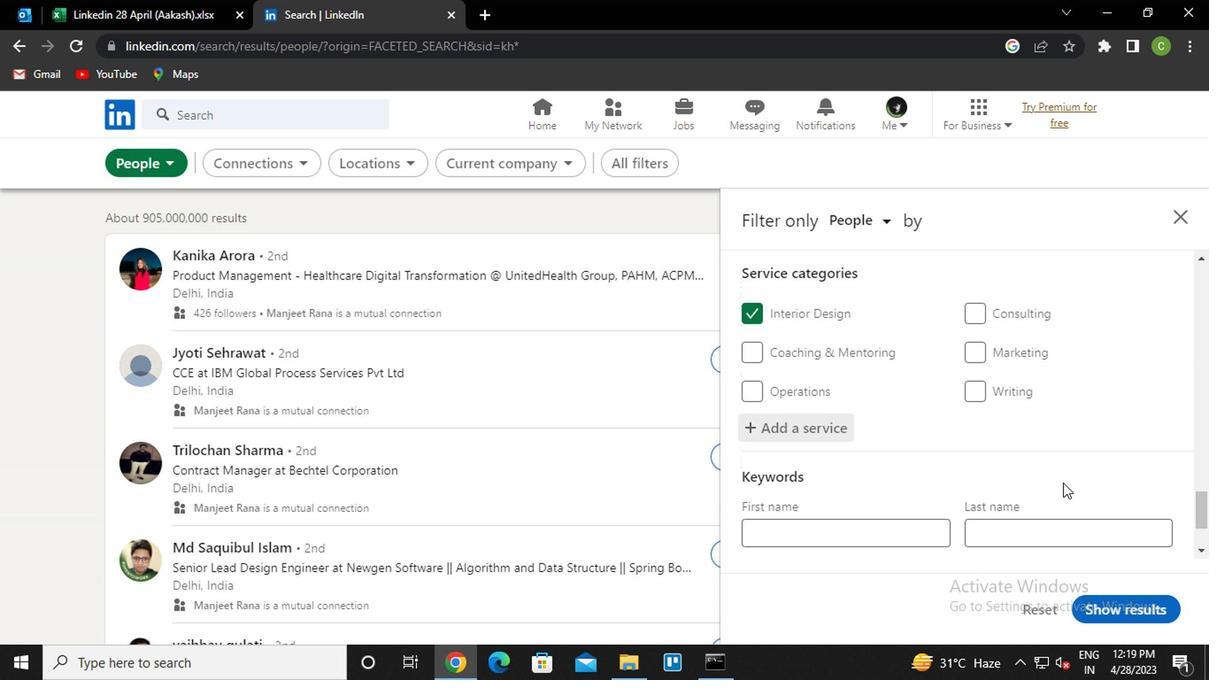 
Action: Mouse scrolled (1058, 482) with delta (0, 0)
Screenshot: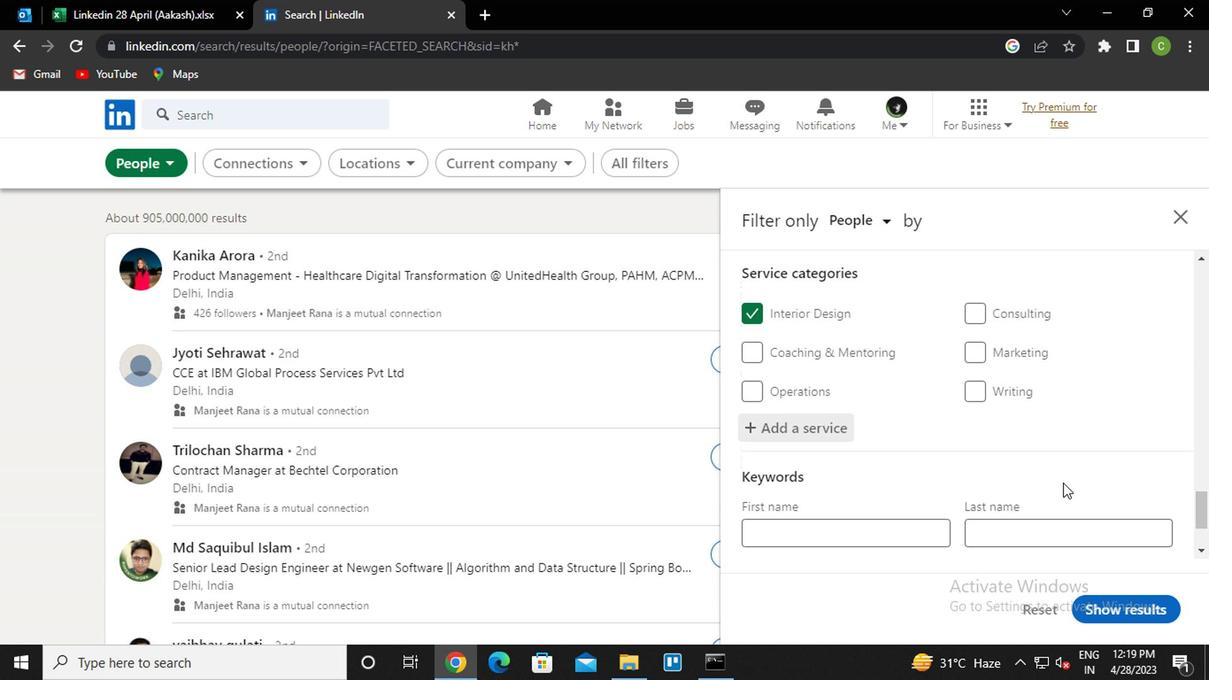 
Action: Mouse scrolled (1058, 482) with delta (0, 0)
Screenshot: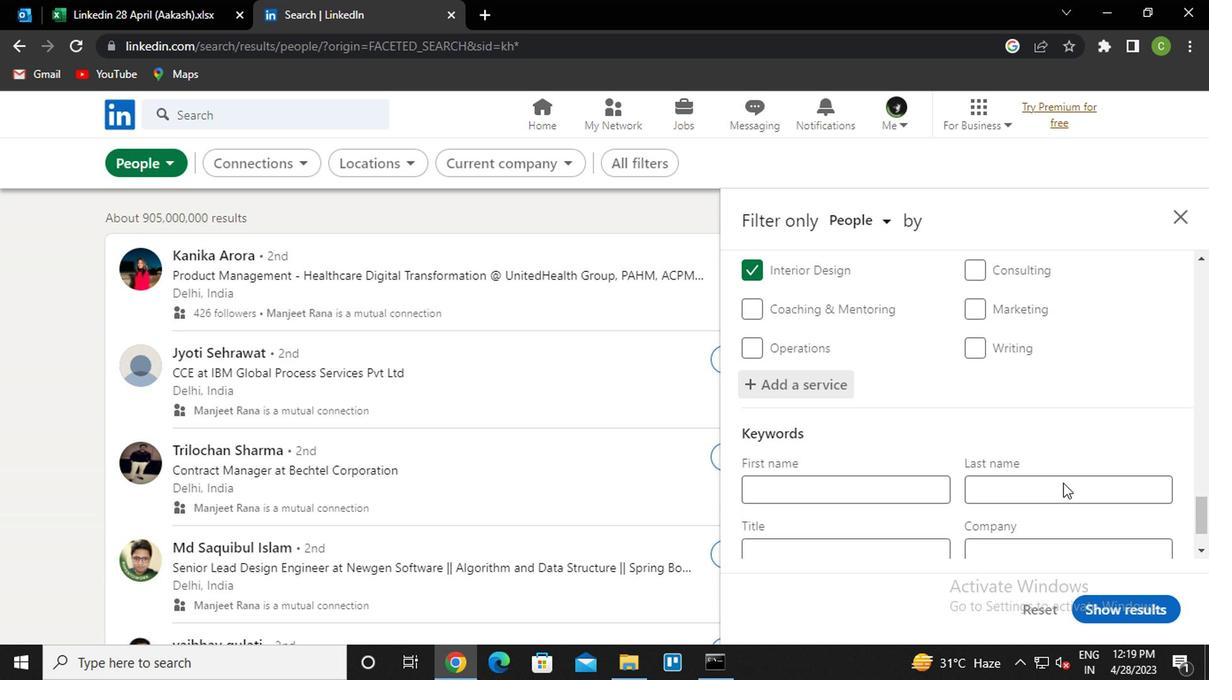 
Action: Mouse moved to (895, 476)
Screenshot: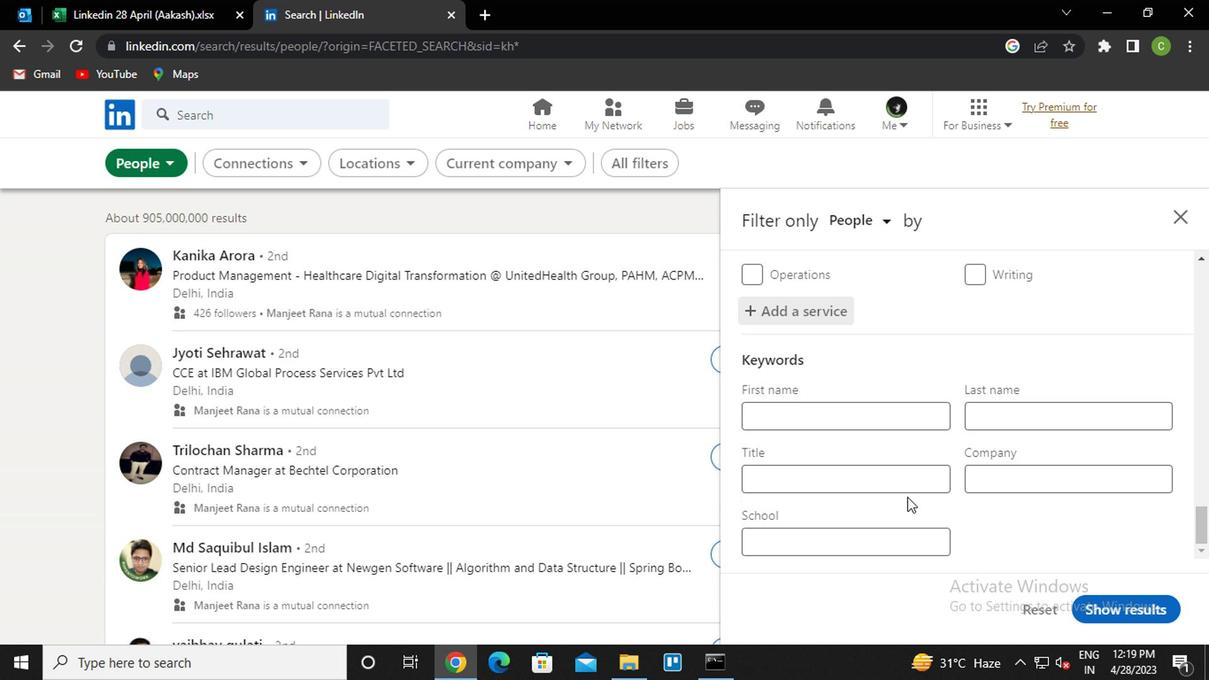 
Action: Mouse pressed left at (895, 476)
Screenshot: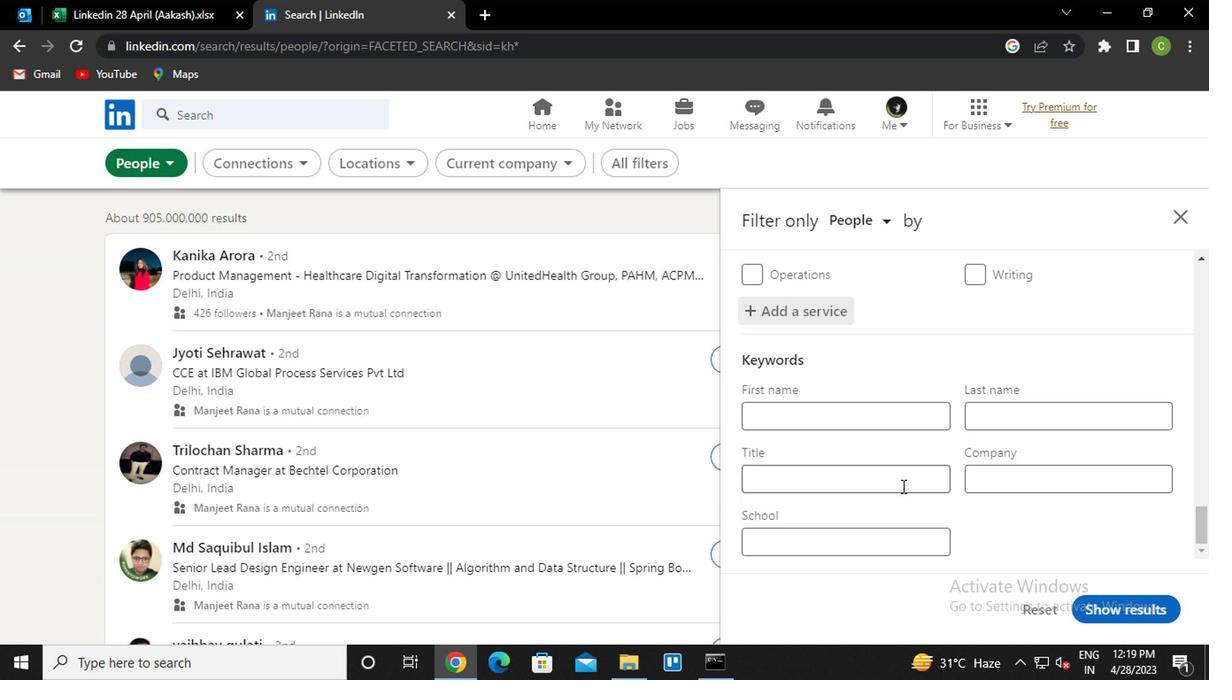 
Action: Key pressed <Key.caps_lock>a<Key.caps_lock>nimal<Key.space><Key.caps_lock>s<Key.caps_lock>helty<Key.backspace>er<Key.space><Key.caps_lock>w<Key.caps_lock>ok<Key.backspace>rker
Screenshot: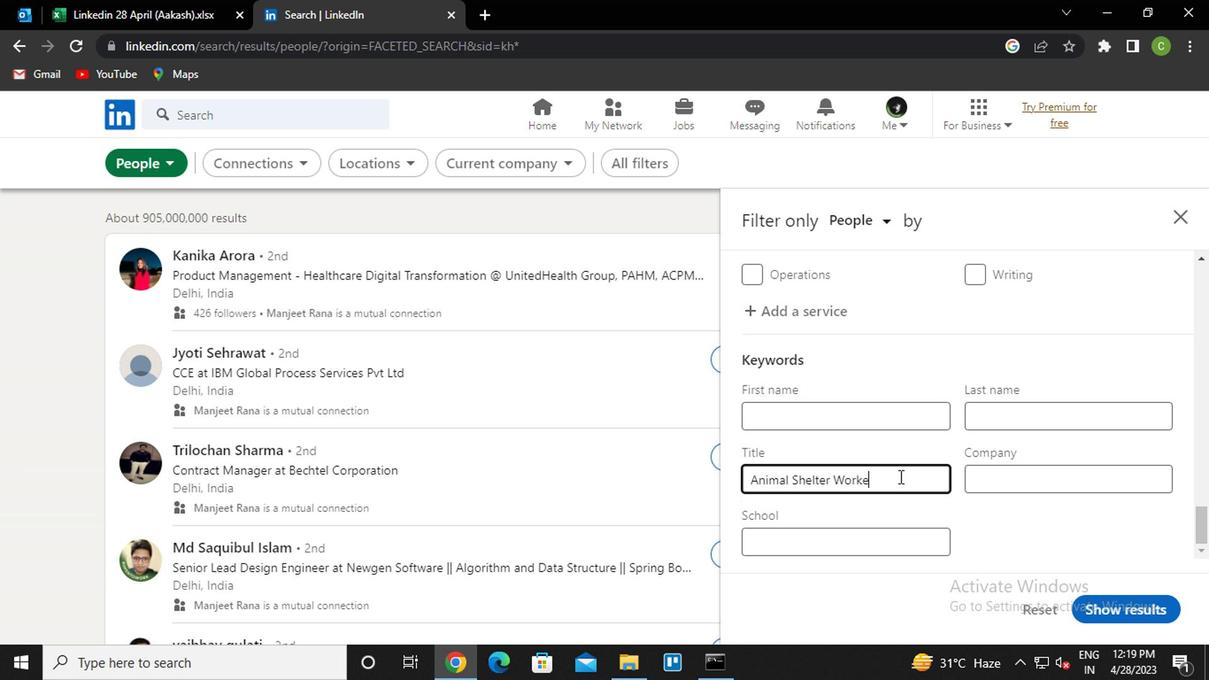 
Action: Mouse moved to (1133, 610)
Screenshot: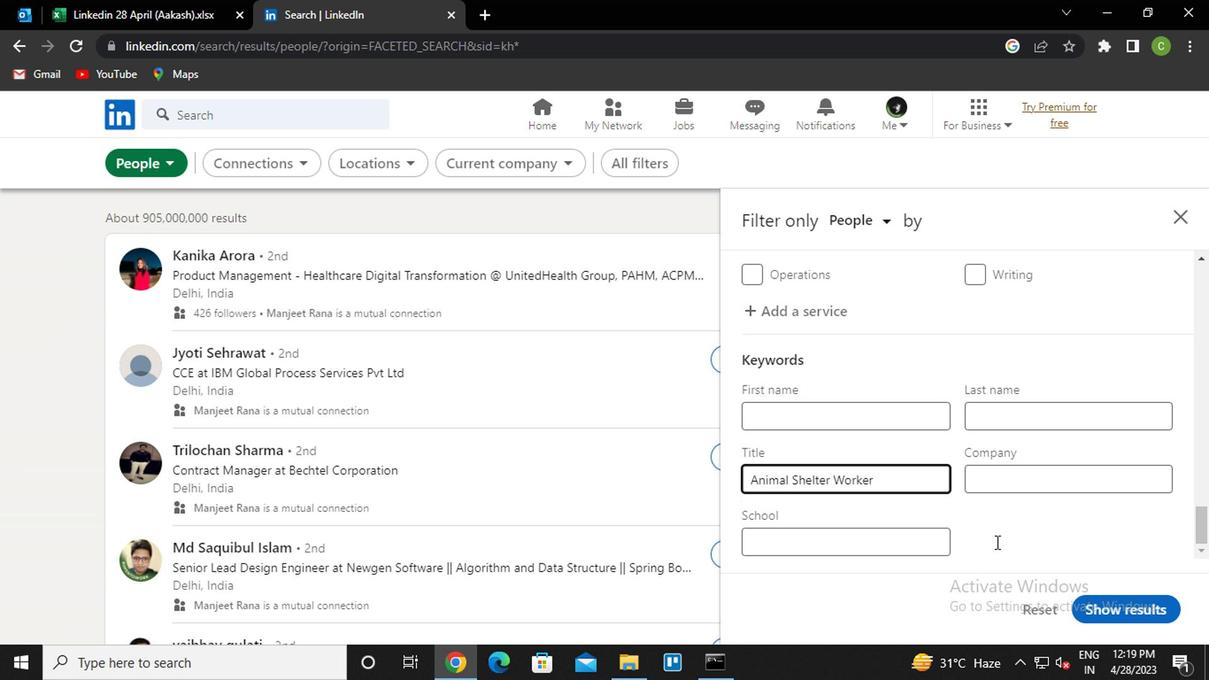 
Action: Mouse pressed left at (1133, 610)
Screenshot: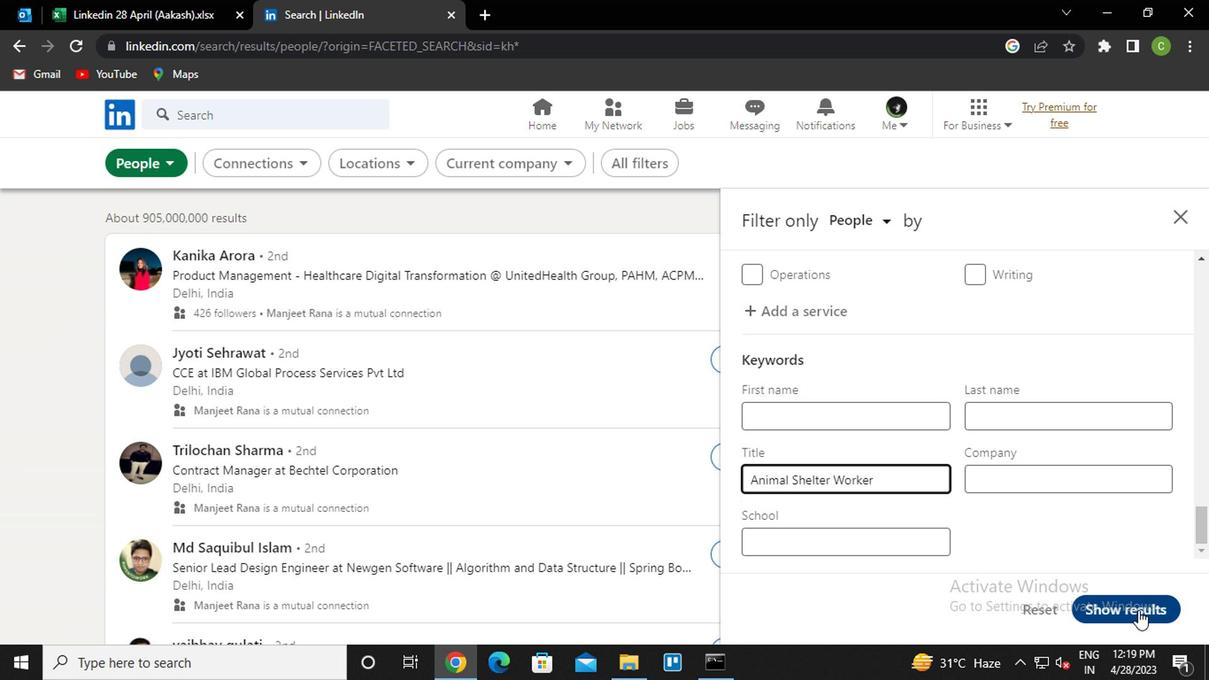 
Action: Mouse moved to (704, 565)
Screenshot: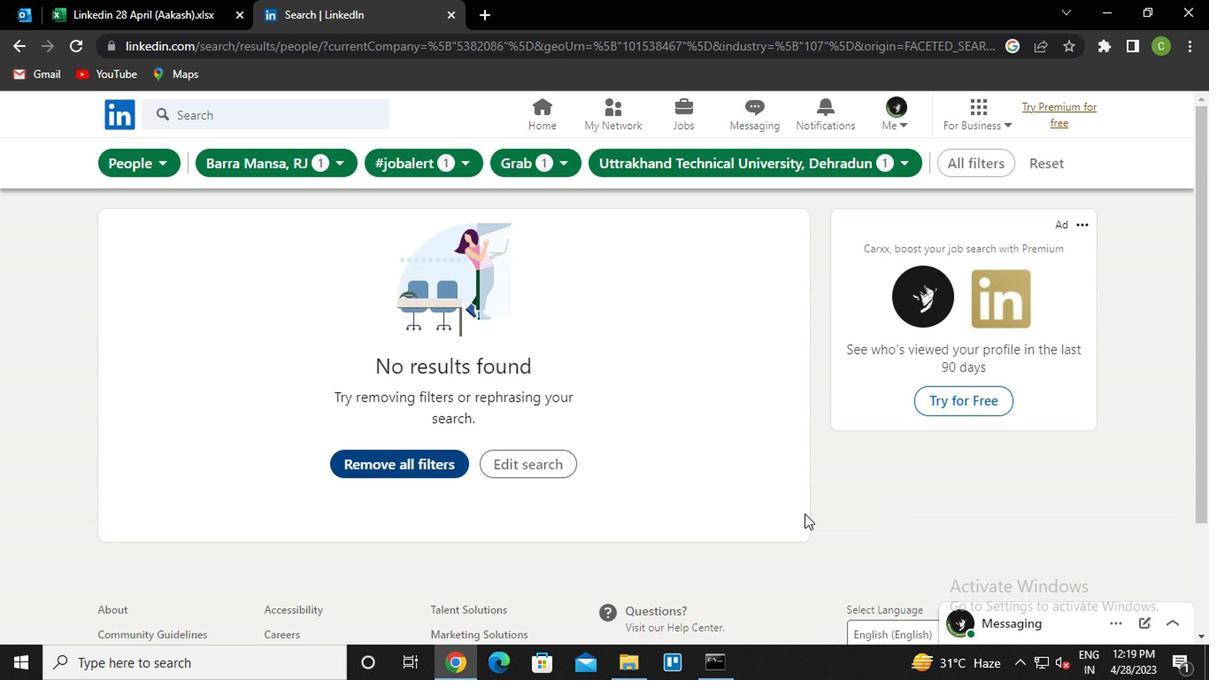 
